 Task: Search one way flight ticket for 4 adults, 2 children, 2 infants in seat and 1 infant on lap in economy from Kalispell: Glacier Park International Airport to Jackson: Jackson Hole Airport on 5-2-2023. Choice of flights is United. Number of bags: 1 carry on bag. Price is upto 109000. Outbound departure time preference is 11:15.
Action: Mouse moved to (402, 349)
Screenshot: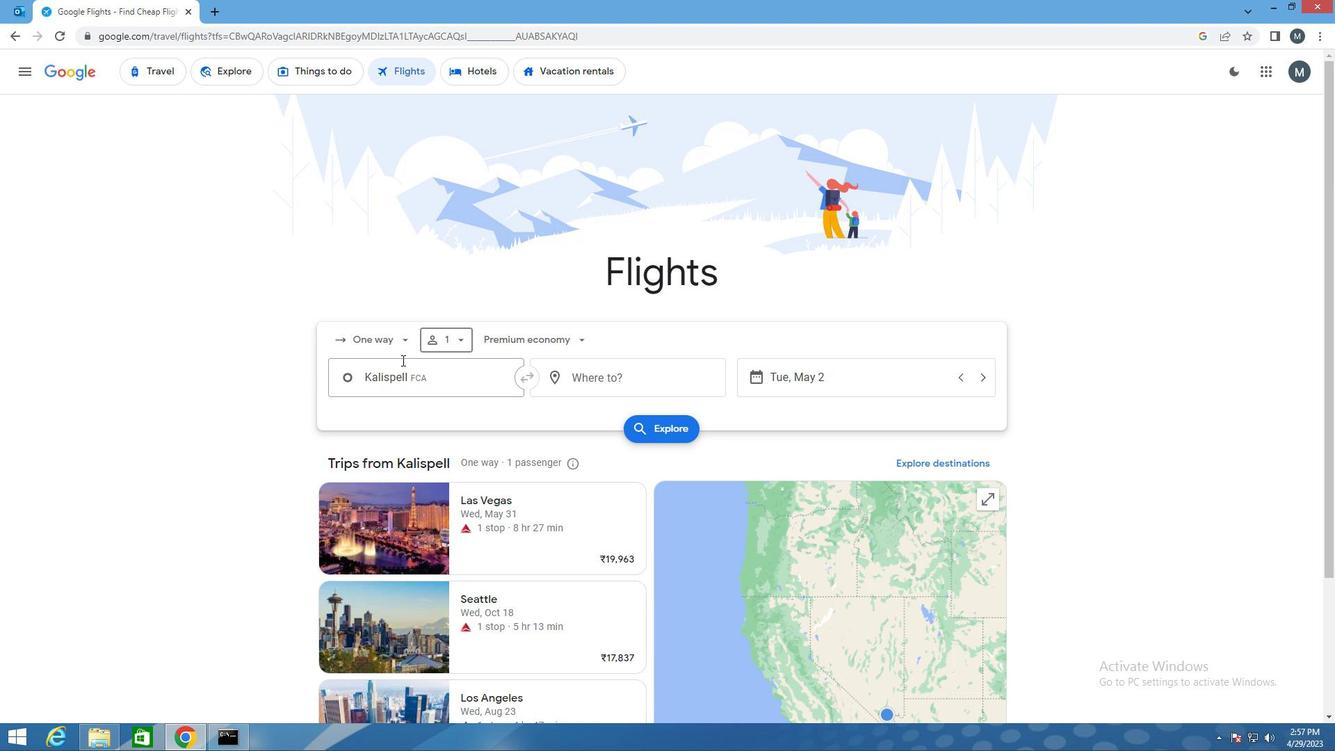 
Action: Mouse pressed left at (402, 349)
Screenshot: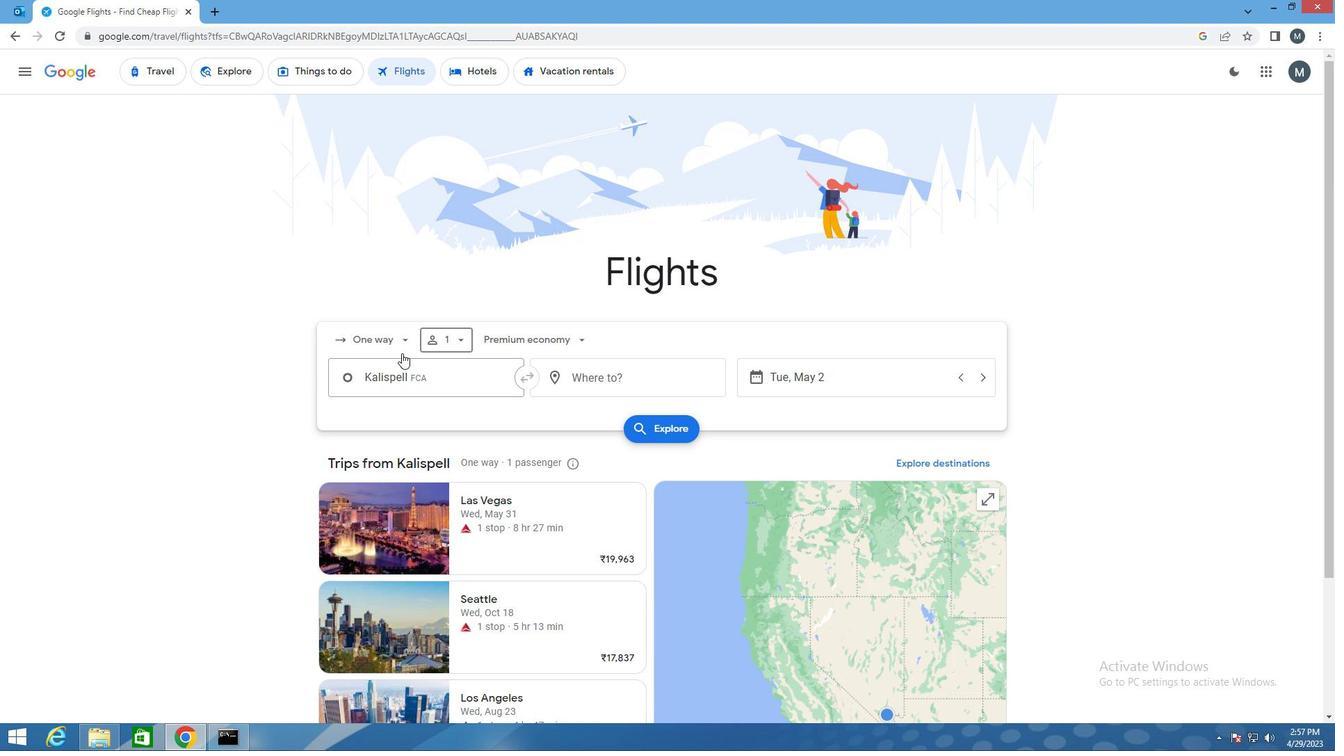
Action: Mouse moved to (405, 405)
Screenshot: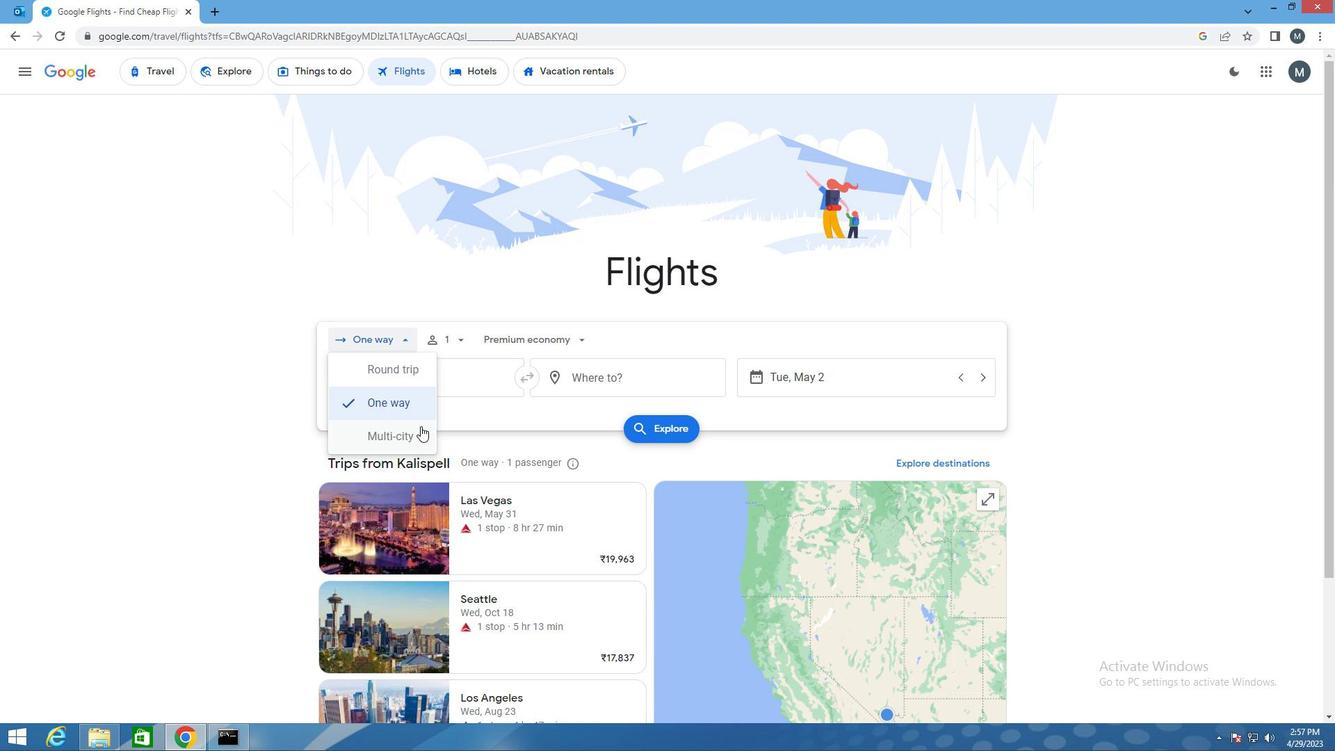
Action: Mouse pressed left at (405, 405)
Screenshot: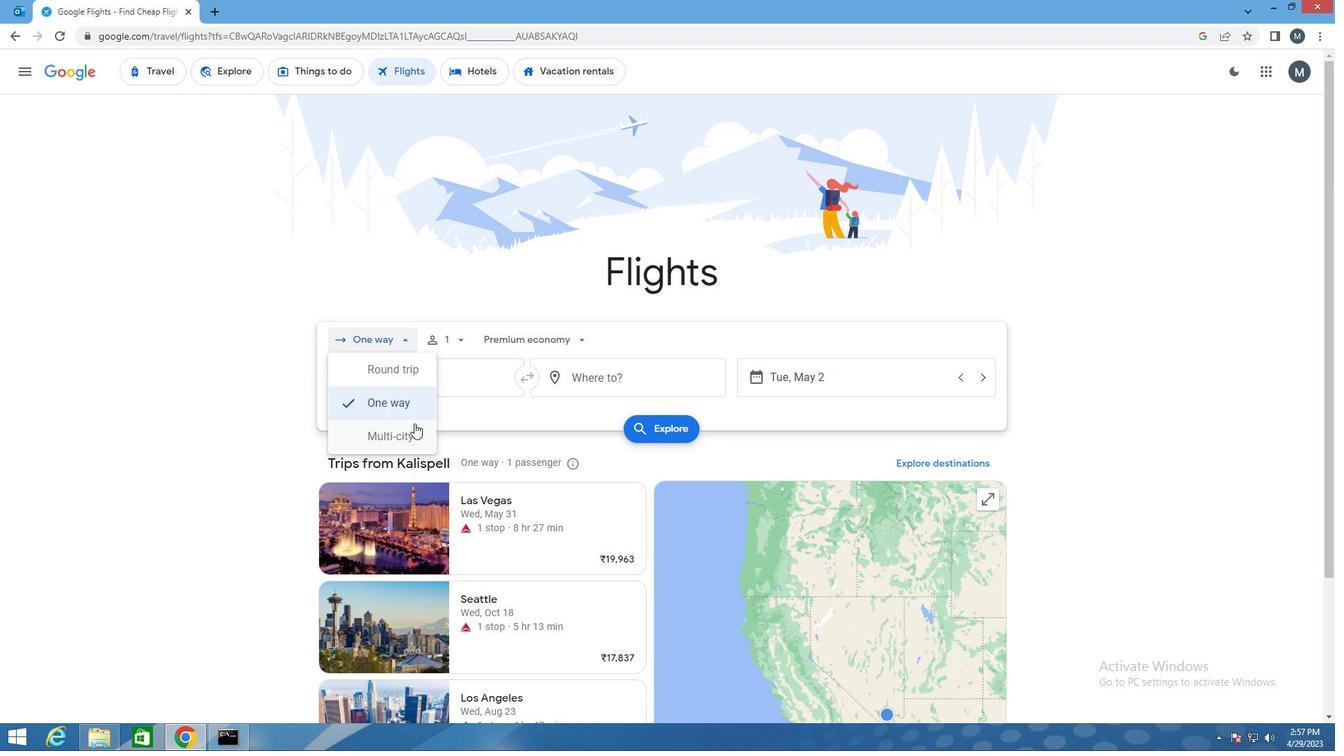 
Action: Mouse moved to (460, 345)
Screenshot: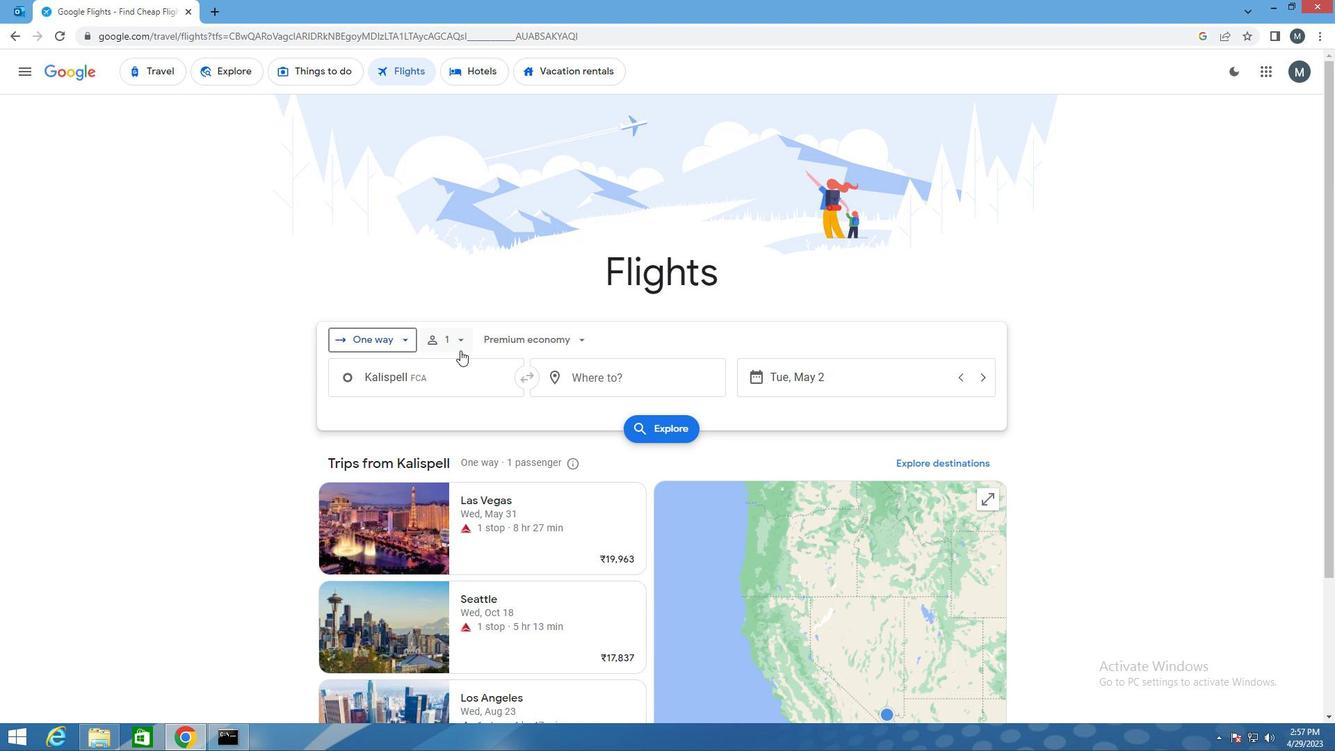 
Action: Mouse pressed left at (460, 345)
Screenshot: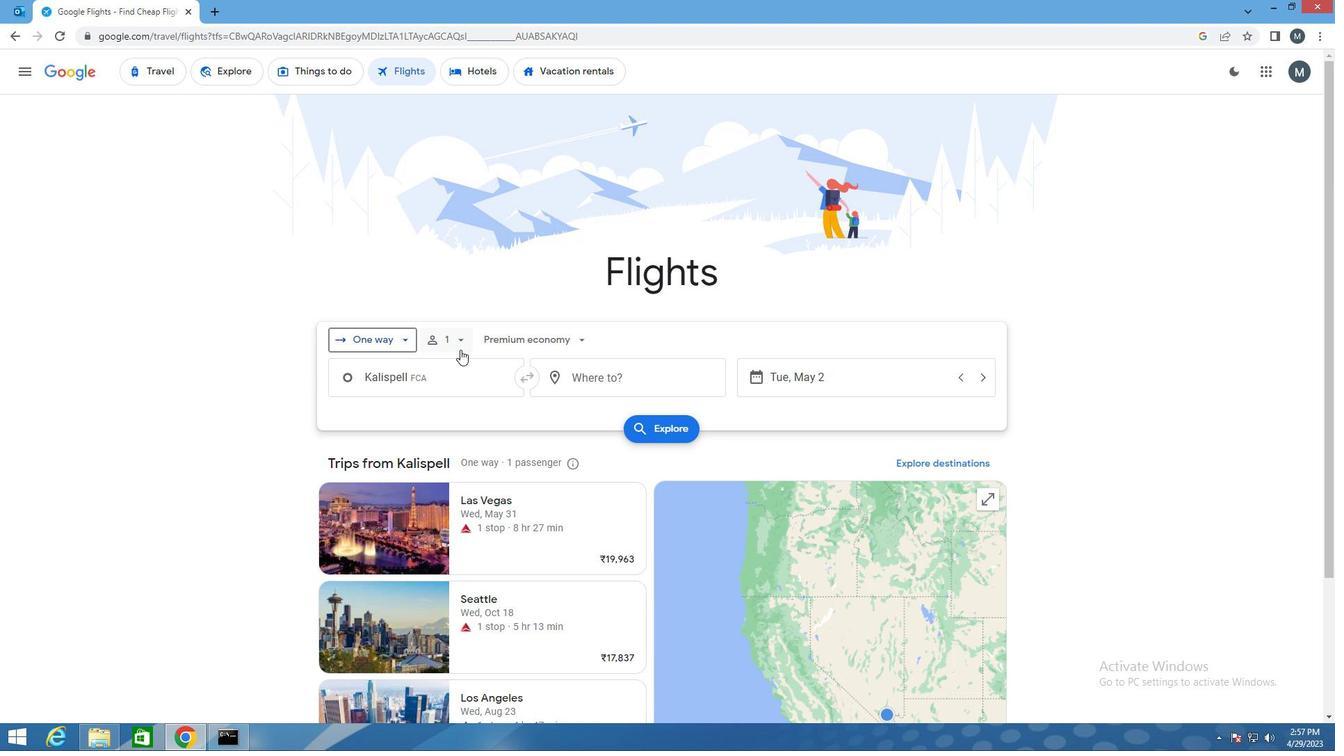 
Action: Mouse moved to (566, 377)
Screenshot: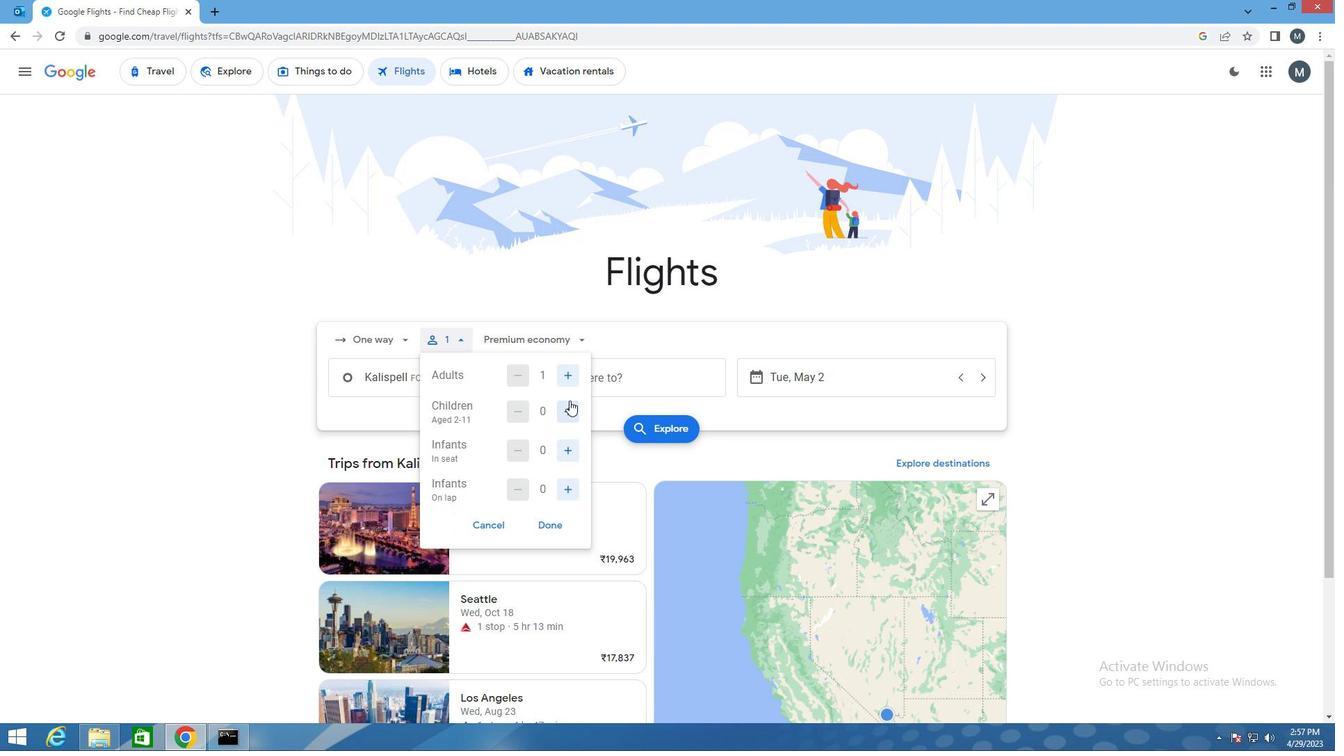 
Action: Mouse pressed left at (566, 377)
Screenshot: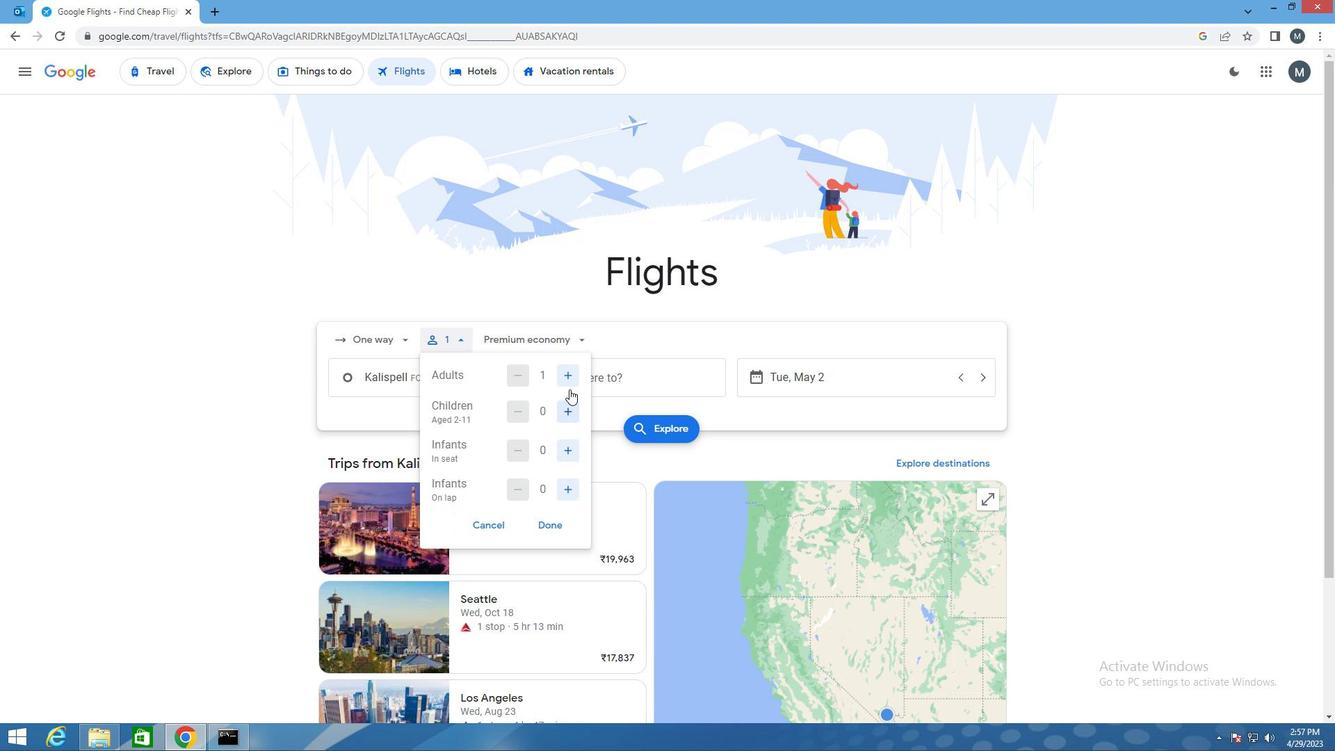 
Action: Mouse pressed left at (566, 377)
Screenshot: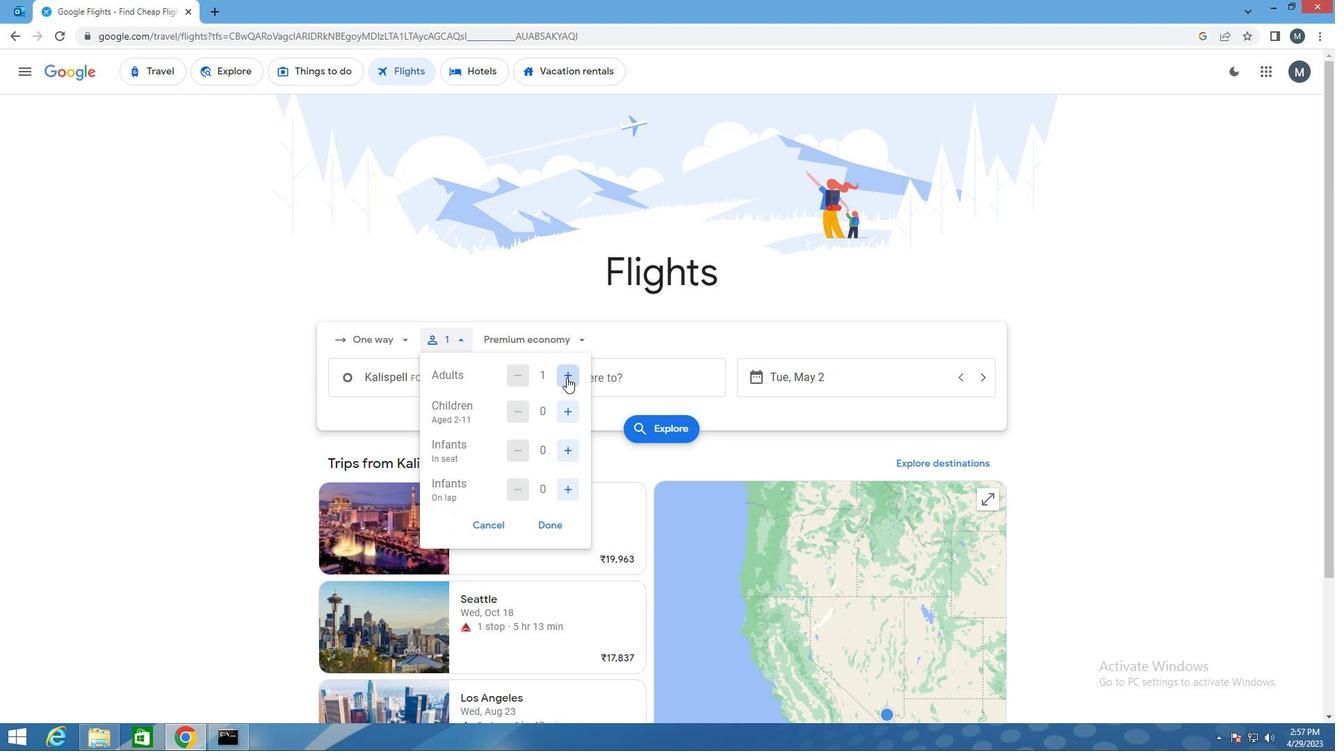 
Action: Mouse pressed left at (566, 377)
Screenshot: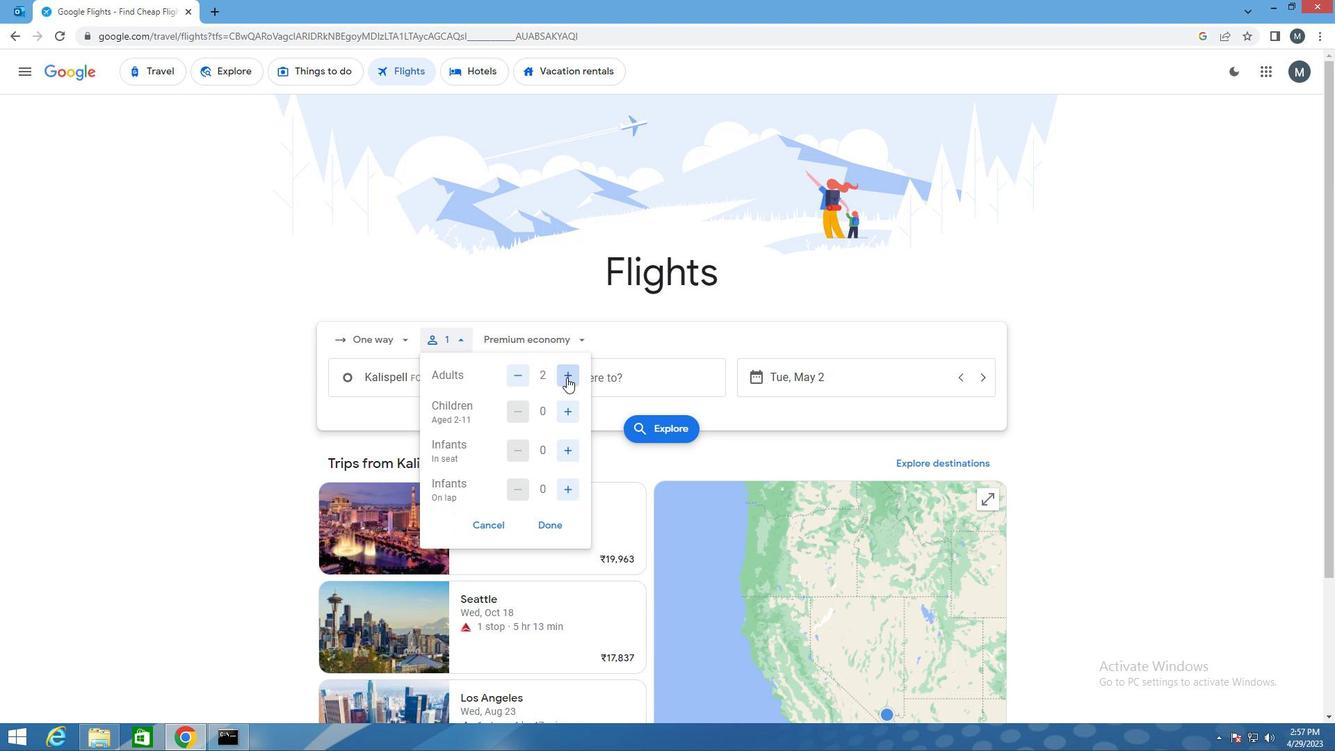 
Action: Mouse pressed left at (566, 377)
Screenshot: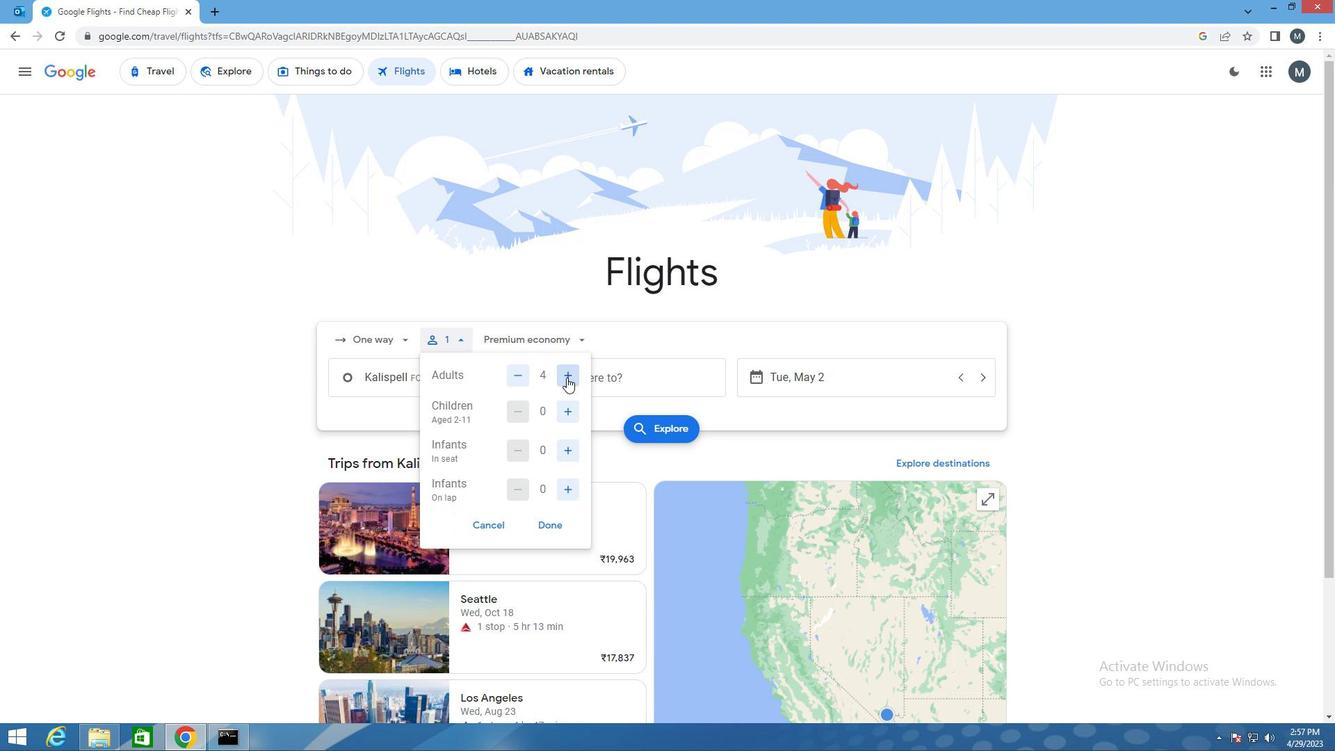 
Action: Mouse moved to (523, 374)
Screenshot: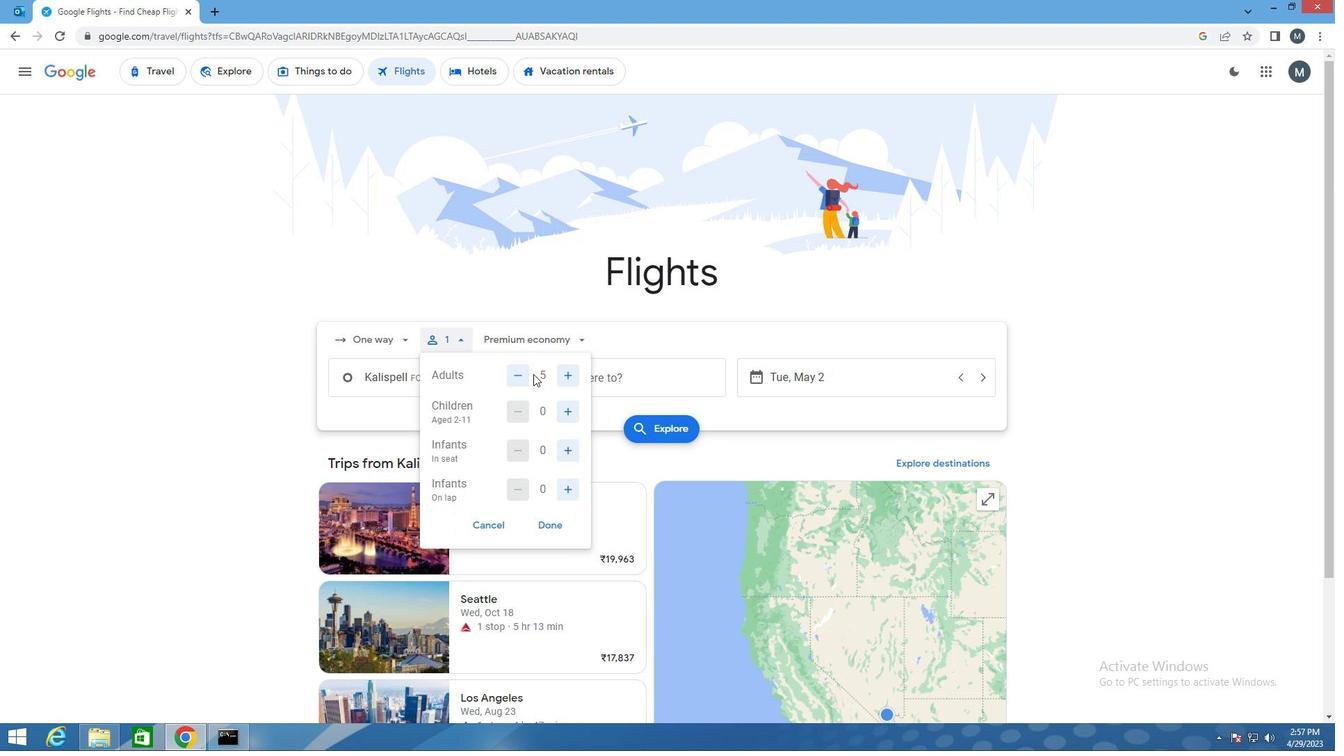 
Action: Mouse pressed left at (523, 374)
Screenshot: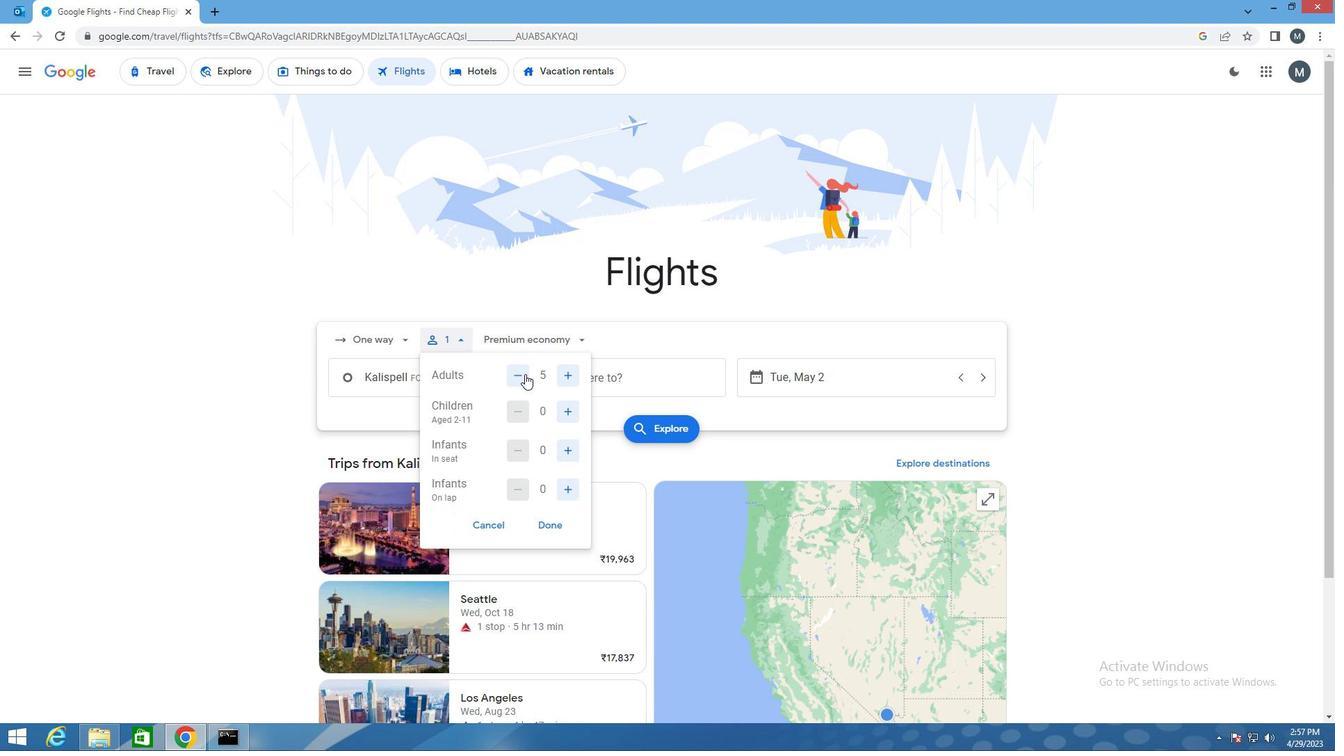 
Action: Mouse moved to (571, 414)
Screenshot: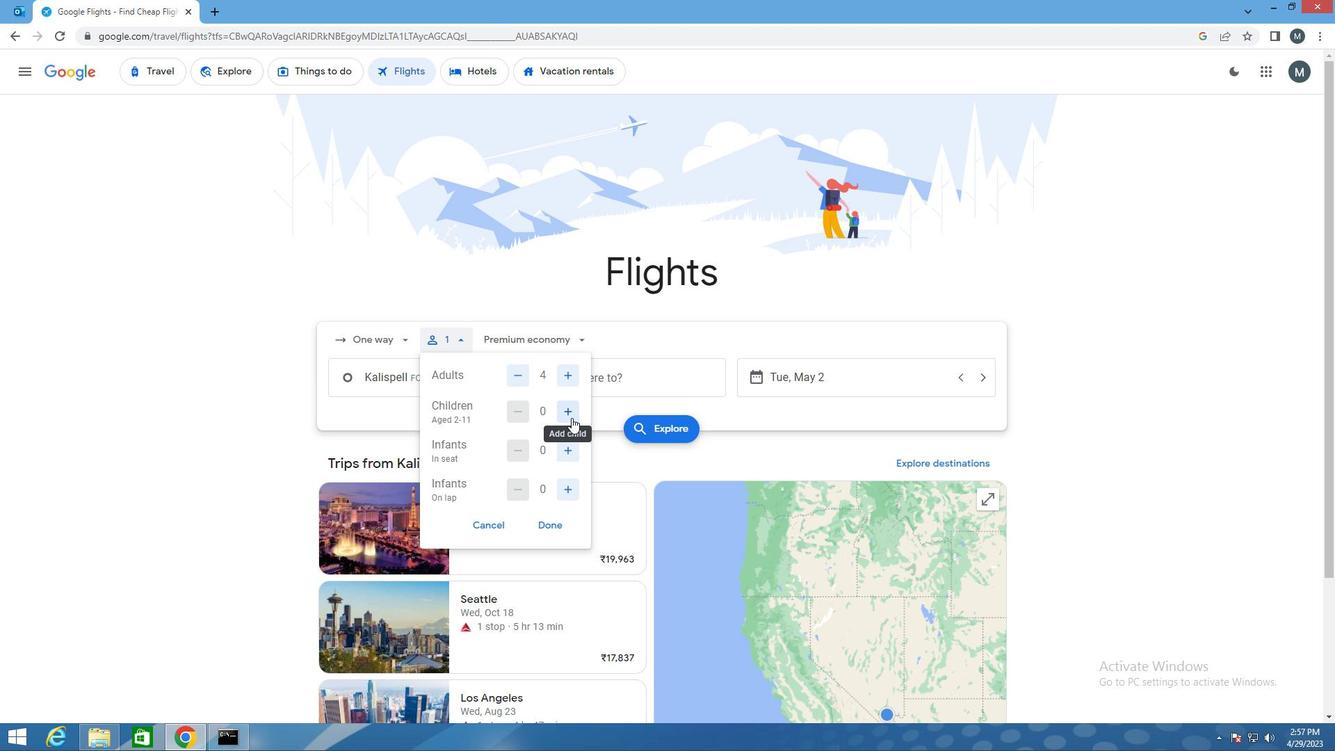 
Action: Mouse pressed left at (571, 414)
Screenshot: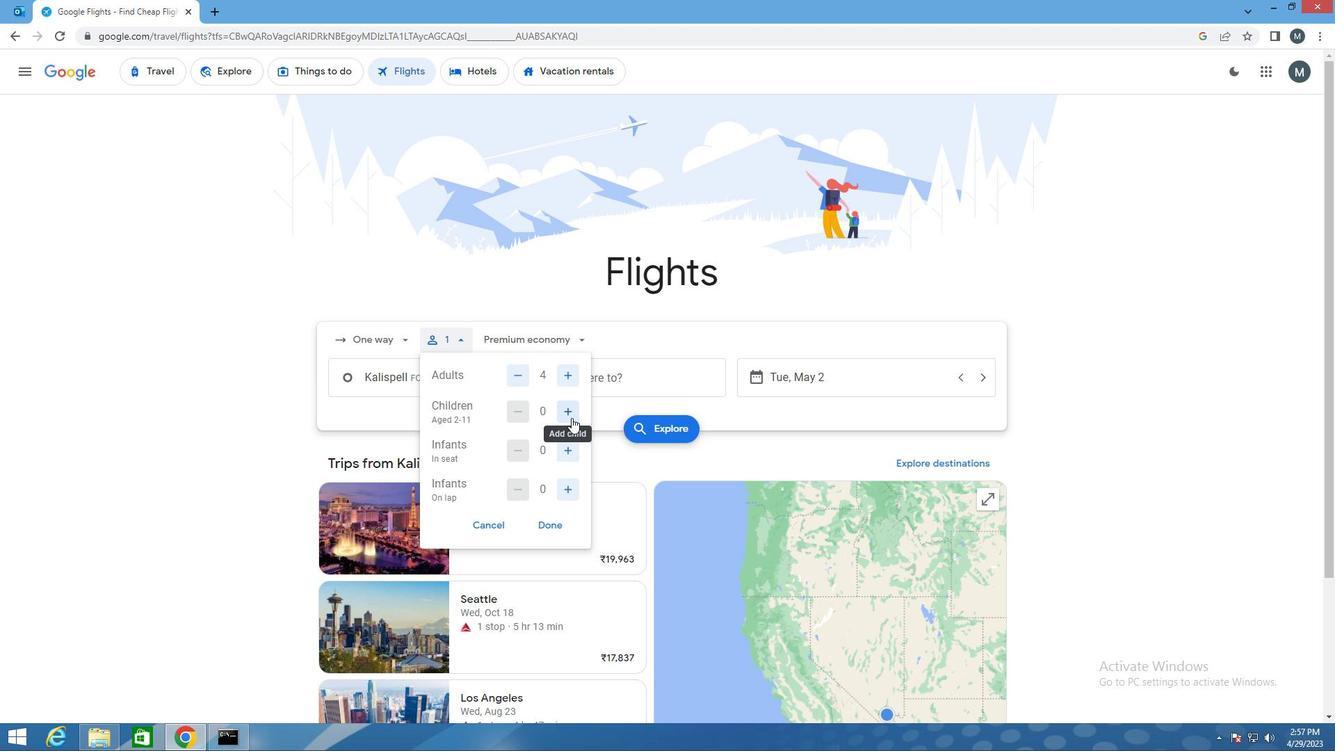 
Action: Mouse pressed left at (571, 414)
Screenshot: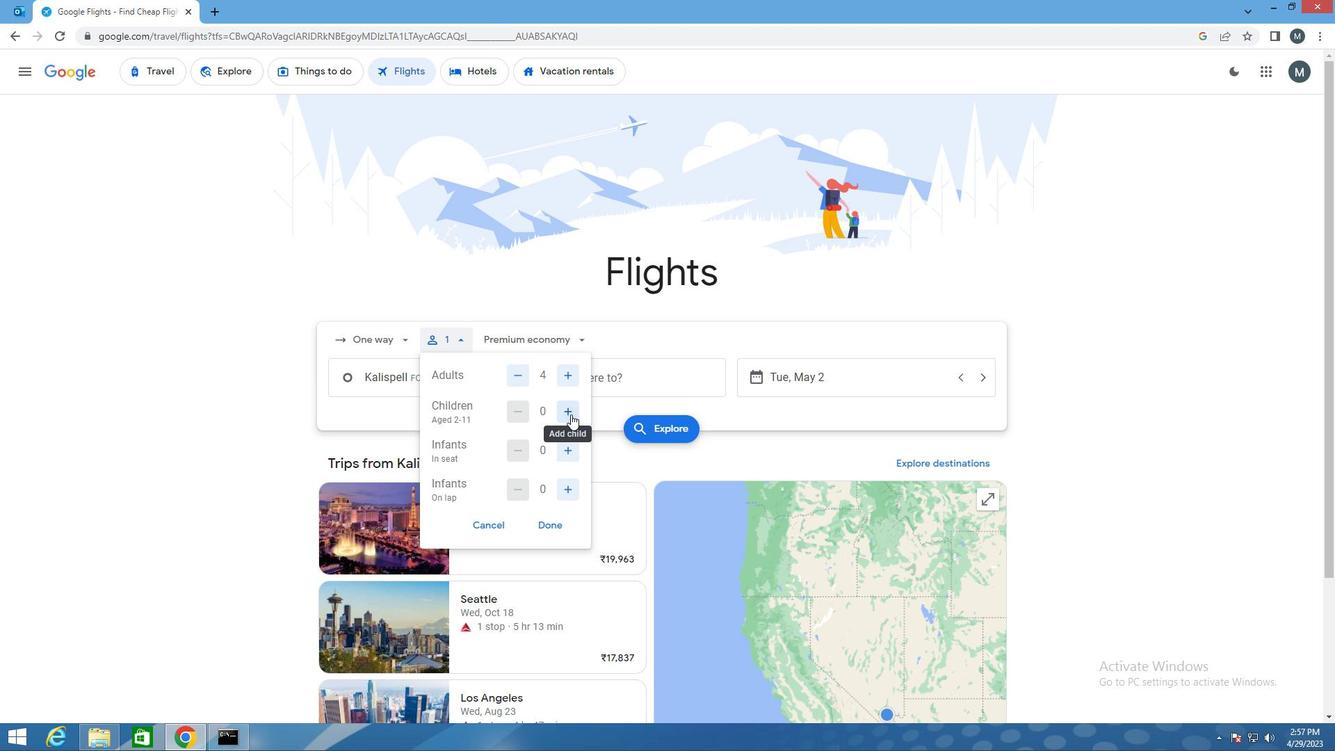 
Action: Mouse moved to (567, 449)
Screenshot: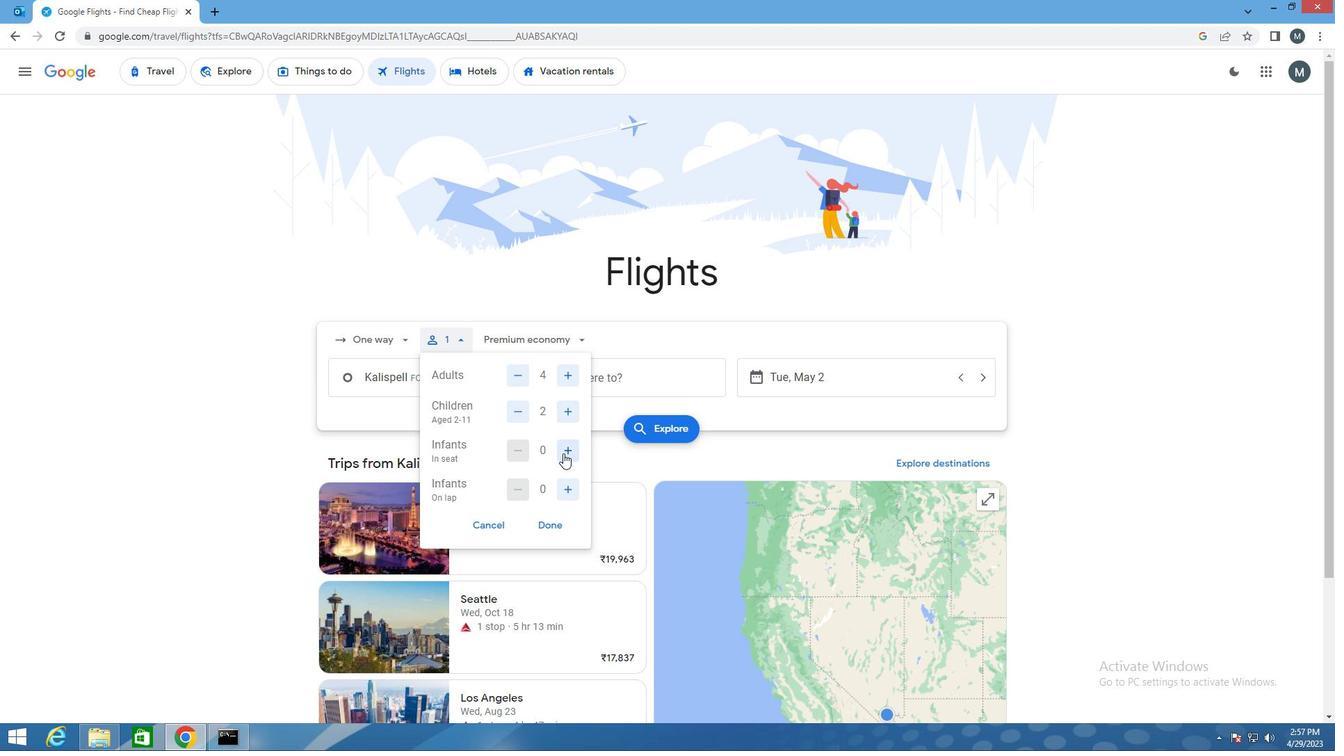 
Action: Mouse pressed left at (567, 449)
Screenshot: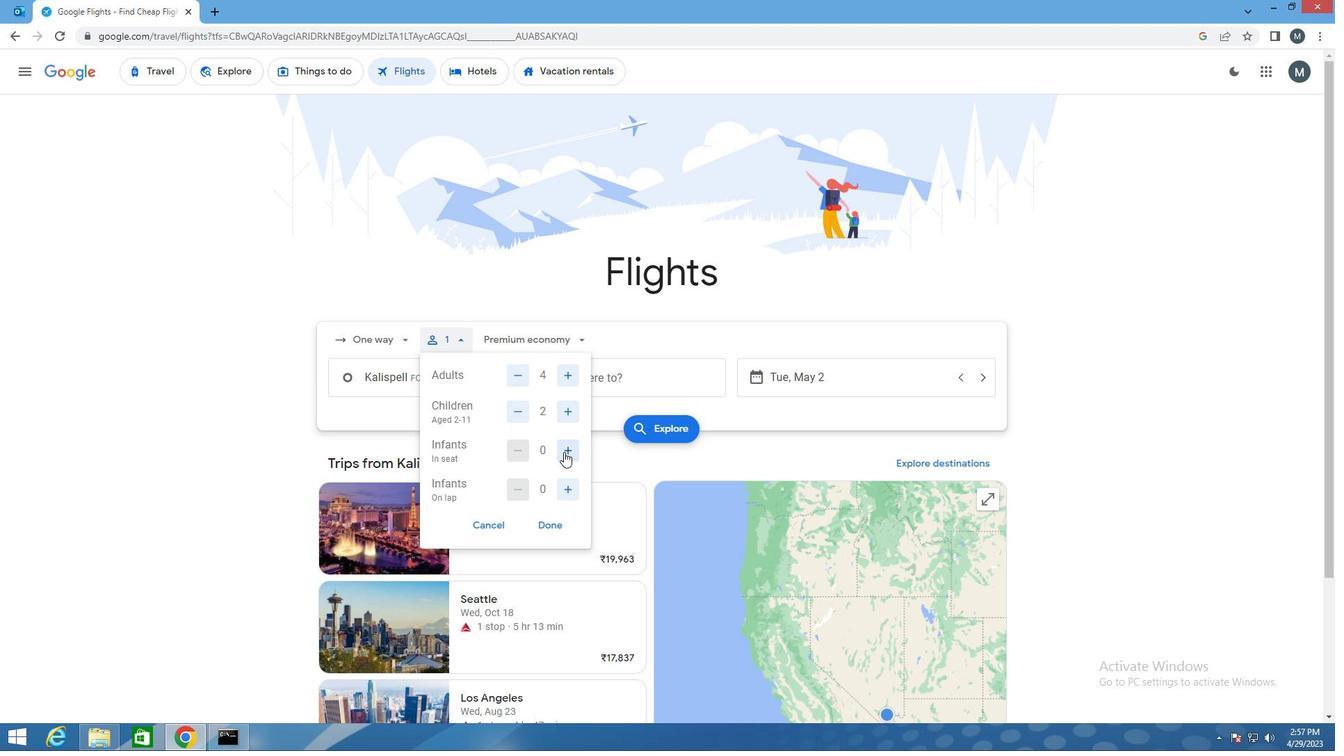 
Action: Mouse pressed left at (567, 449)
Screenshot: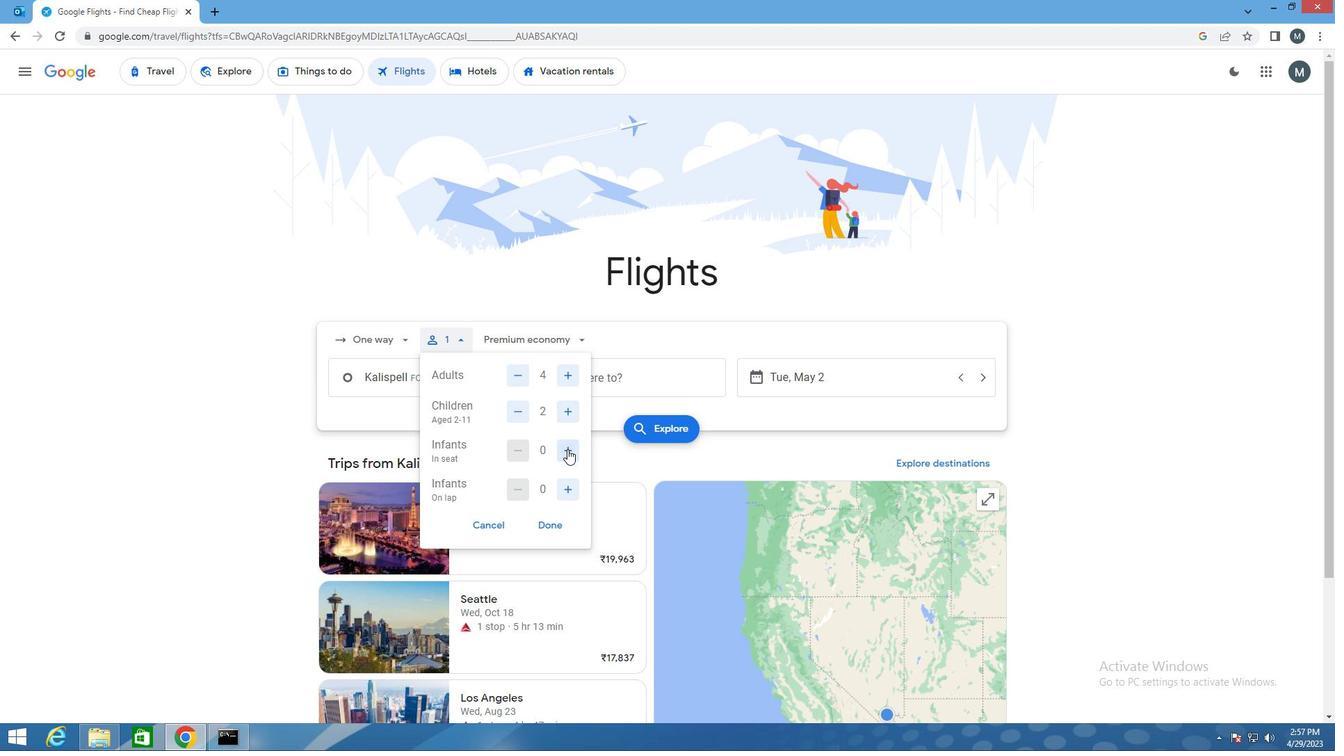 
Action: Mouse moved to (563, 491)
Screenshot: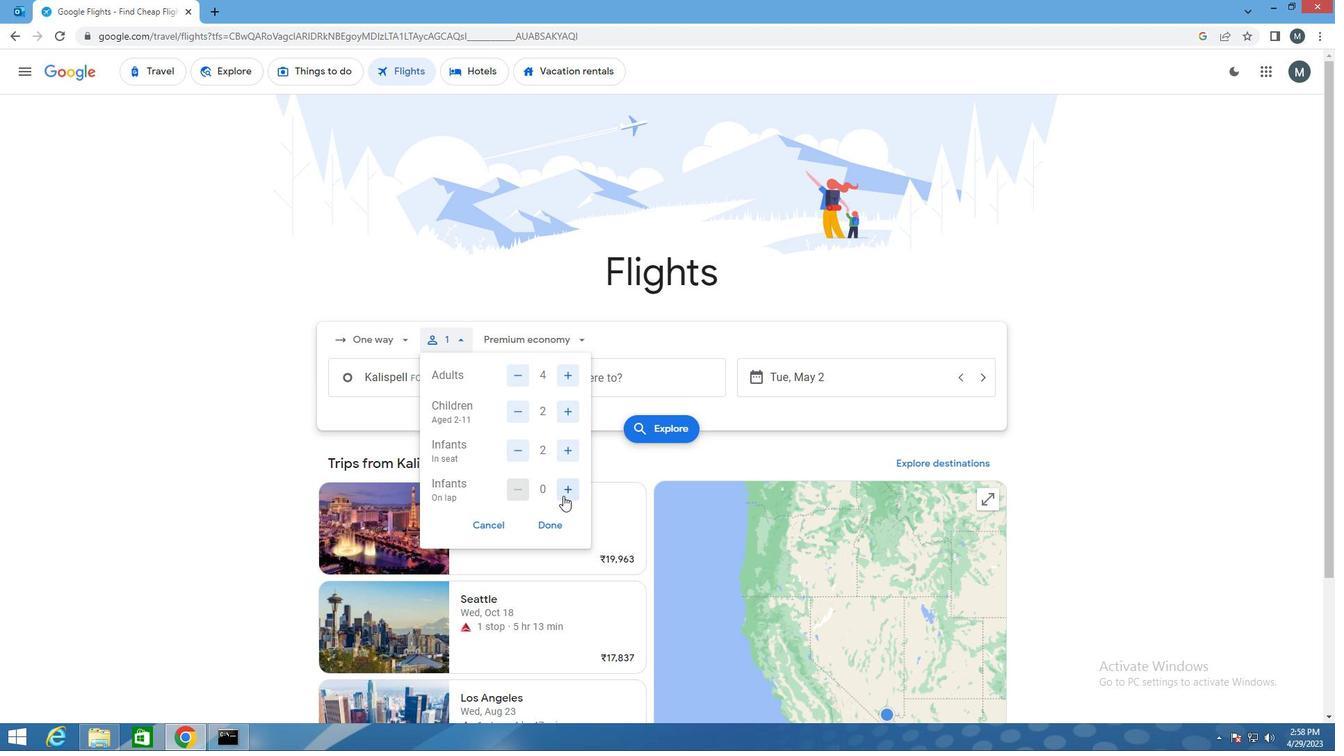 
Action: Mouse pressed left at (563, 491)
Screenshot: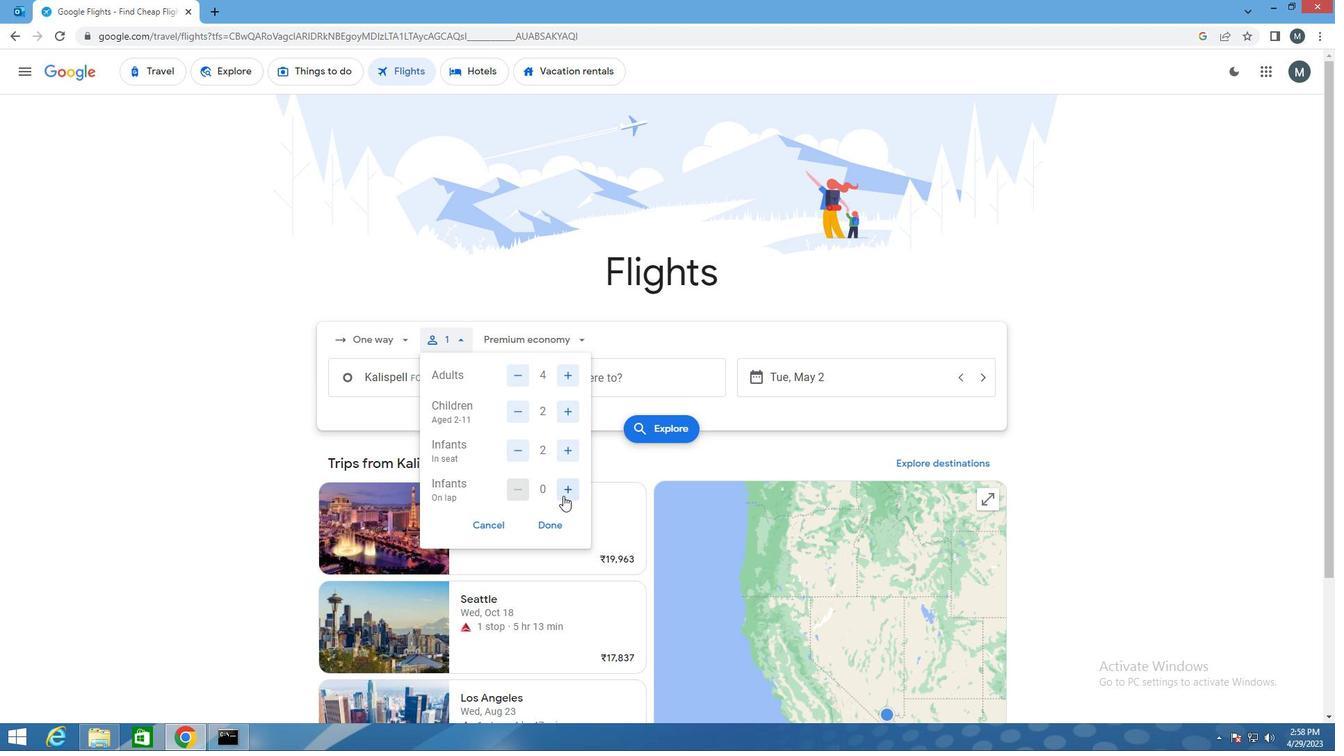 
Action: Mouse moved to (557, 518)
Screenshot: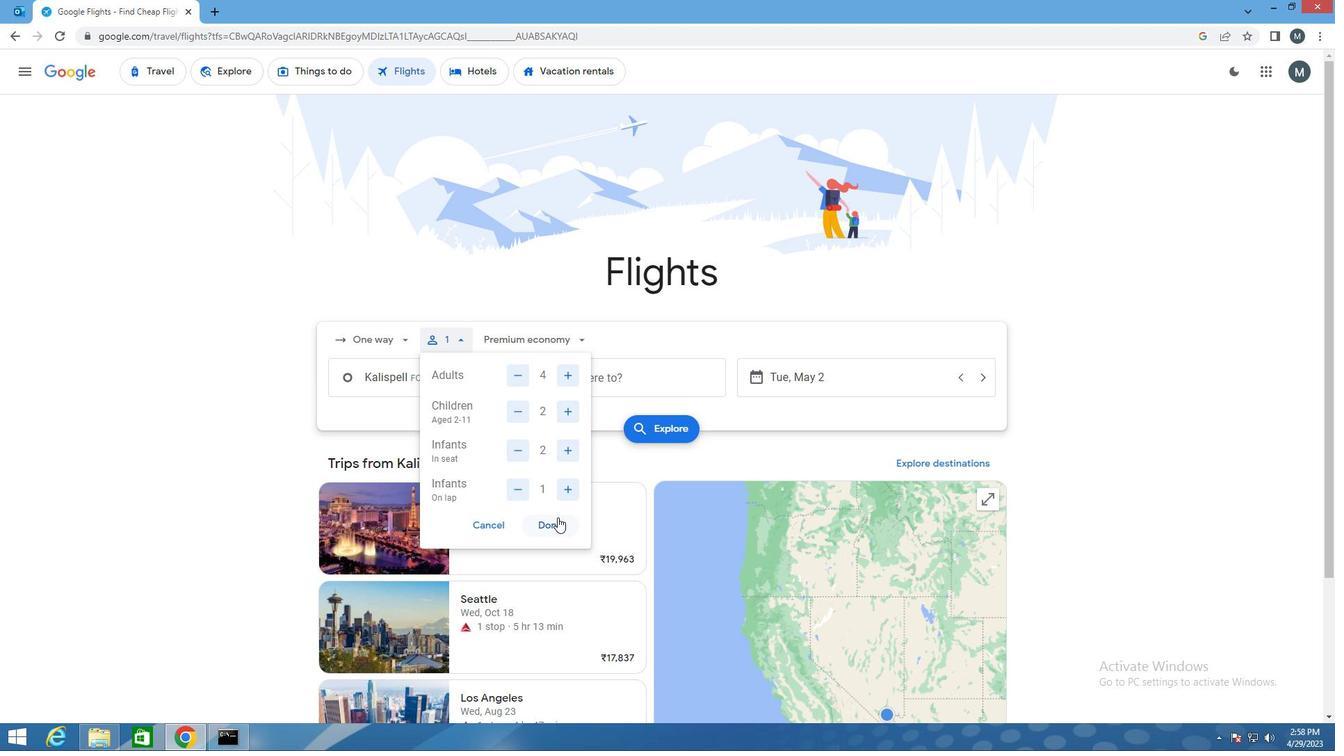 
Action: Mouse pressed left at (557, 518)
Screenshot: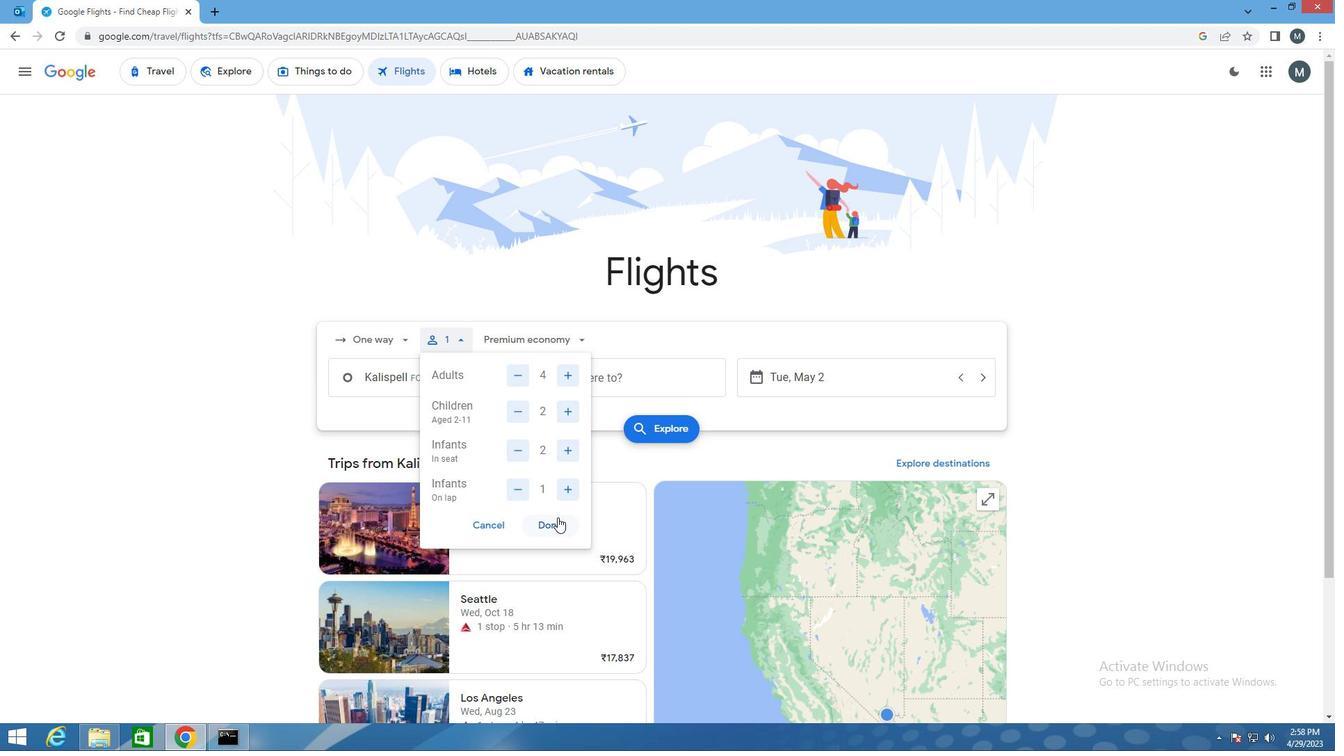 
Action: Mouse moved to (565, 349)
Screenshot: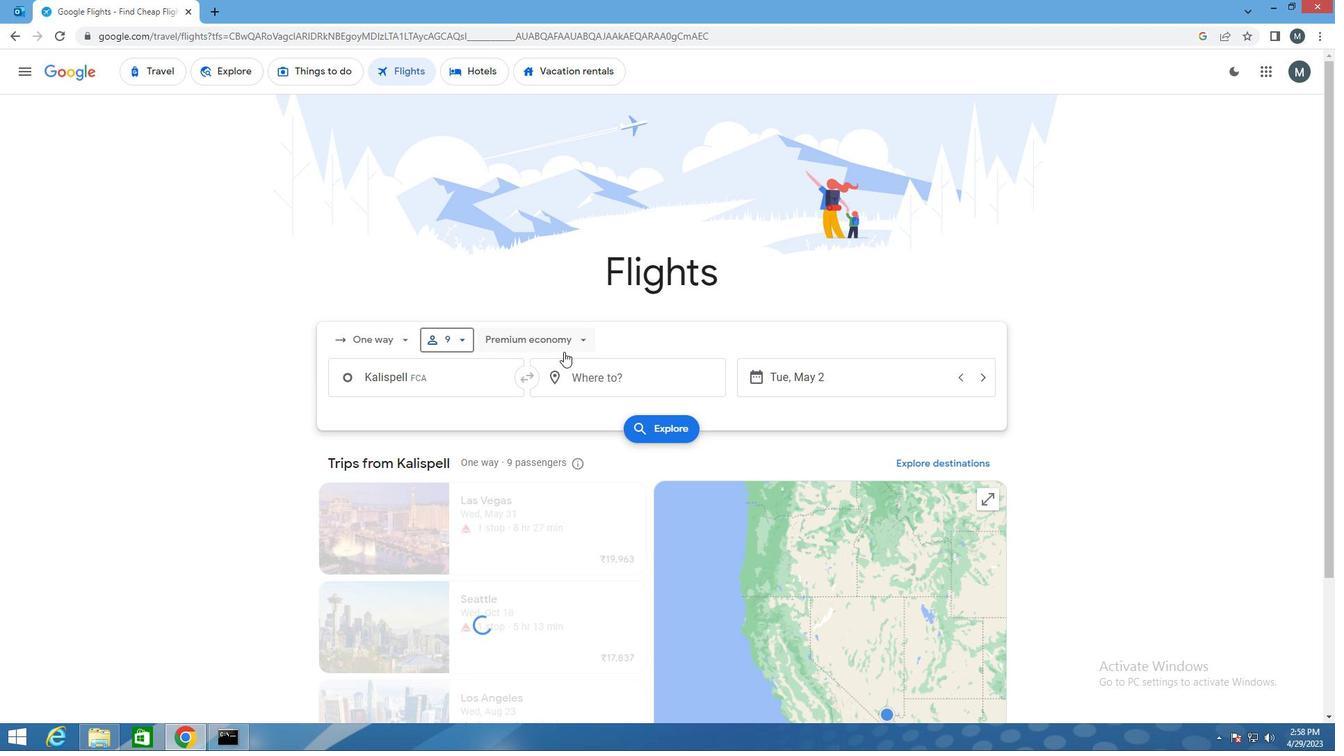 
Action: Mouse pressed left at (565, 349)
Screenshot: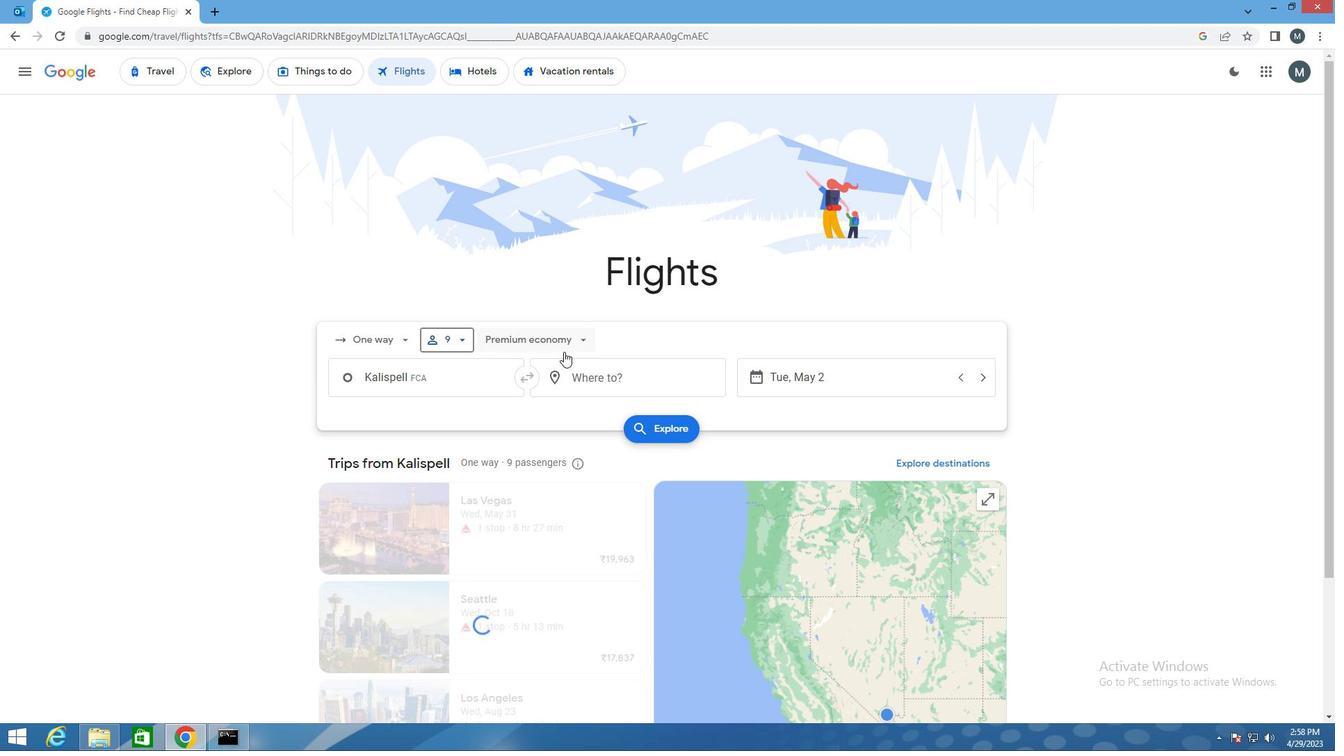 
Action: Mouse moved to (551, 367)
Screenshot: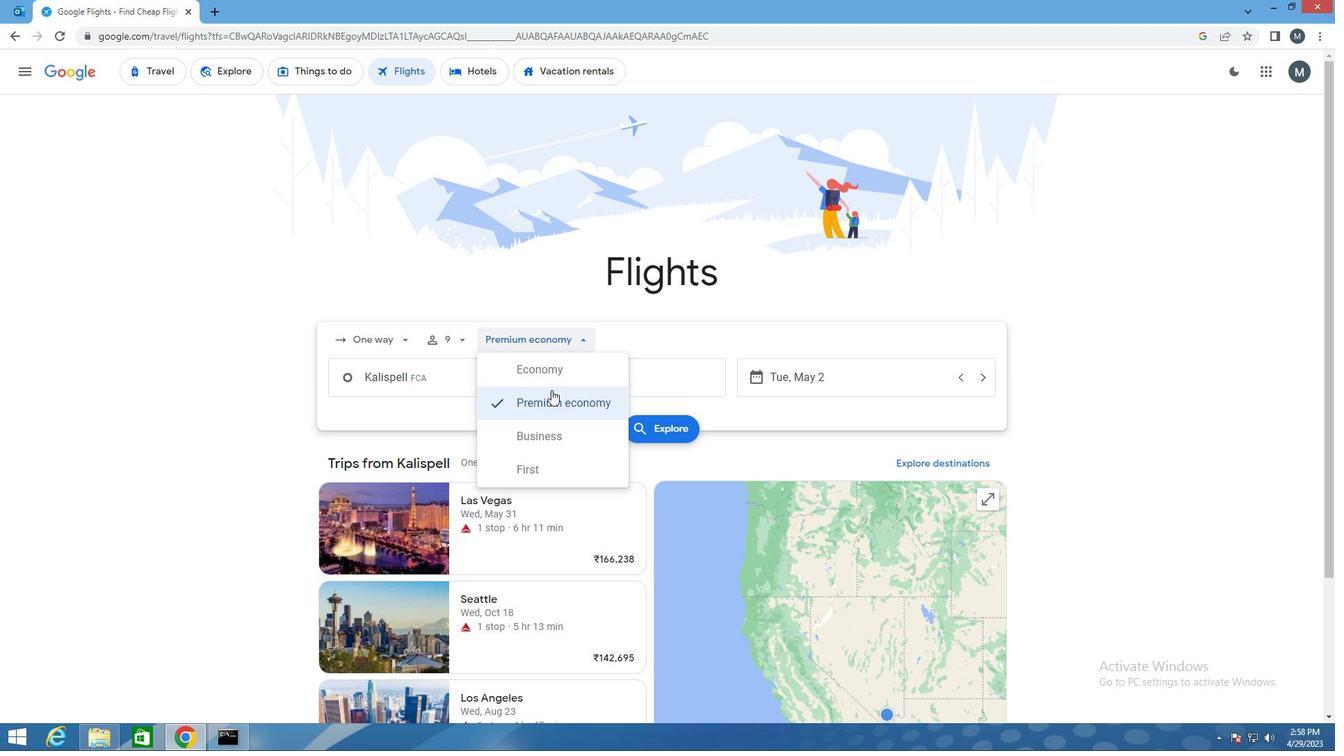 
Action: Mouse pressed left at (551, 367)
Screenshot: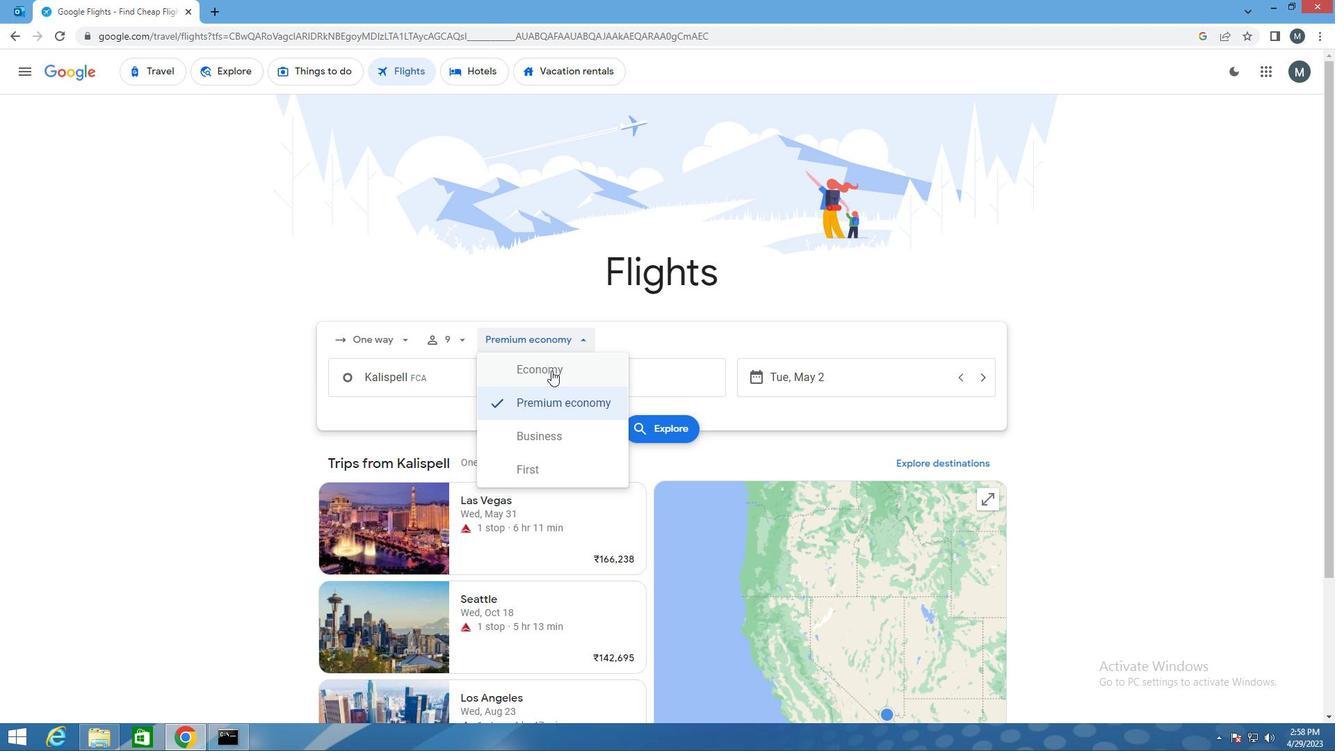 
Action: Mouse moved to (448, 379)
Screenshot: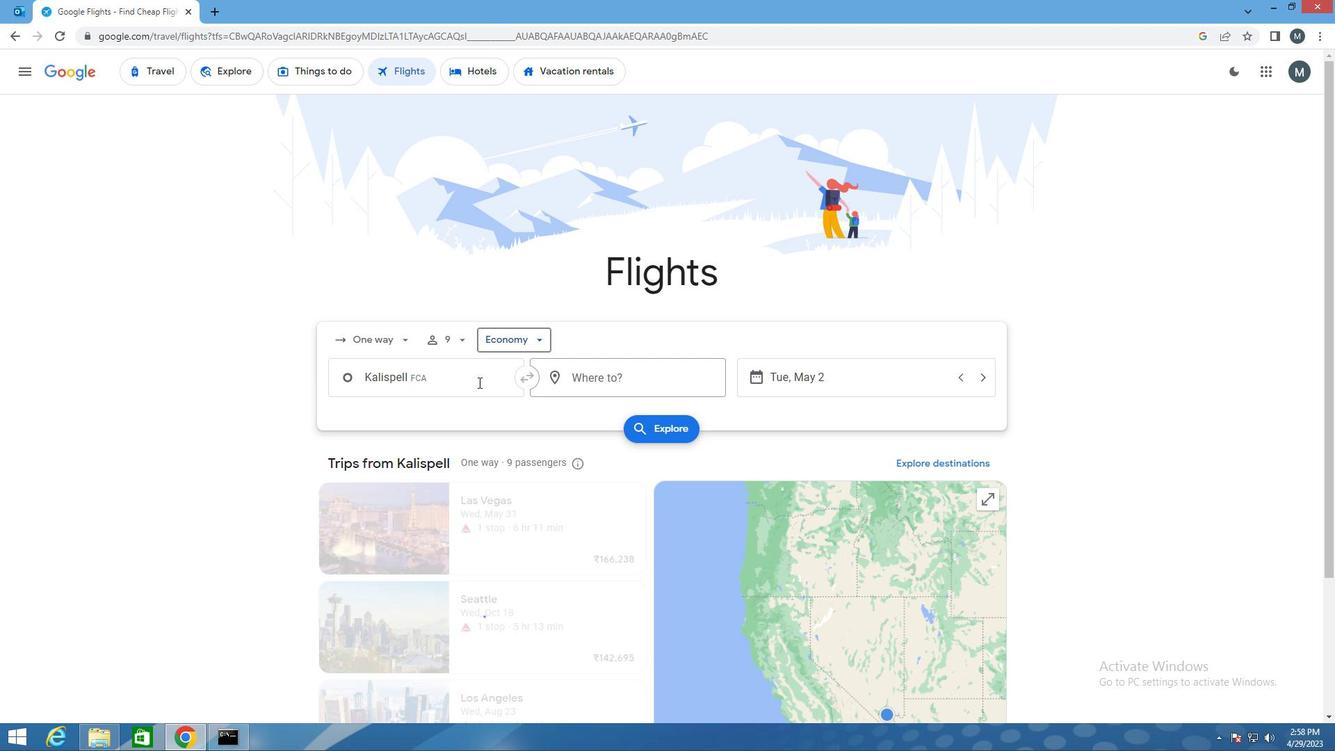 
Action: Mouse pressed left at (448, 379)
Screenshot: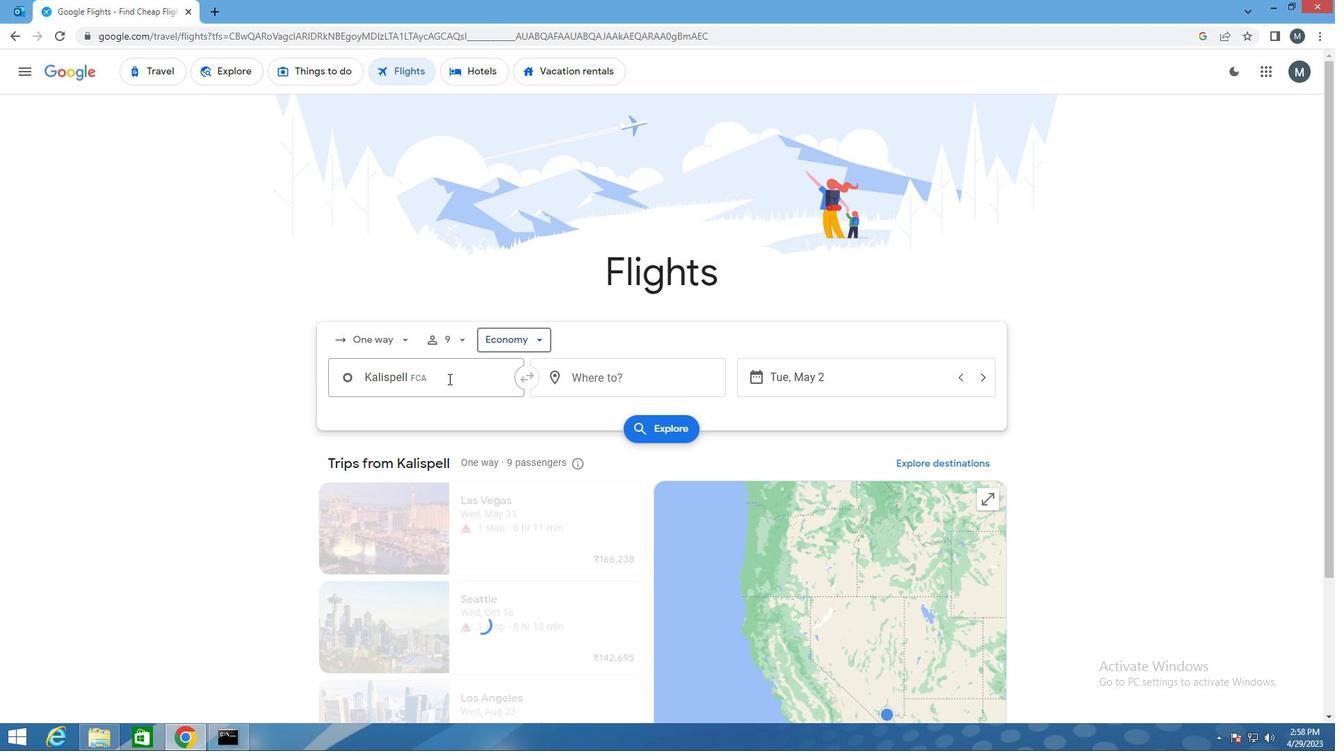 
Action: Mouse moved to (450, 422)
Screenshot: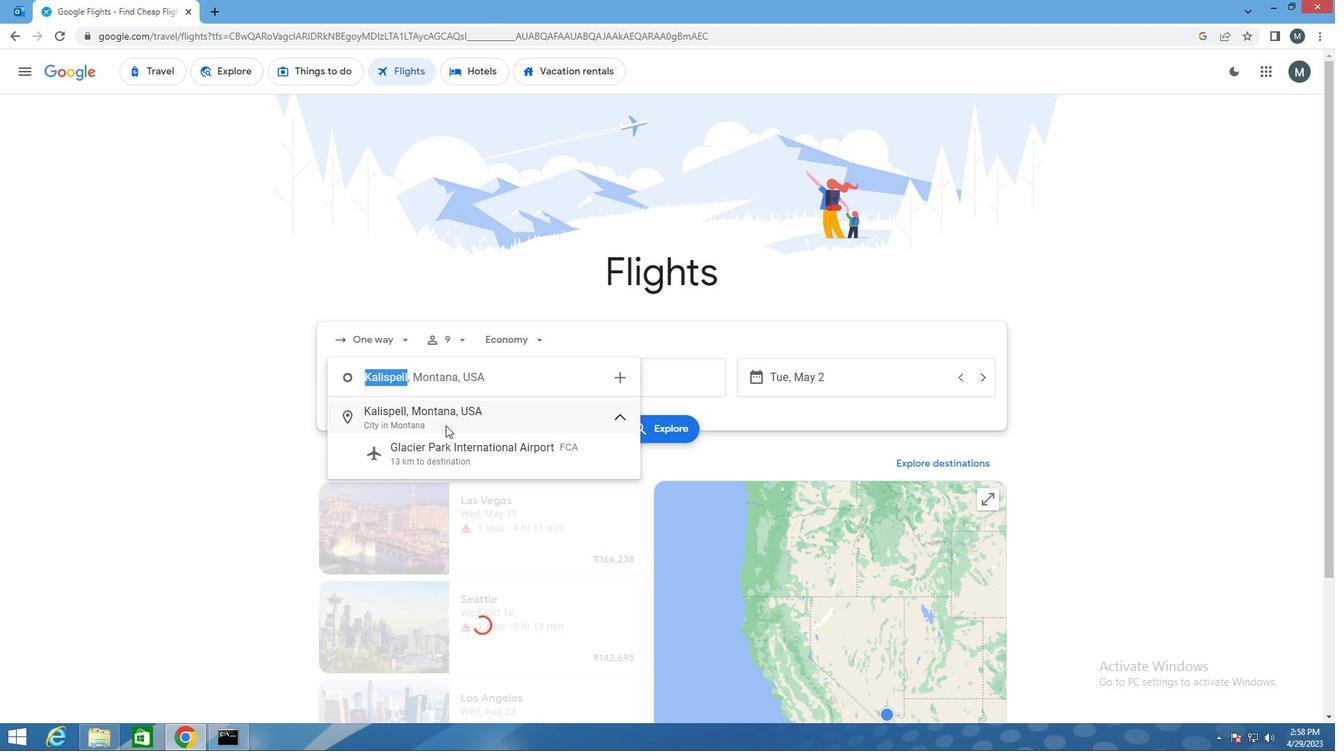 
Action: Mouse pressed left at (450, 422)
Screenshot: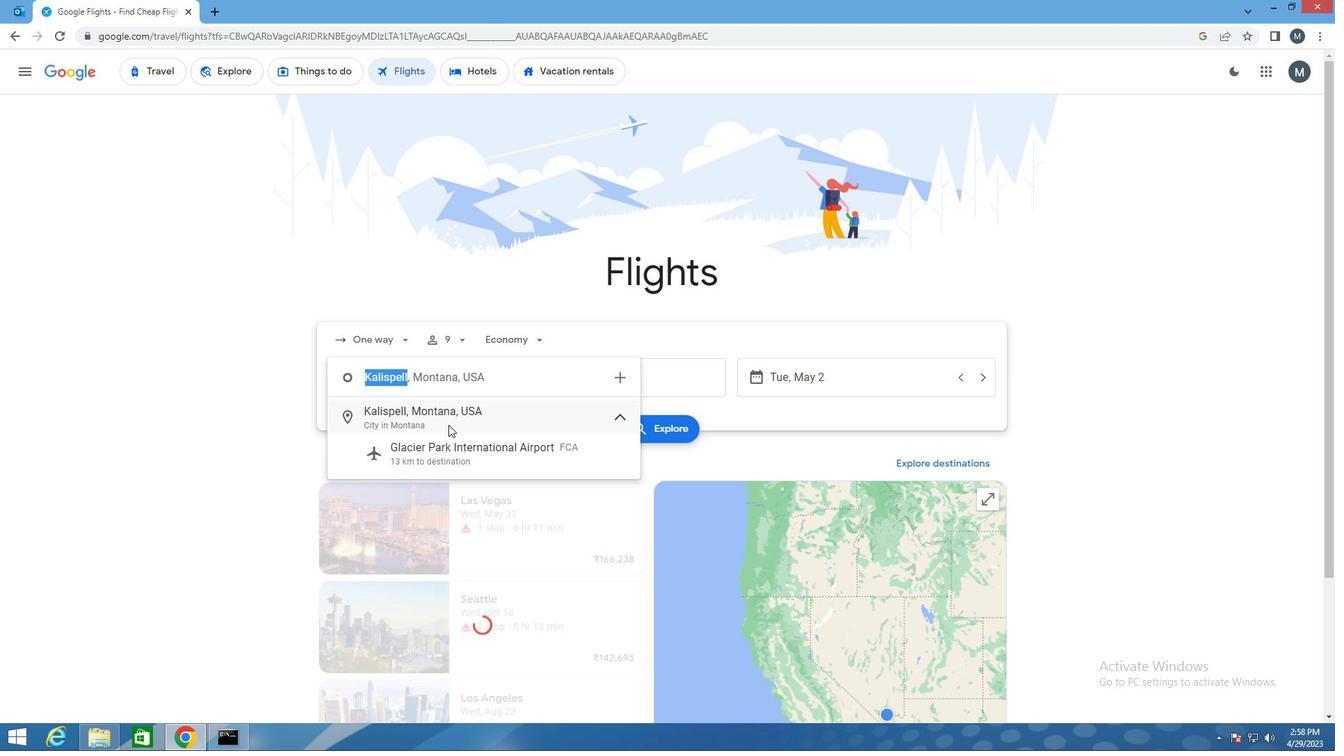 
Action: Mouse moved to (446, 395)
Screenshot: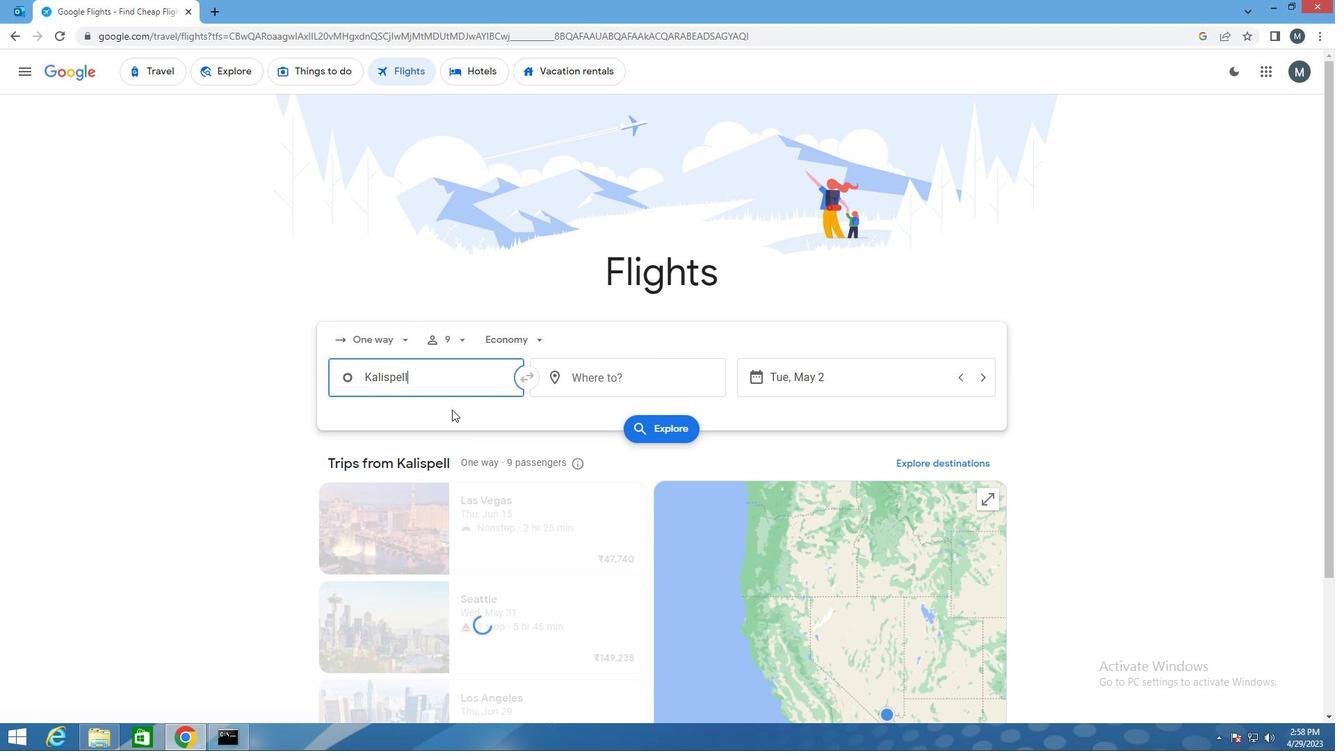 
Action: Key pressed <Key.backspace><Key.backspace><Key.backspace><Key.backspace><Key.backspace><Key.backspace><Key.backspace><Key.backspace><Key.backspace><Key.backspace><Key.backspace><Key.backspace><Key.backspace><Key.backspace><Key.backspace><Key.backspace><Key.backspace><Key.backspace><Key.backspace>fca
Screenshot: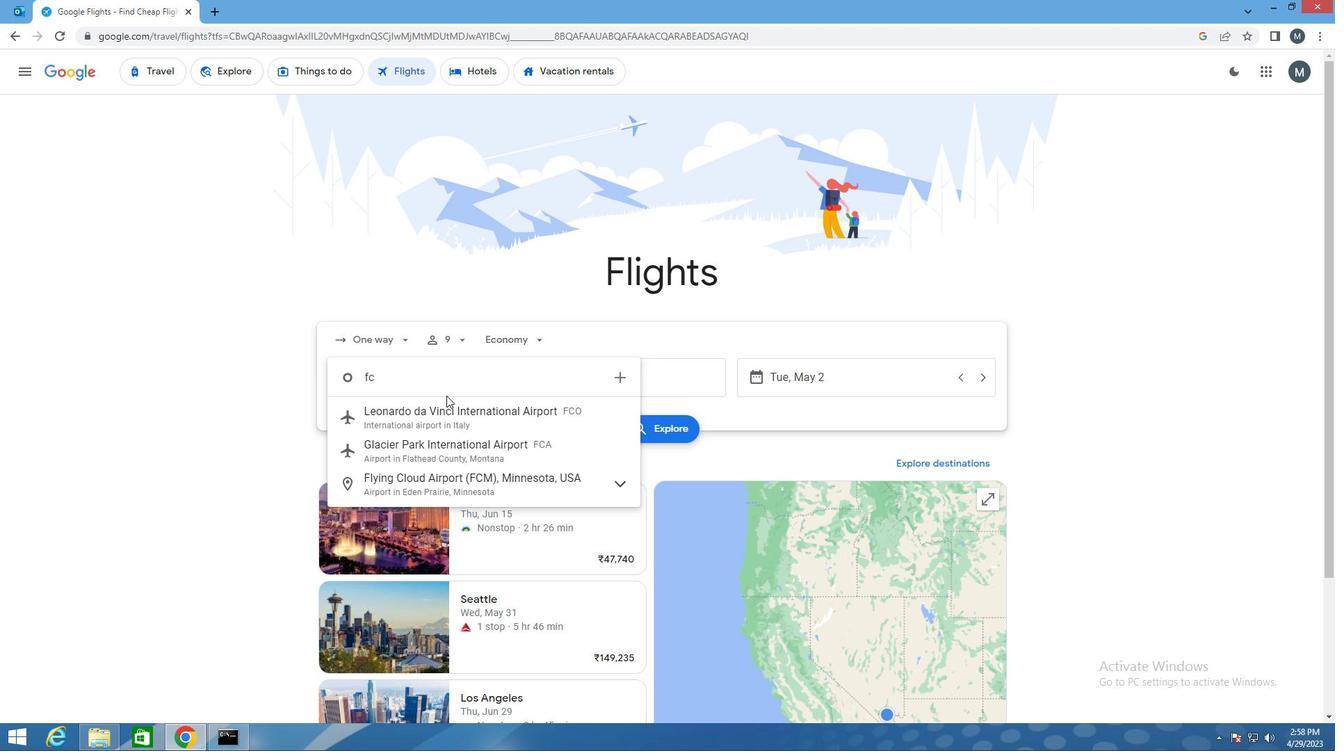 
Action: Mouse moved to (458, 418)
Screenshot: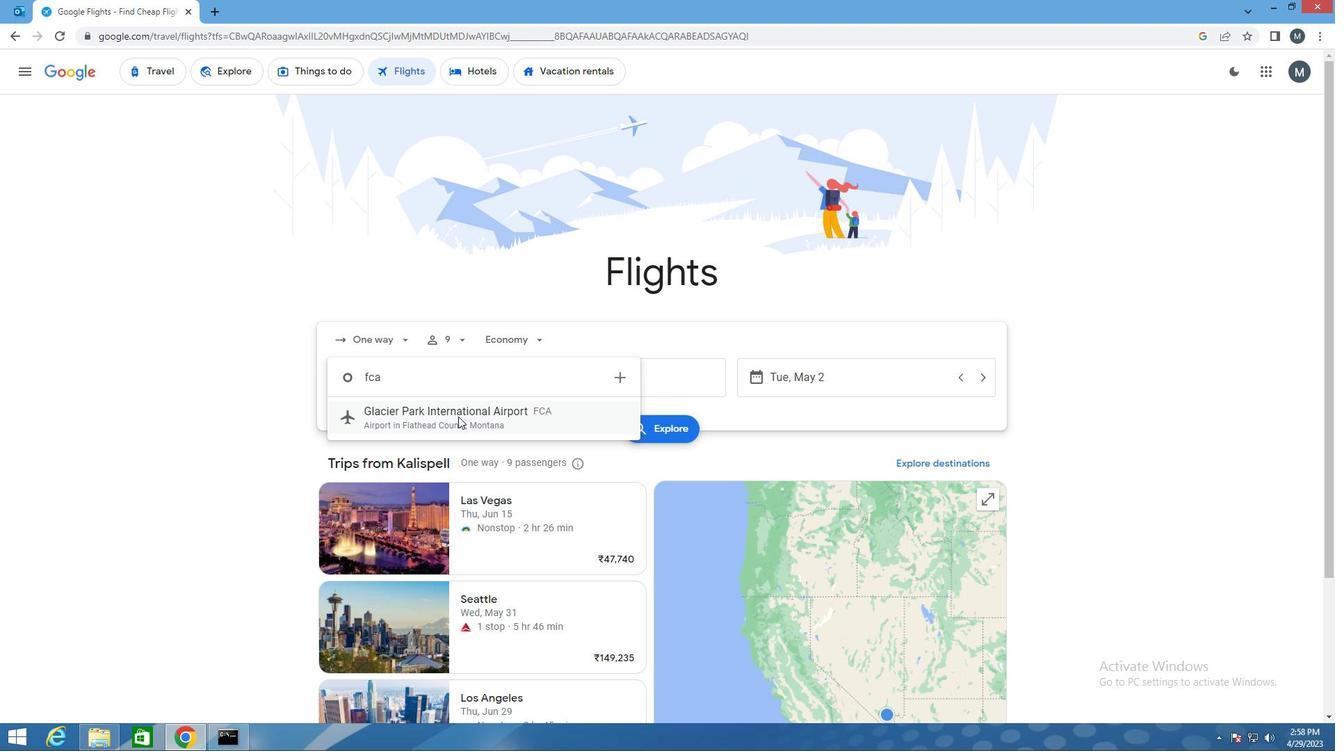 
Action: Mouse pressed left at (458, 418)
Screenshot: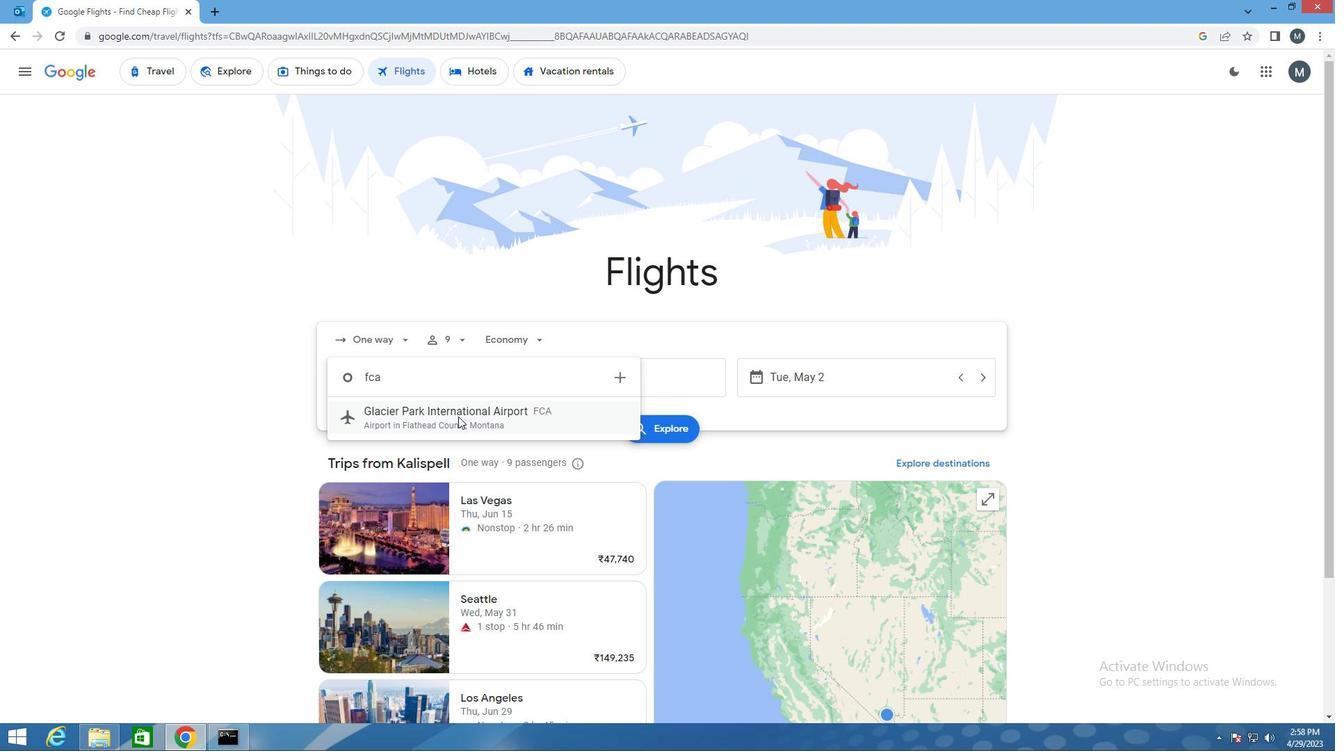 
Action: Mouse moved to (597, 381)
Screenshot: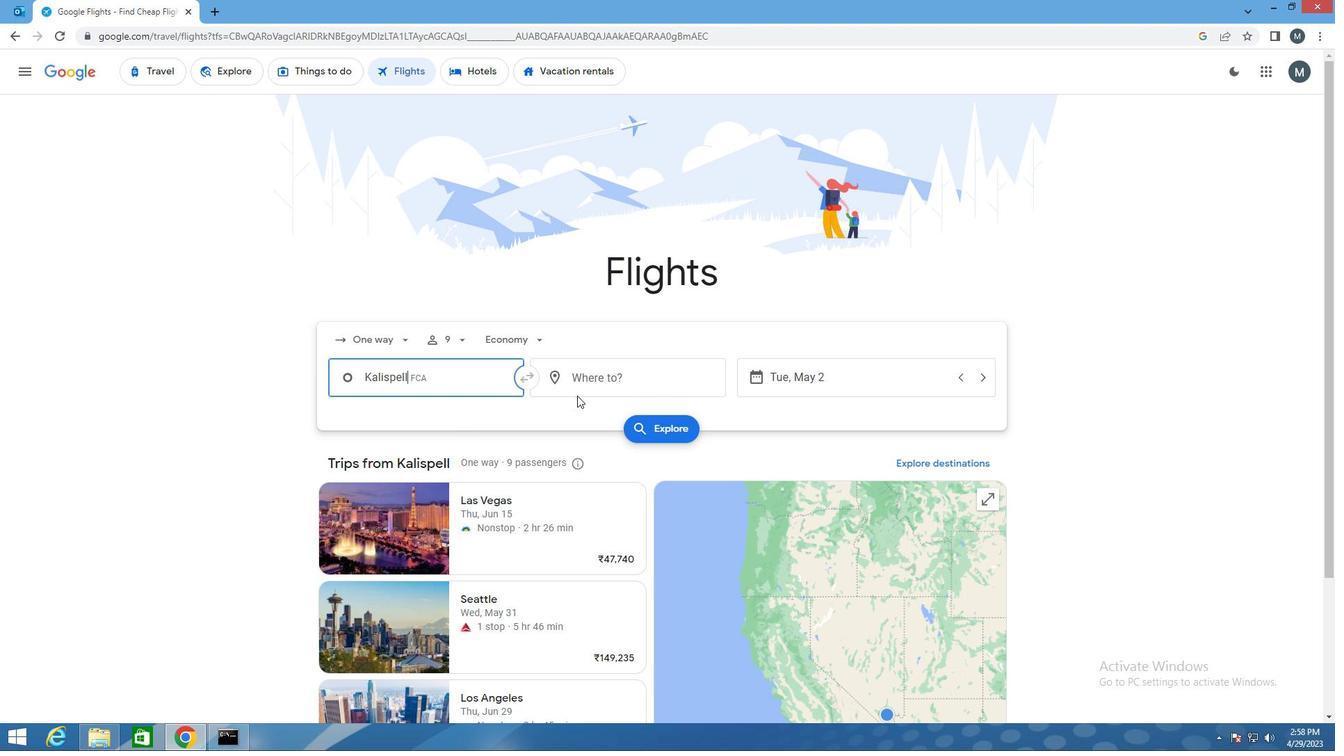 
Action: Mouse pressed left at (597, 381)
Screenshot: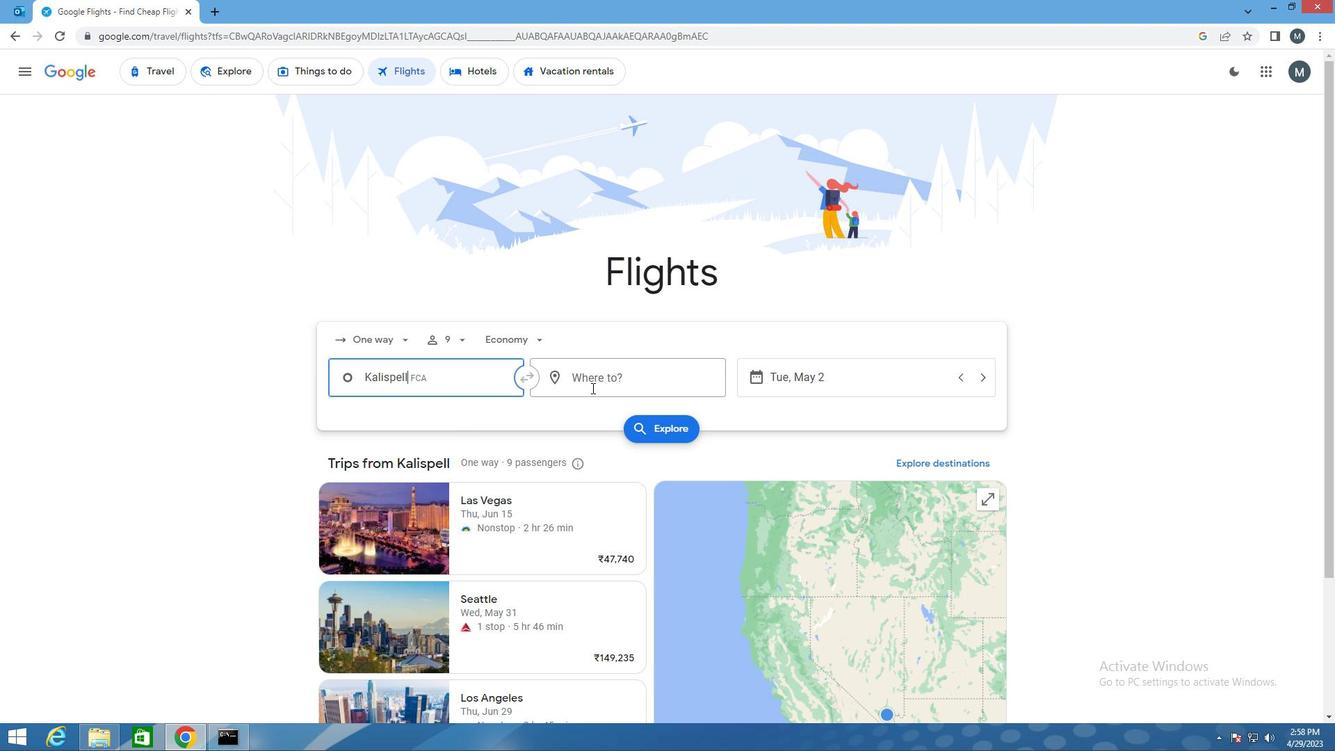 
Action: Mouse moved to (592, 381)
Screenshot: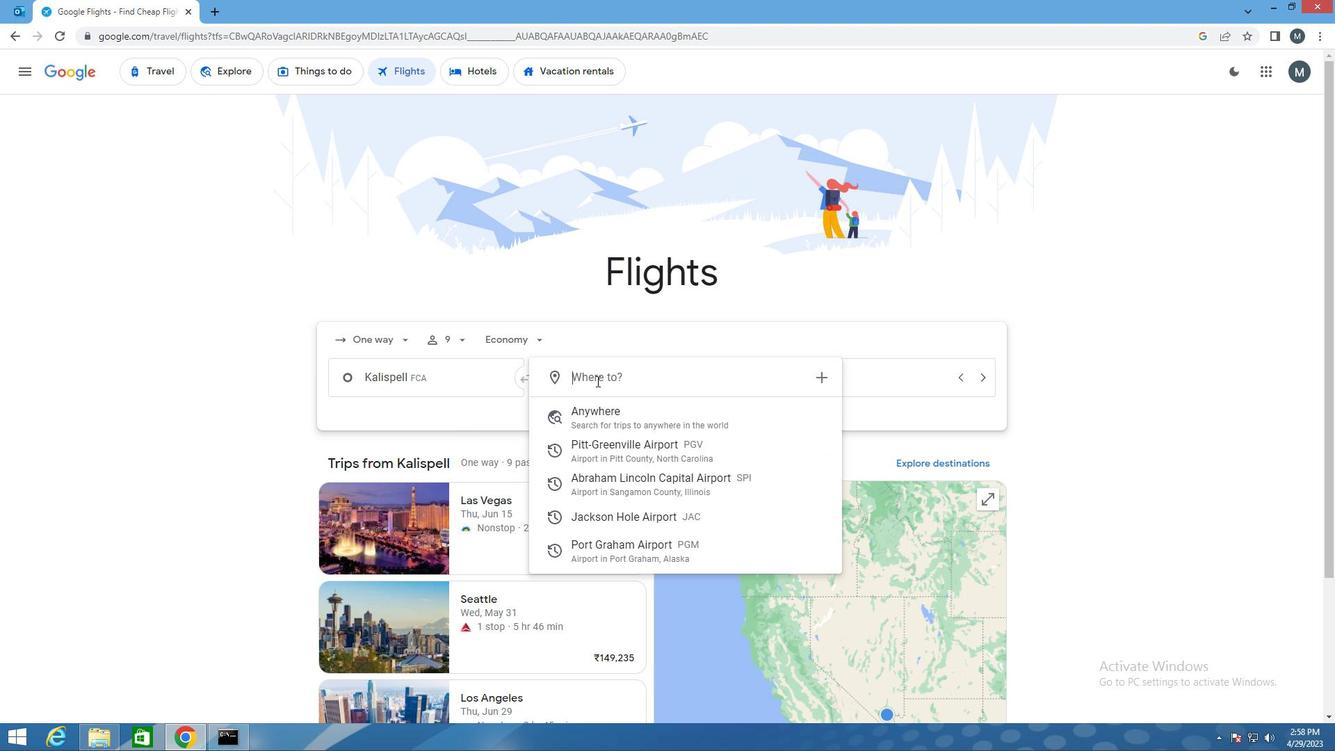 
Action: Key pressed j
Screenshot: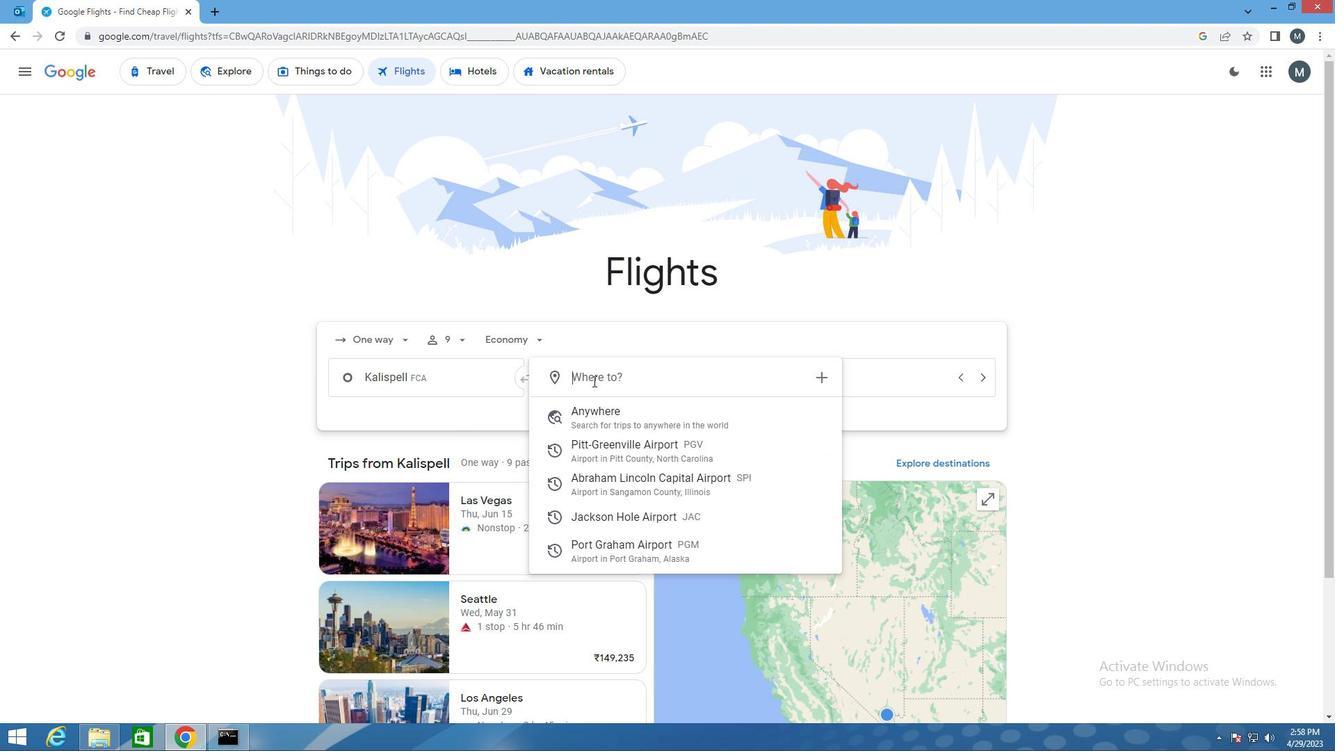 
Action: Mouse moved to (583, 385)
Screenshot: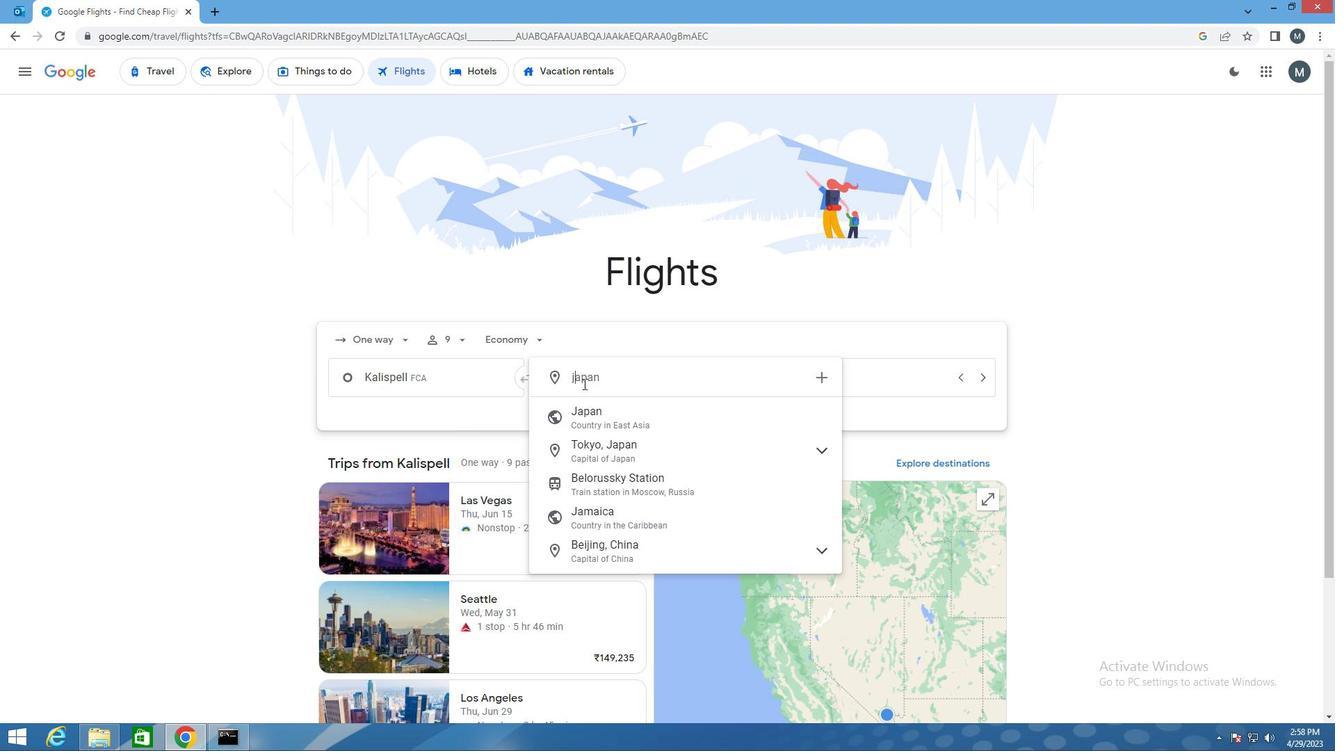 
Action: Key pressed ac
Screenshot: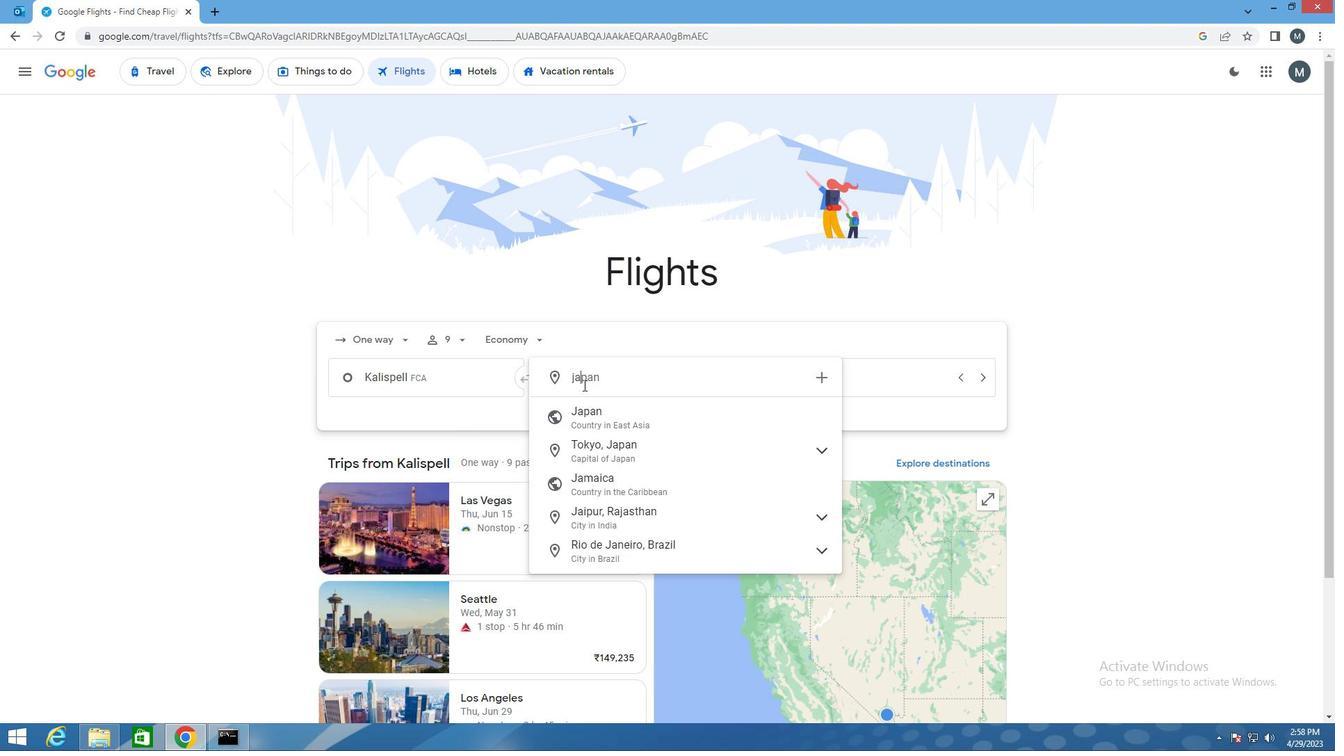 
Action: Mouse moved to (579, 388)
Screenshot: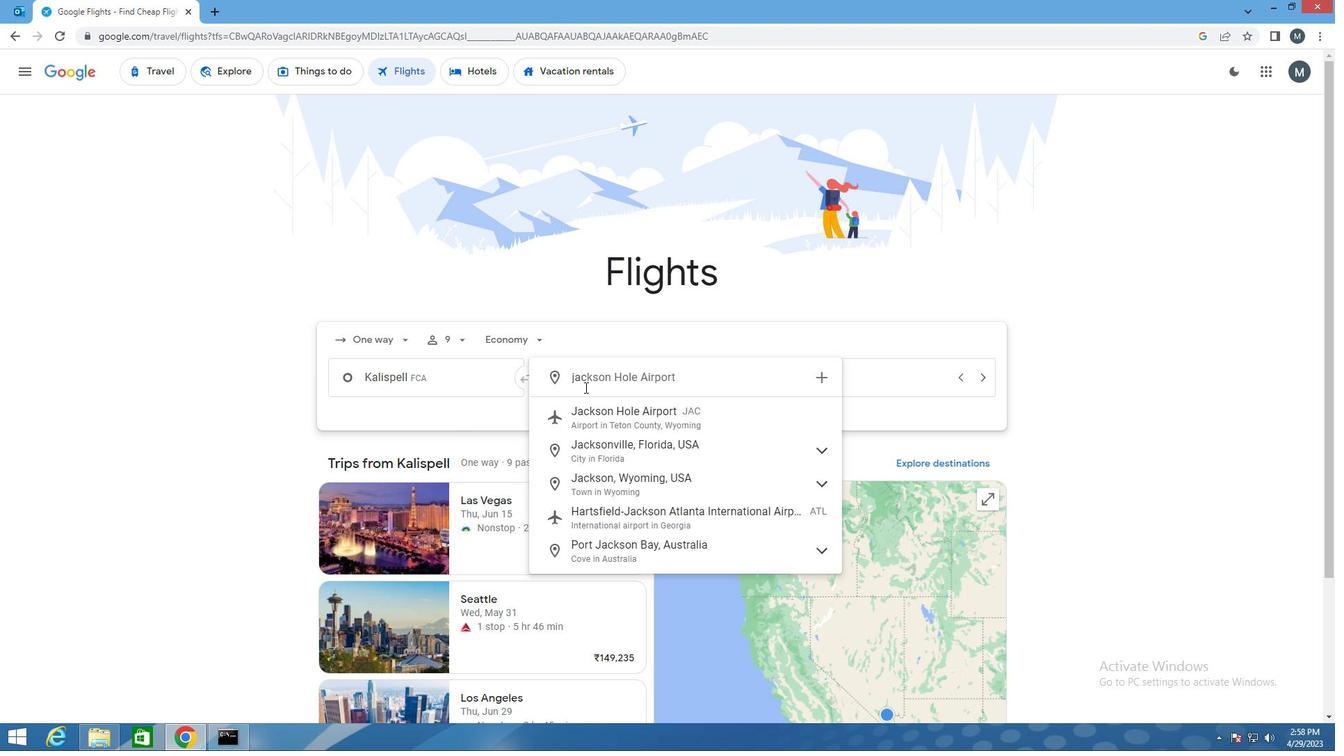 
Action: Key pressed <Key.enter>
Screenshot: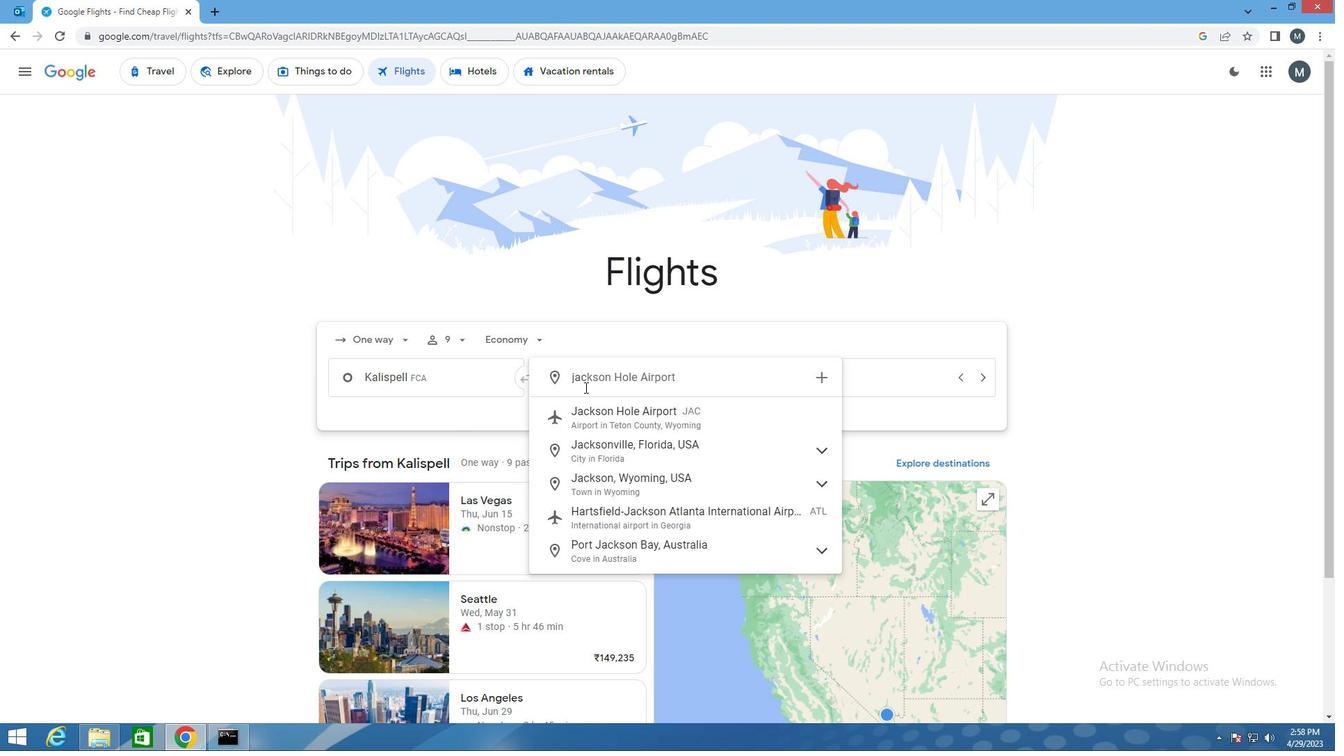 
Action: Mouse moved to (819, 384)
Screenshot: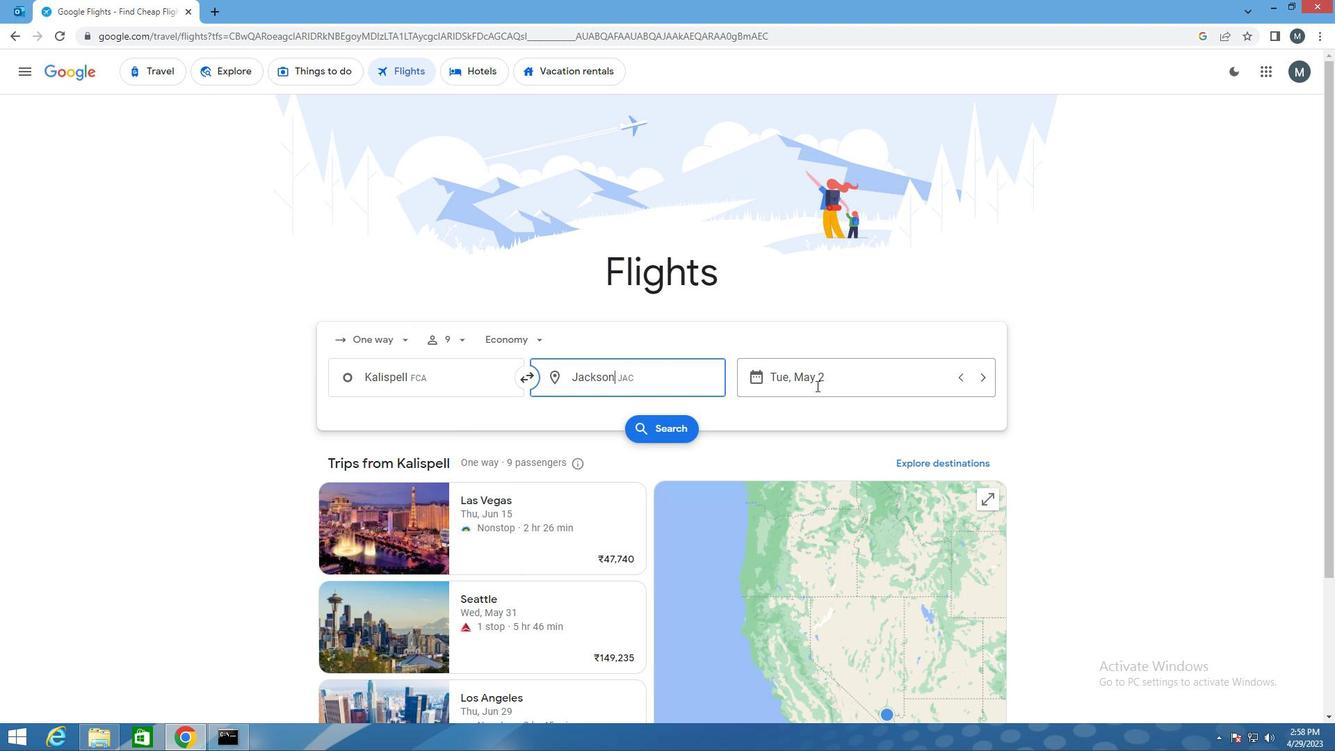 
Action: Mouse pressed left at (819, 384)
Screenshot: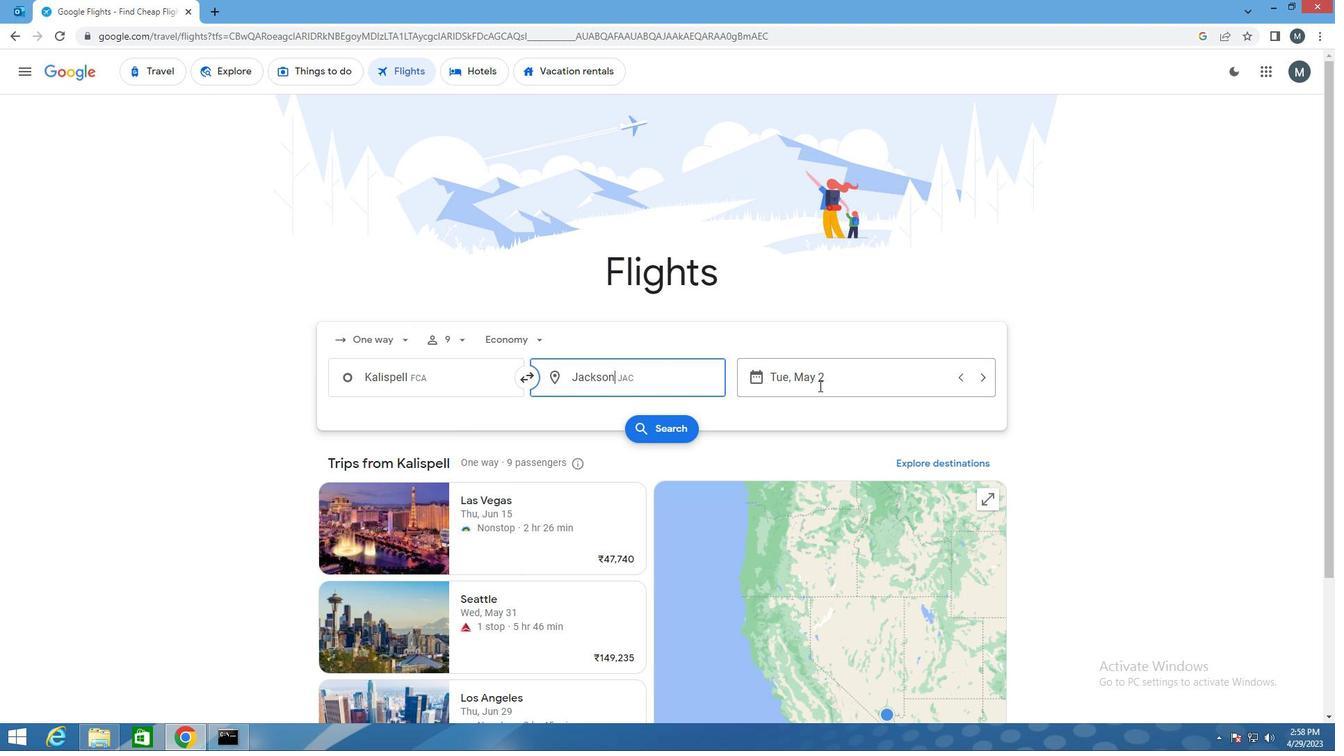 
Action: Mouse moved to (812, 395)
Screenshot: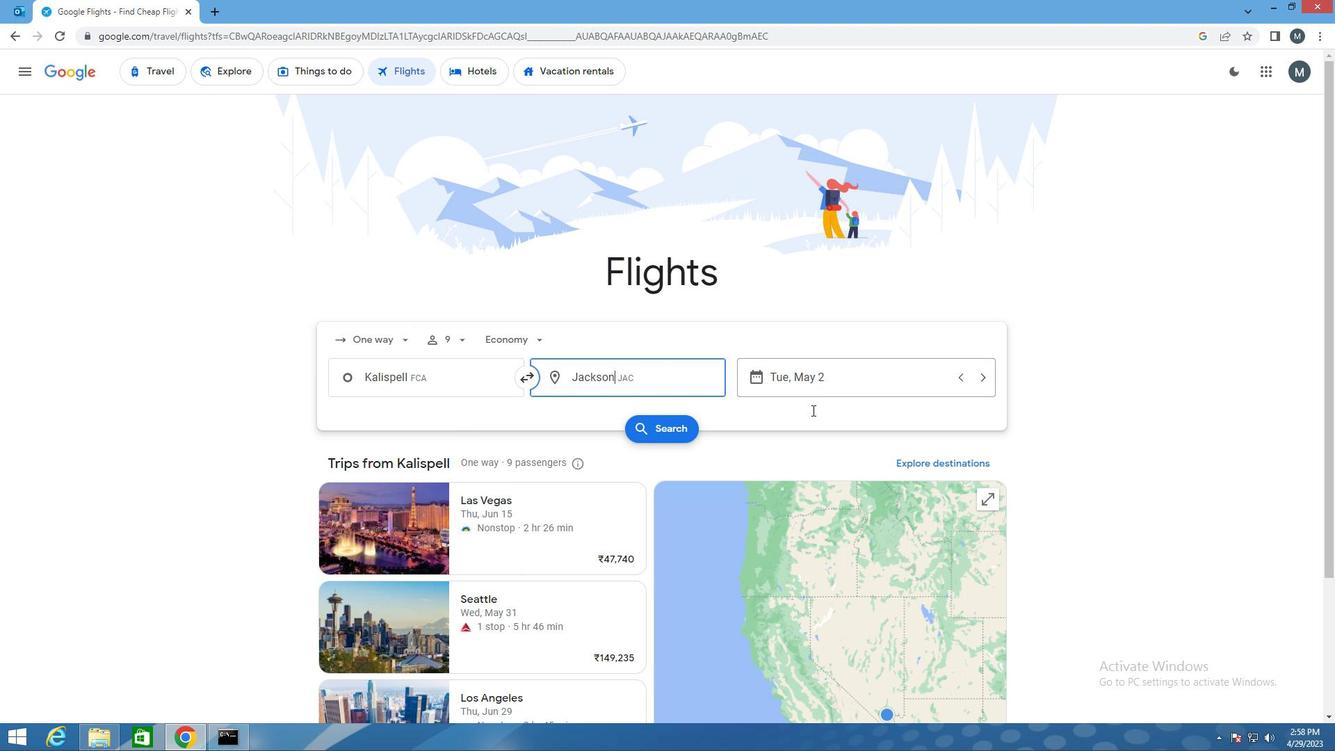 
Action: Mouse pressed left at (812, 395)
Screenshot: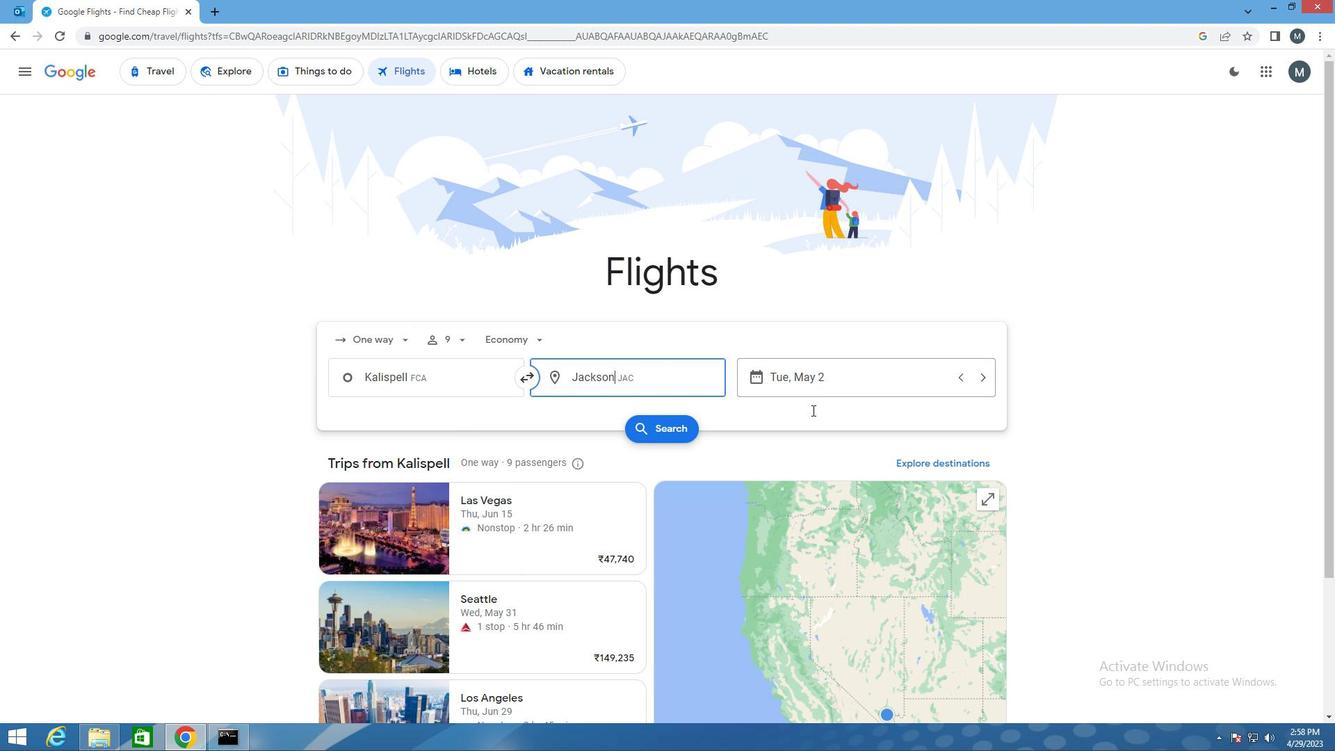 
Action: Mouse moved to (834, 470)
Screenshot: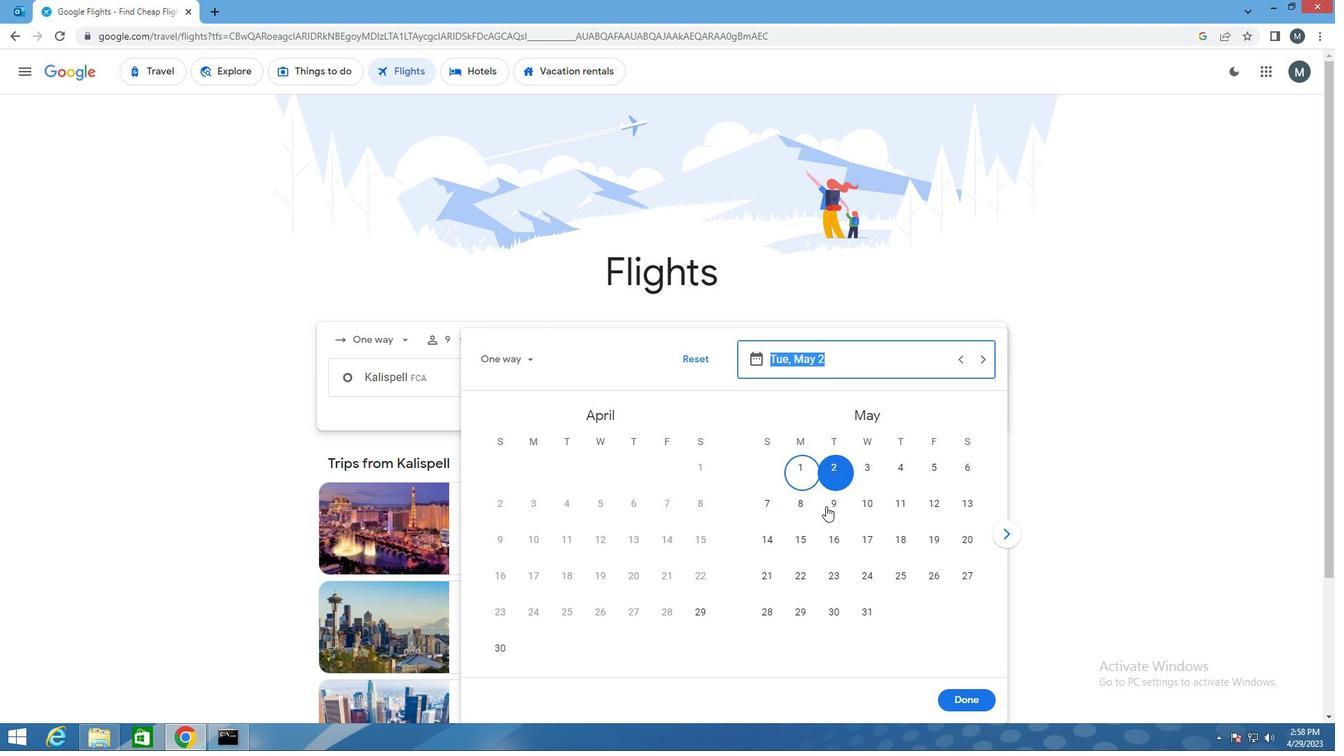 
Action: Mouse pressed left at (834, 470)
Screenshot: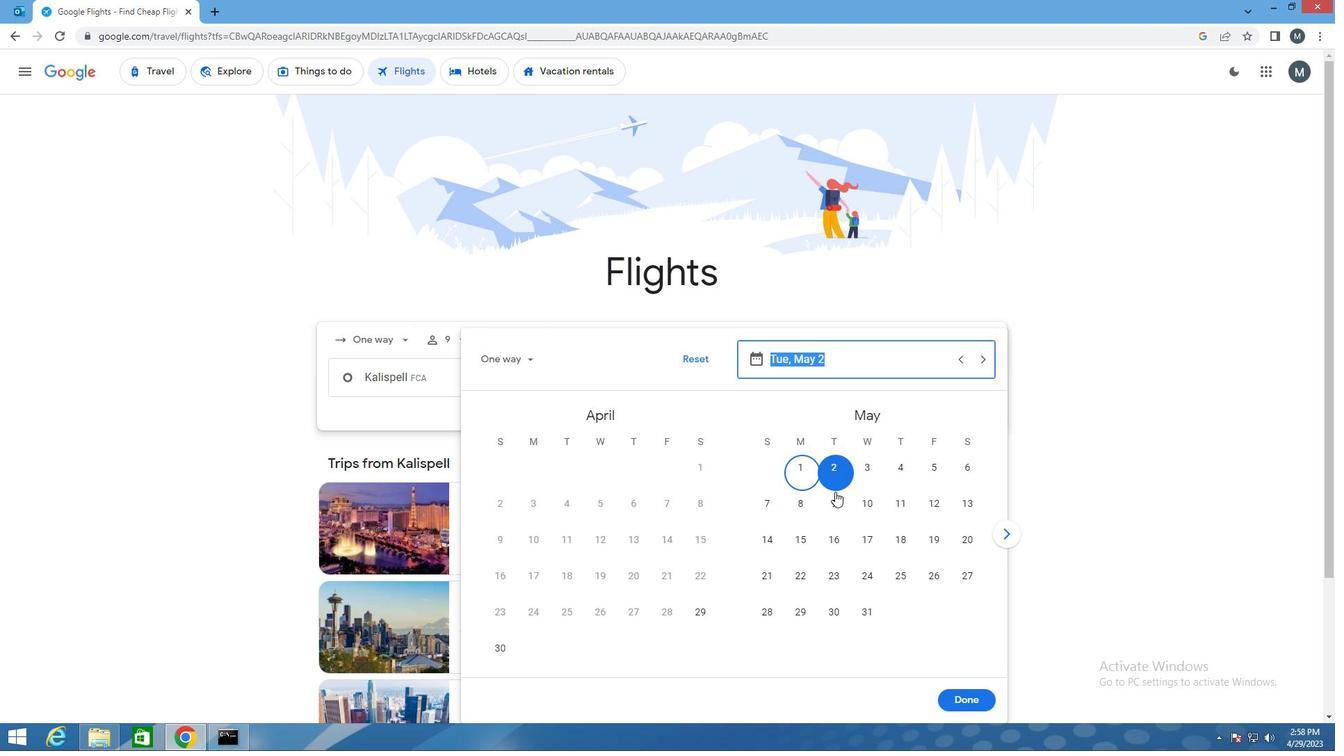 
Action: Mouse moved to (982, 698)
Screenshot: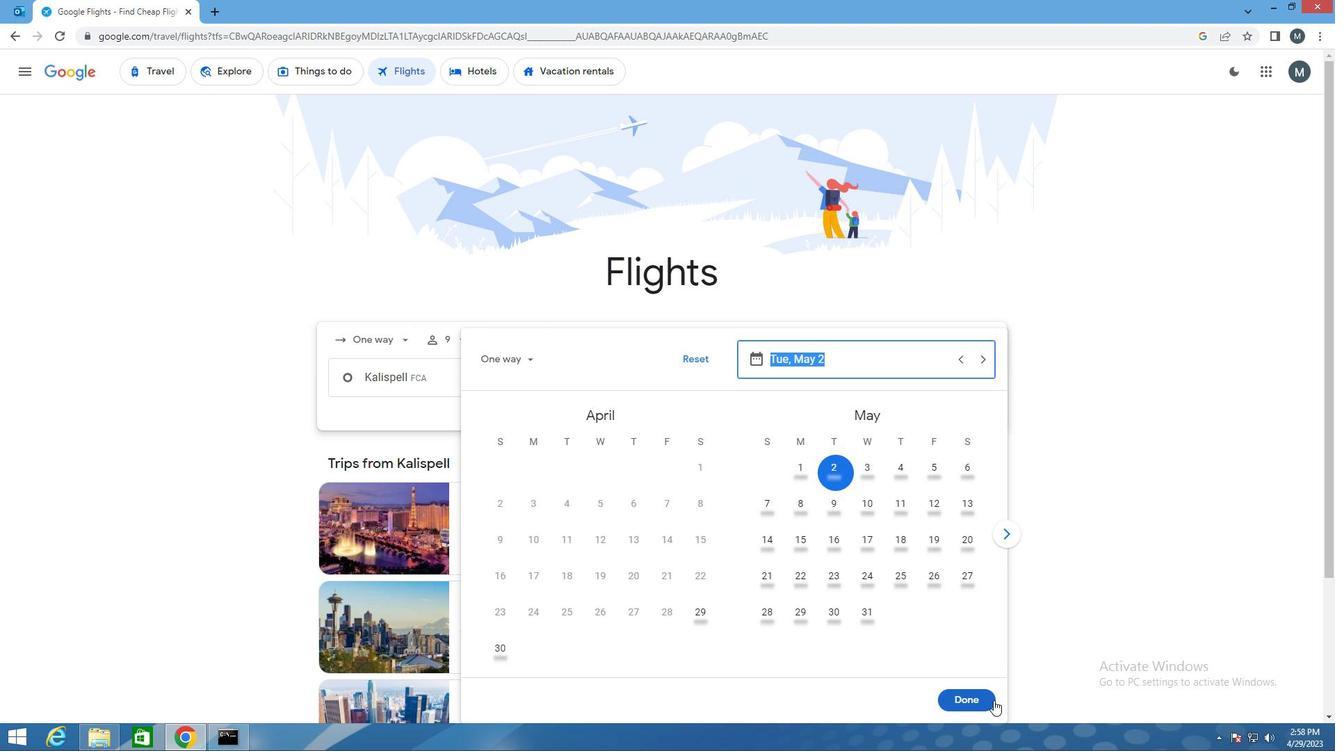
Action: Mouse pressed left at (982, 698)
Screenshot: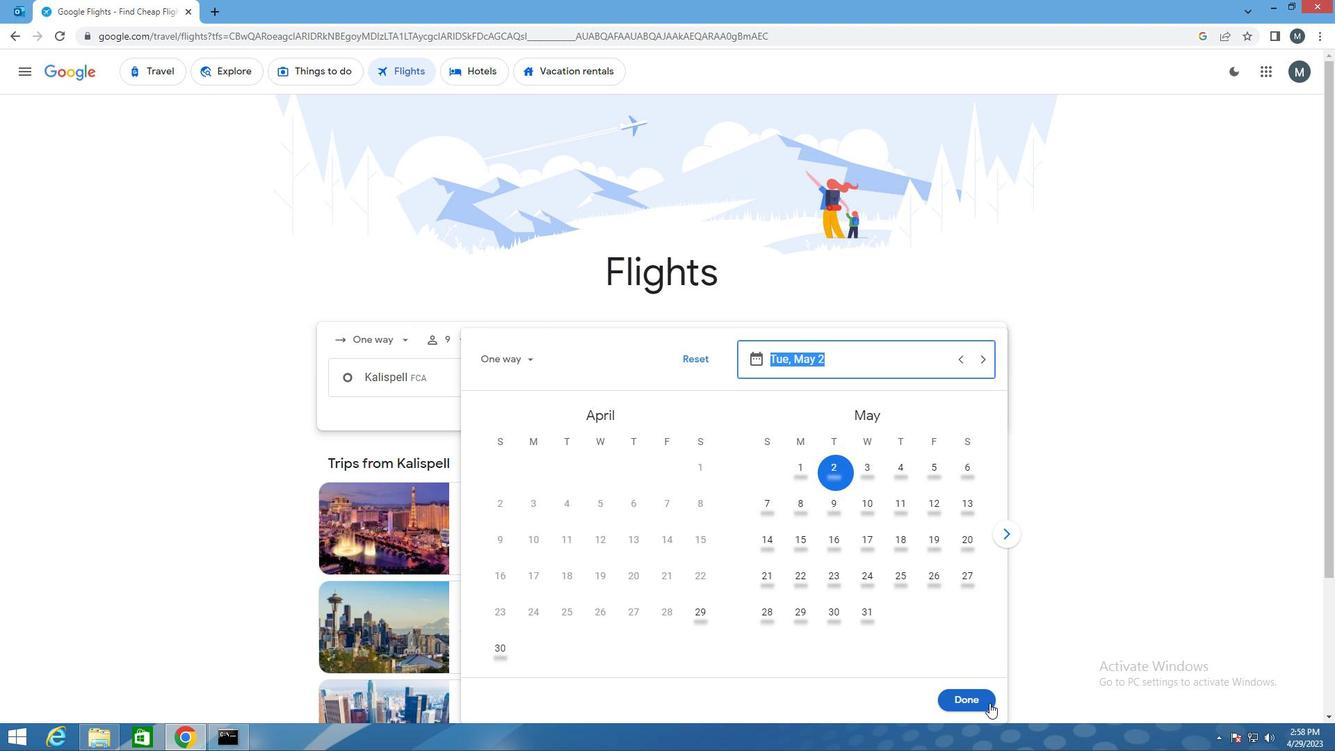 
Action: Mouse moved to (672, 438)
Screenshot: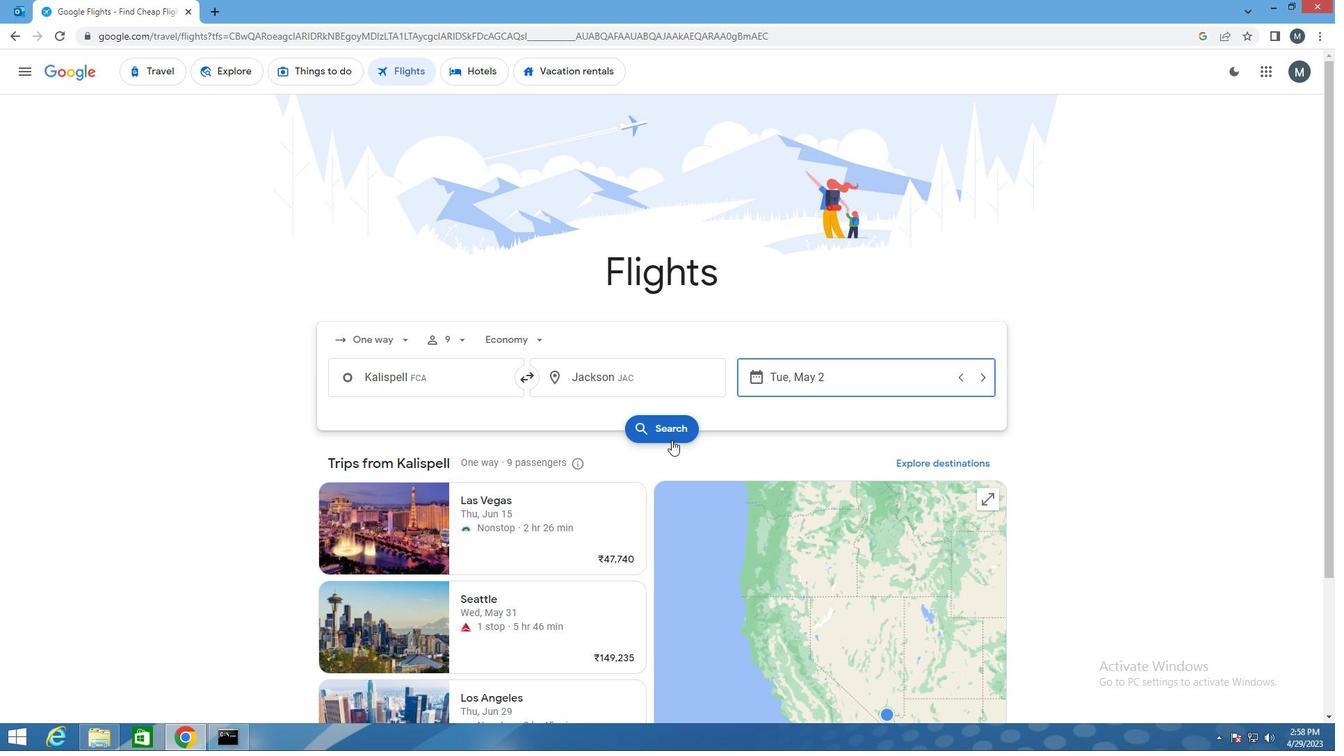 
Action: Mouse pressed left at (672, 438)
Screenshot: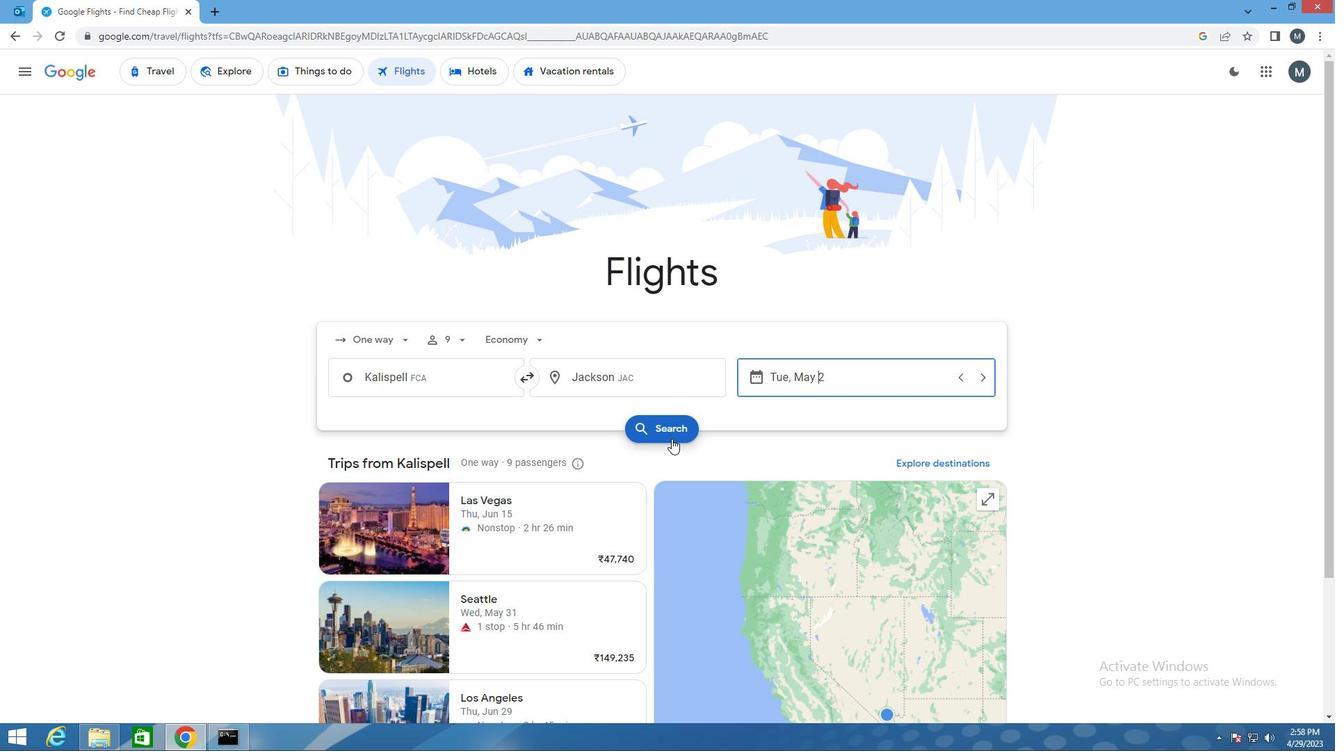 
Action: Mouse moved to (310, 312)
Screenshot: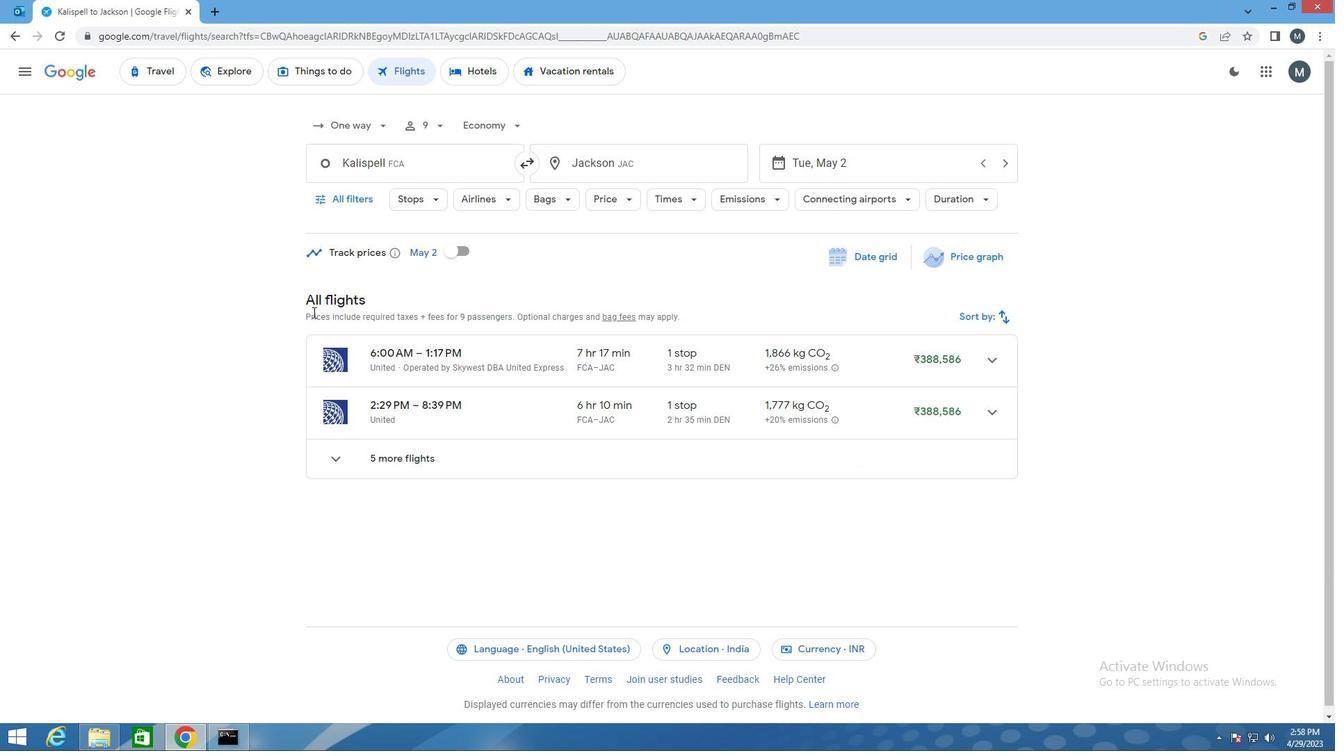 
Action: Mouse scrolled (310, 313) with delta (0, 0)
Screenshot: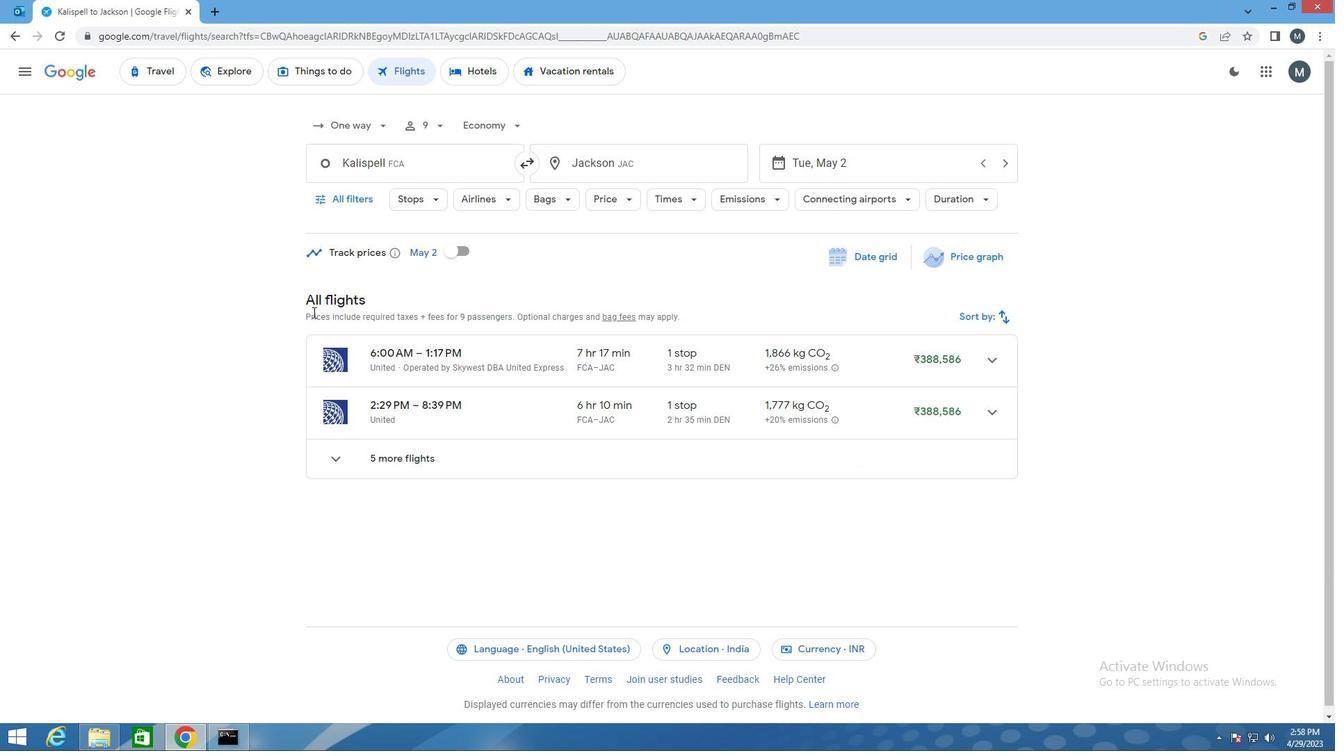 
Action: Mouse scrolled (310, 313) with delta (0, 0)
Screenshot: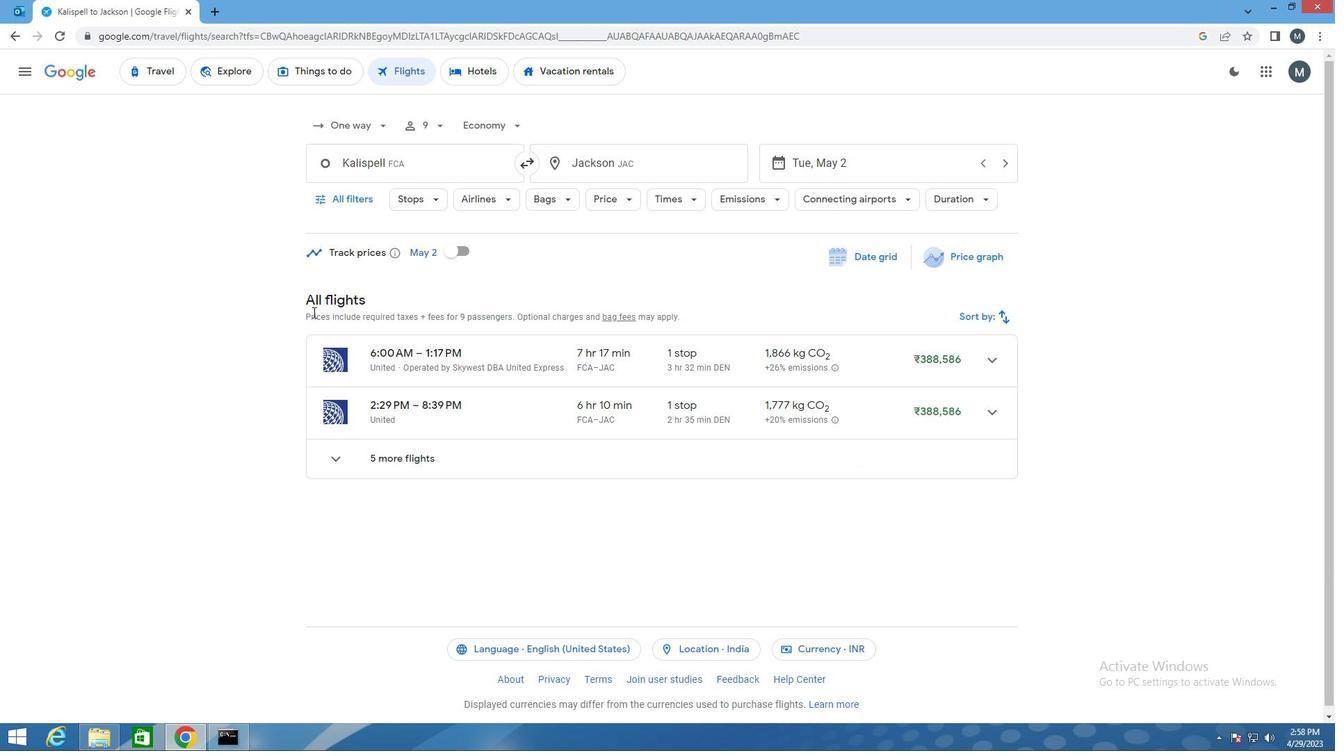 
Action: Mouse moved to (310, 312)
Screenshot: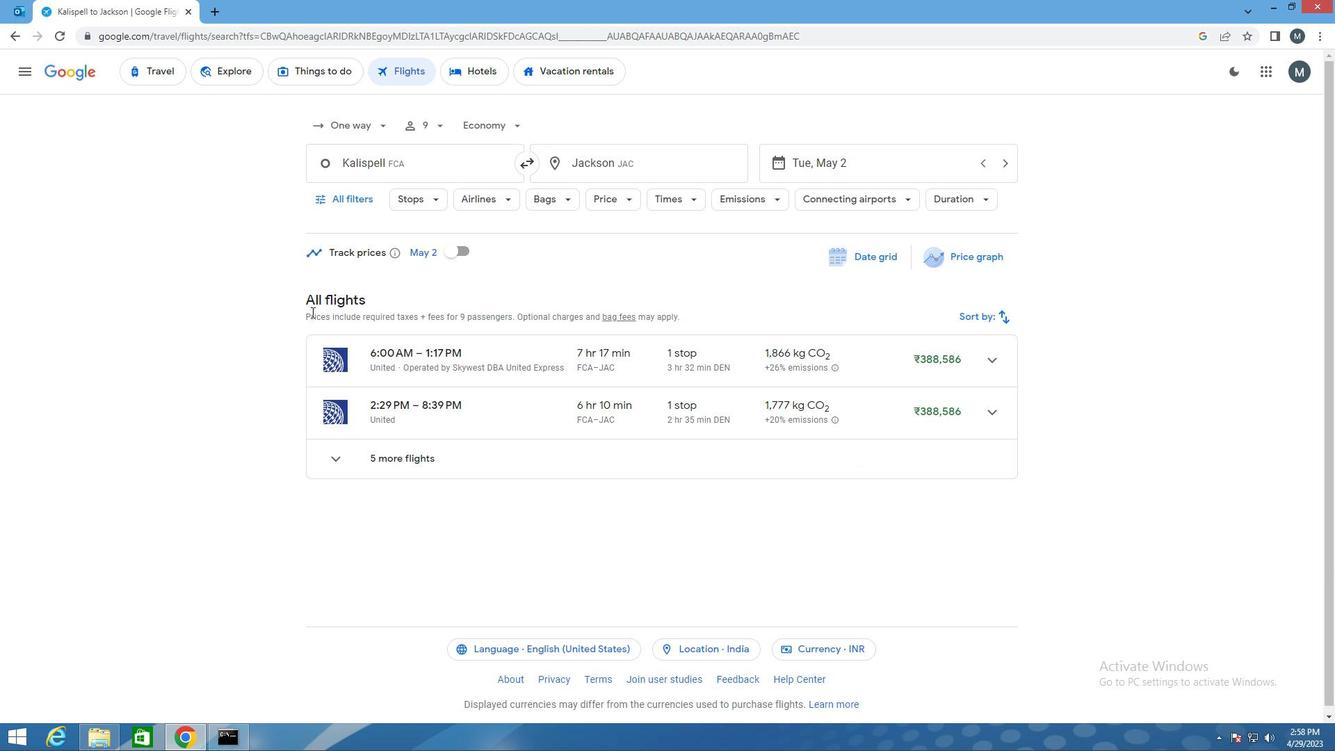 
Action: Mouse scrolled (310, 313) with delta (0, 0)
Screenshot: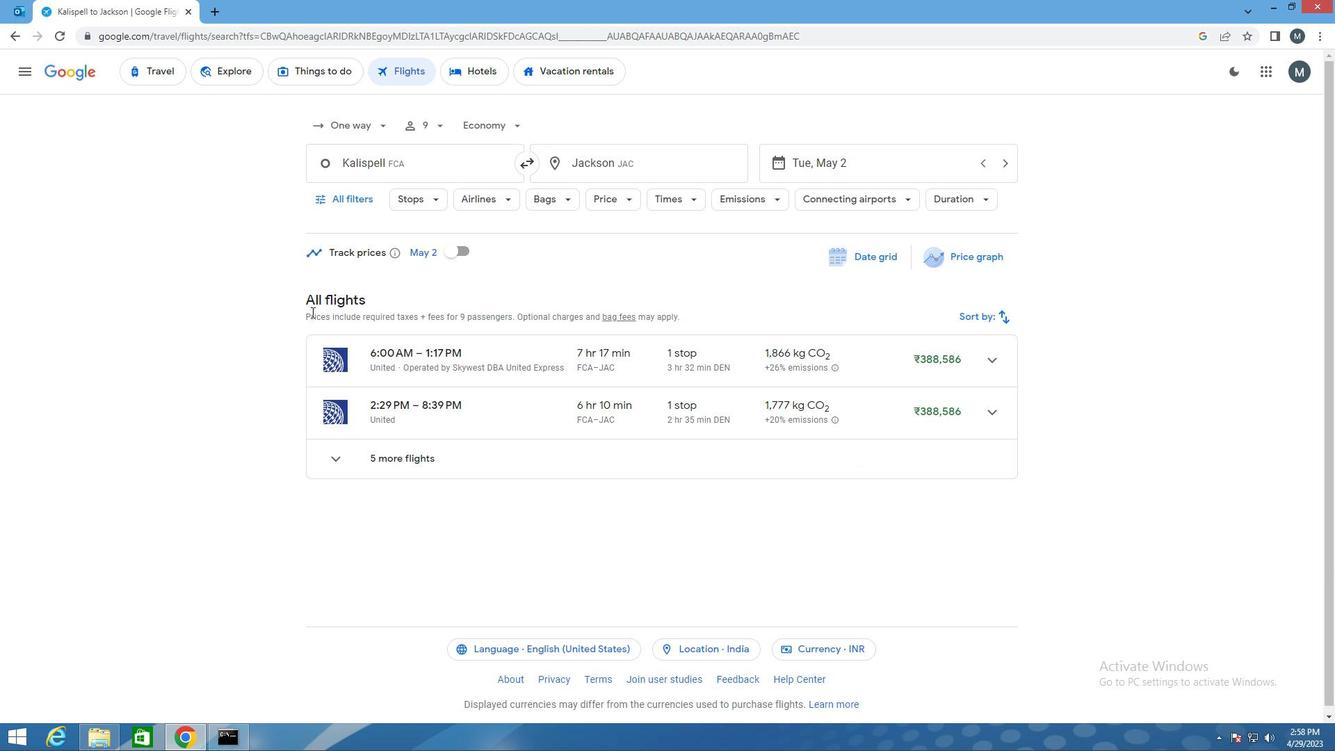 
Action: Mouse moved to (350, 194)
Screenshot: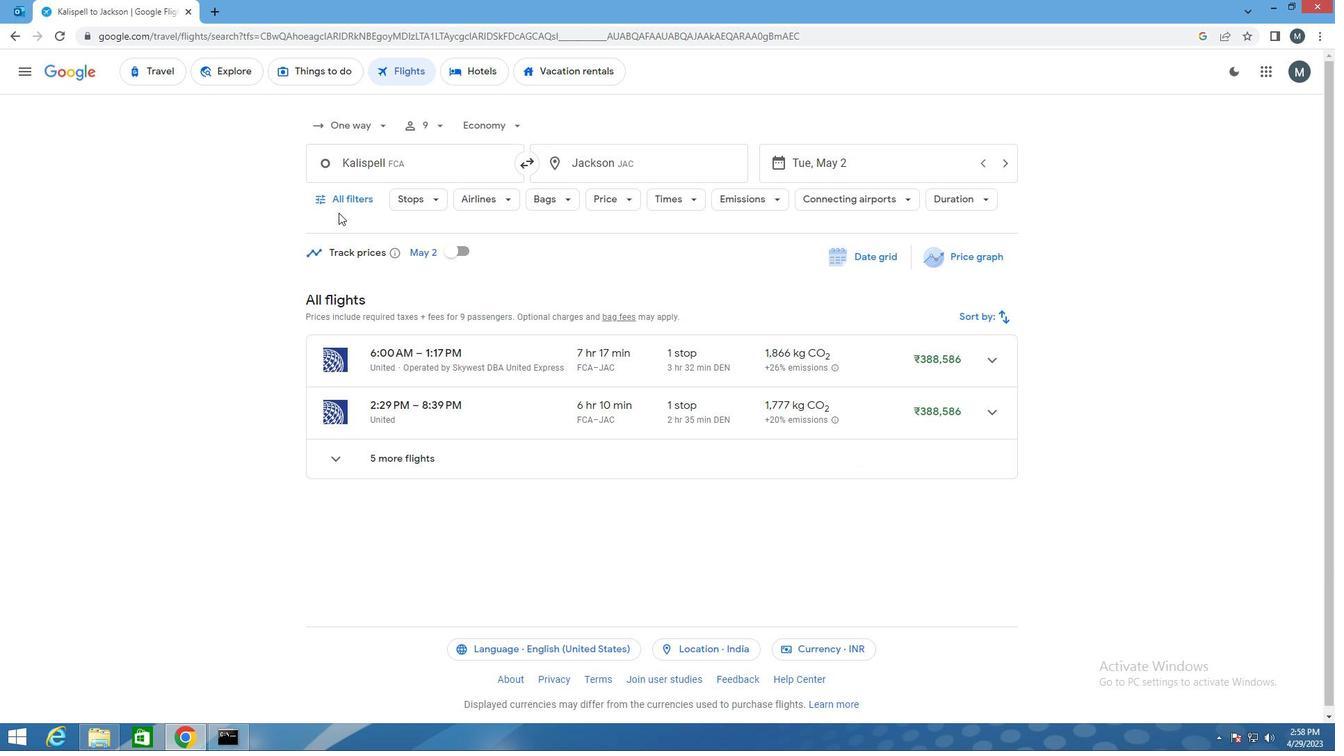 
Action: Mouse pressed left at (350, 194)
Screenshot: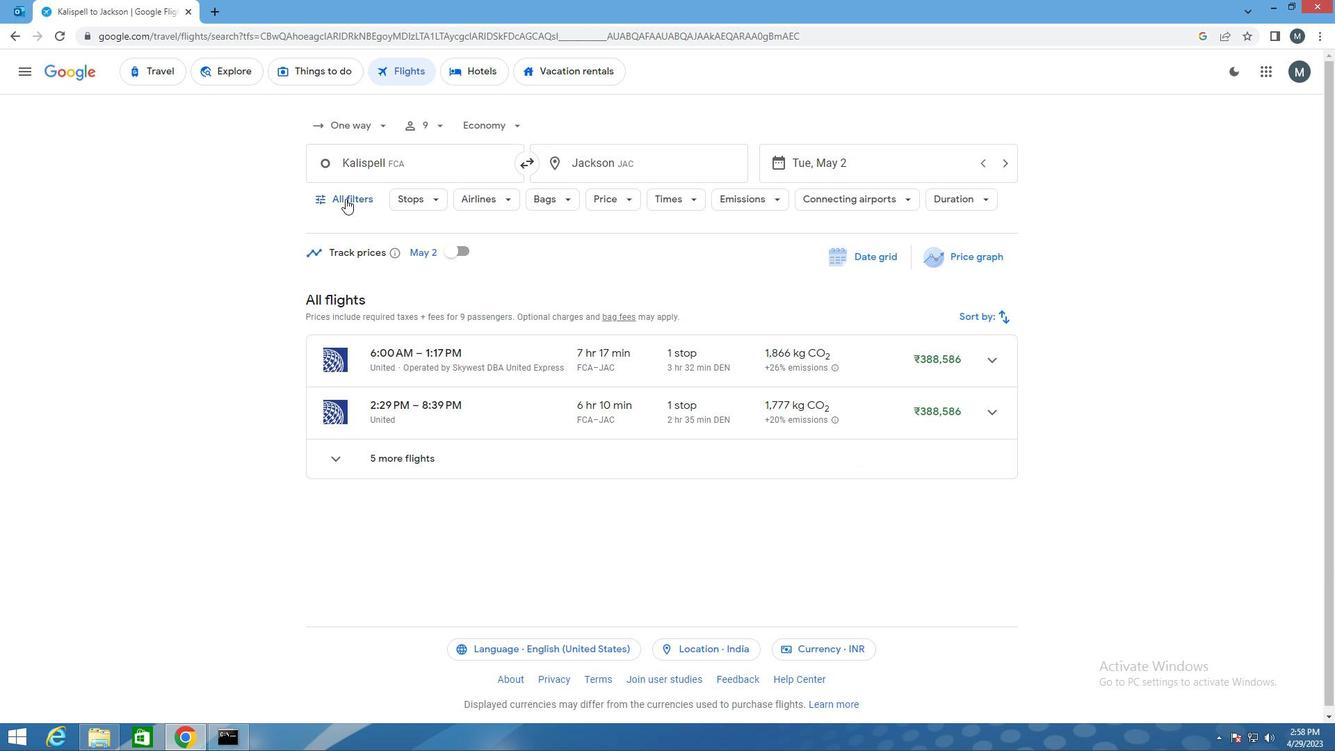 
Action: Mouse moved to (440, 417)
Screenshot: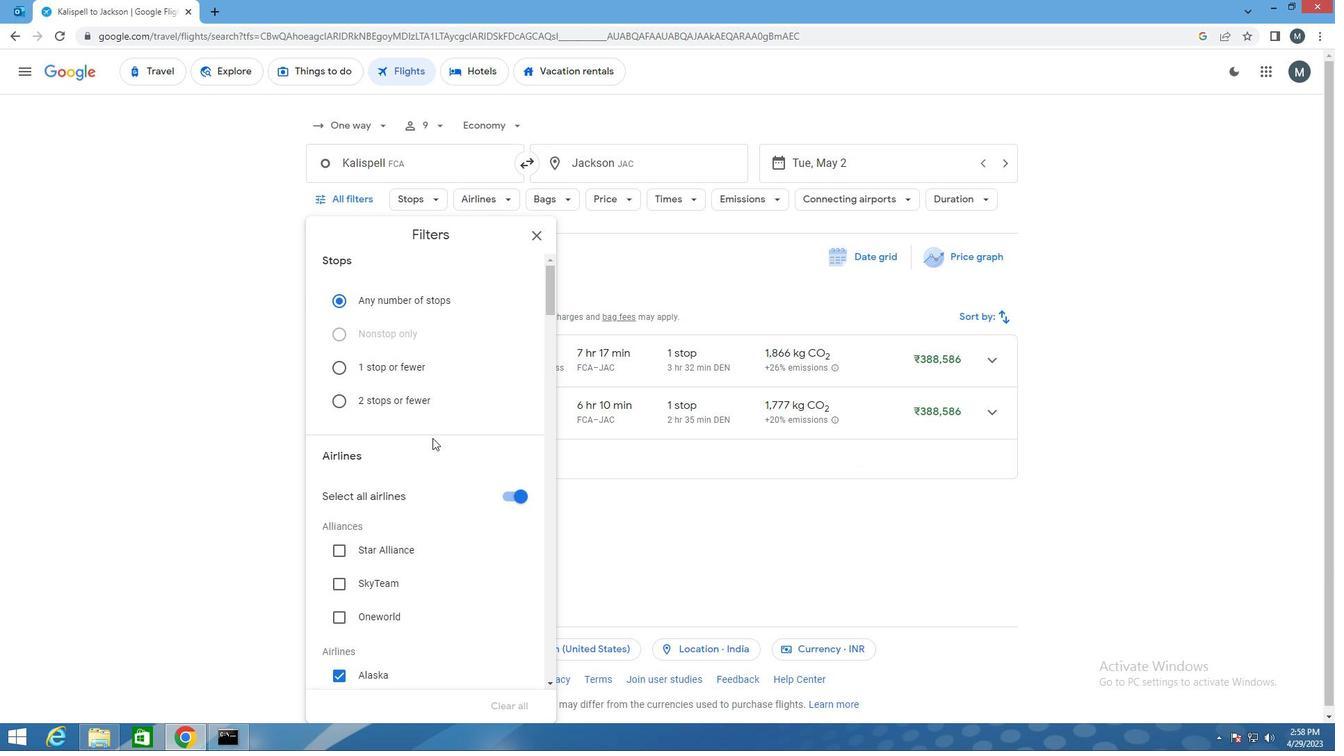 
Action: Mouse scrolled (440, 416) with delta (0, 0)
Screenshot: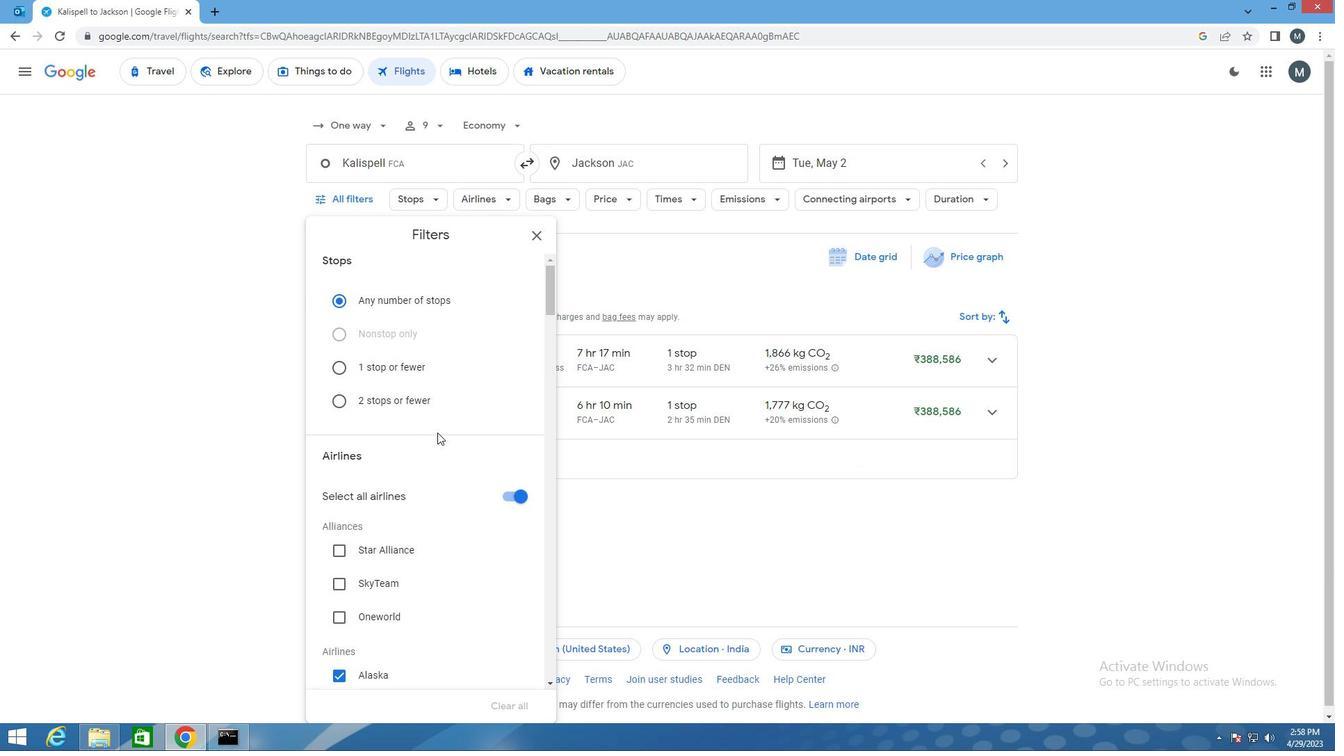 
Action: Mouse scrolled (440, 416) with delta (0, 0)
Screenshot: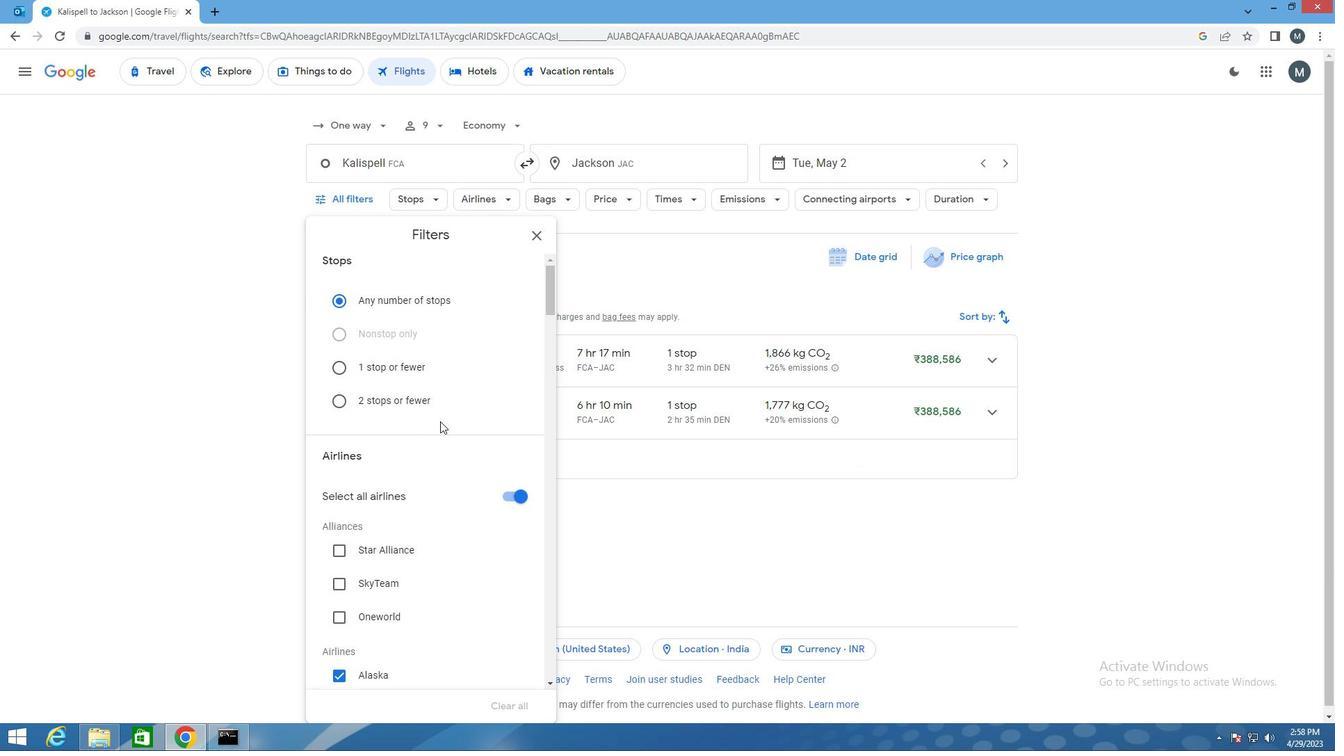 
Action: Mouse moved to (508, 356)
Screenshot: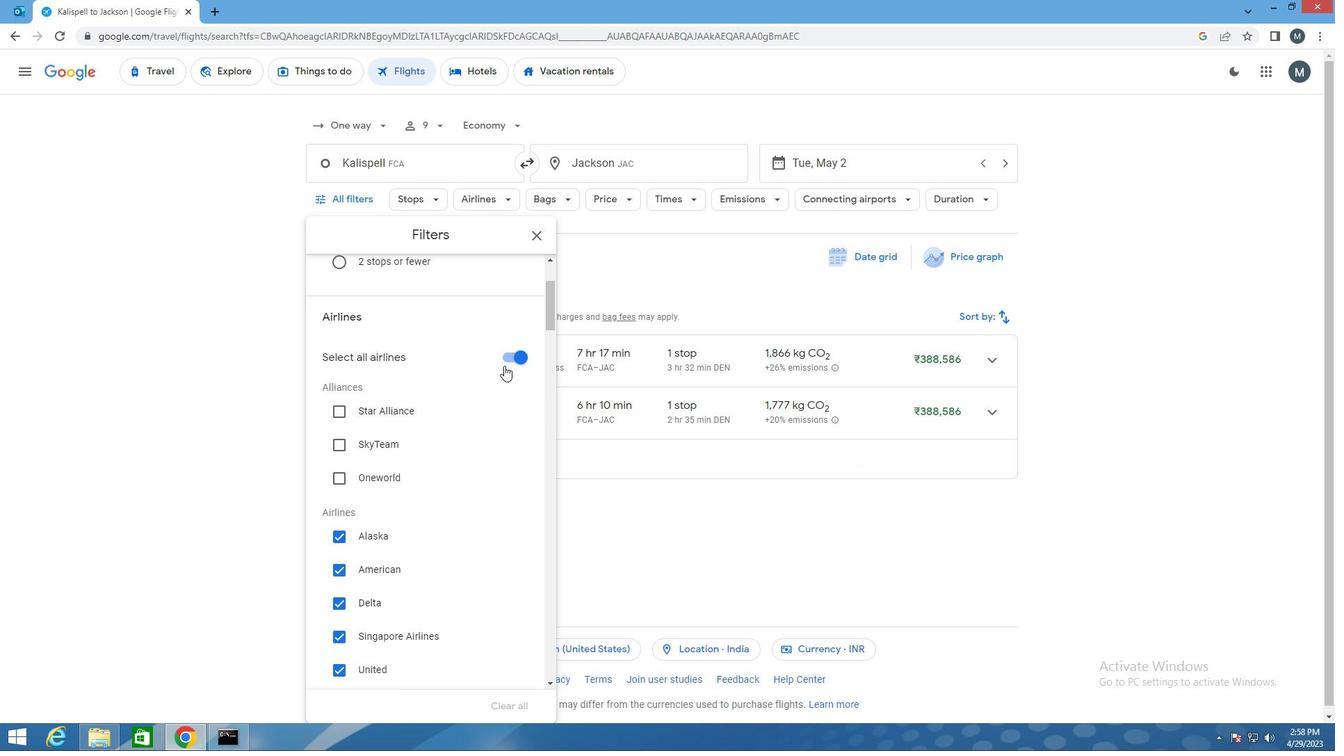 
Action: Mouse pressed left at (508, 356)
Screenshot: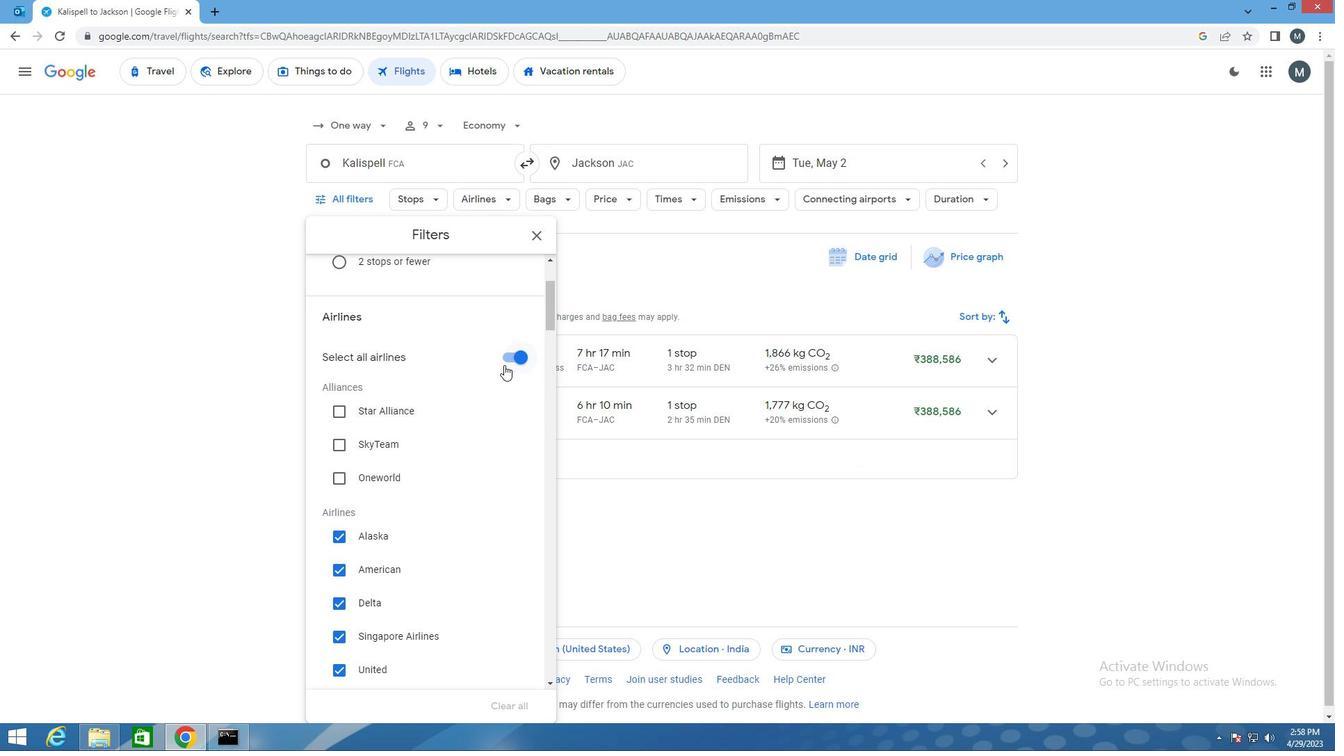 
Action: Mouse moved to (420, 462)
Screenshot: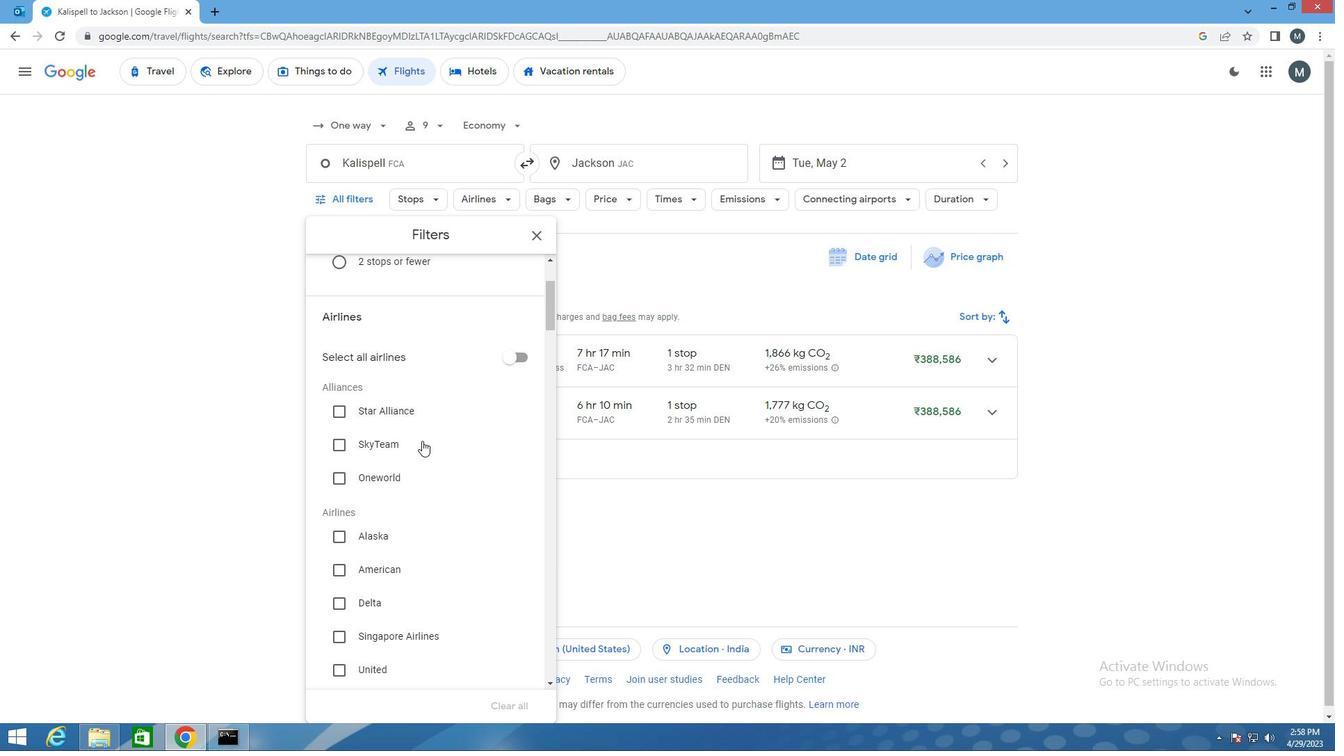
Action: Mouse scrolled (420, 461) with delta (0, 0)
Screenshot: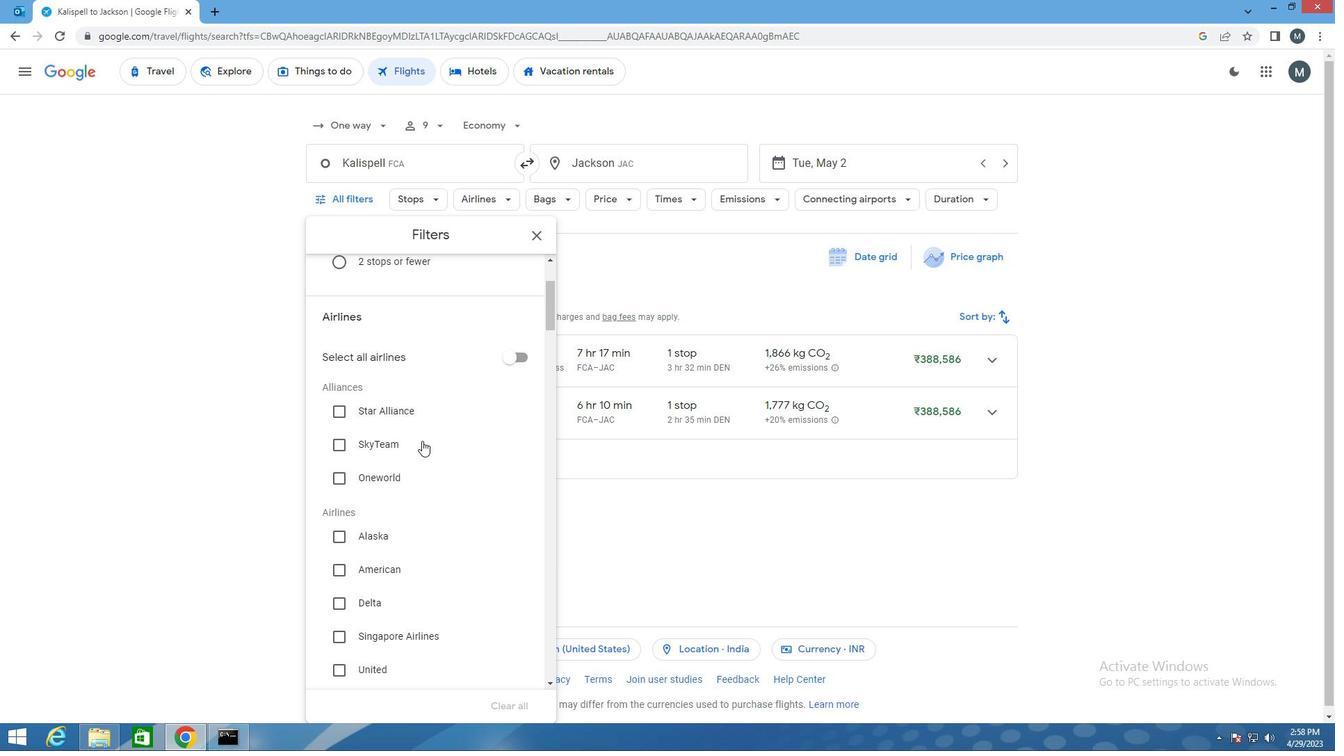 
Action: Mouse scrolled (420, 461) with delta (0, 0)
Screenshot: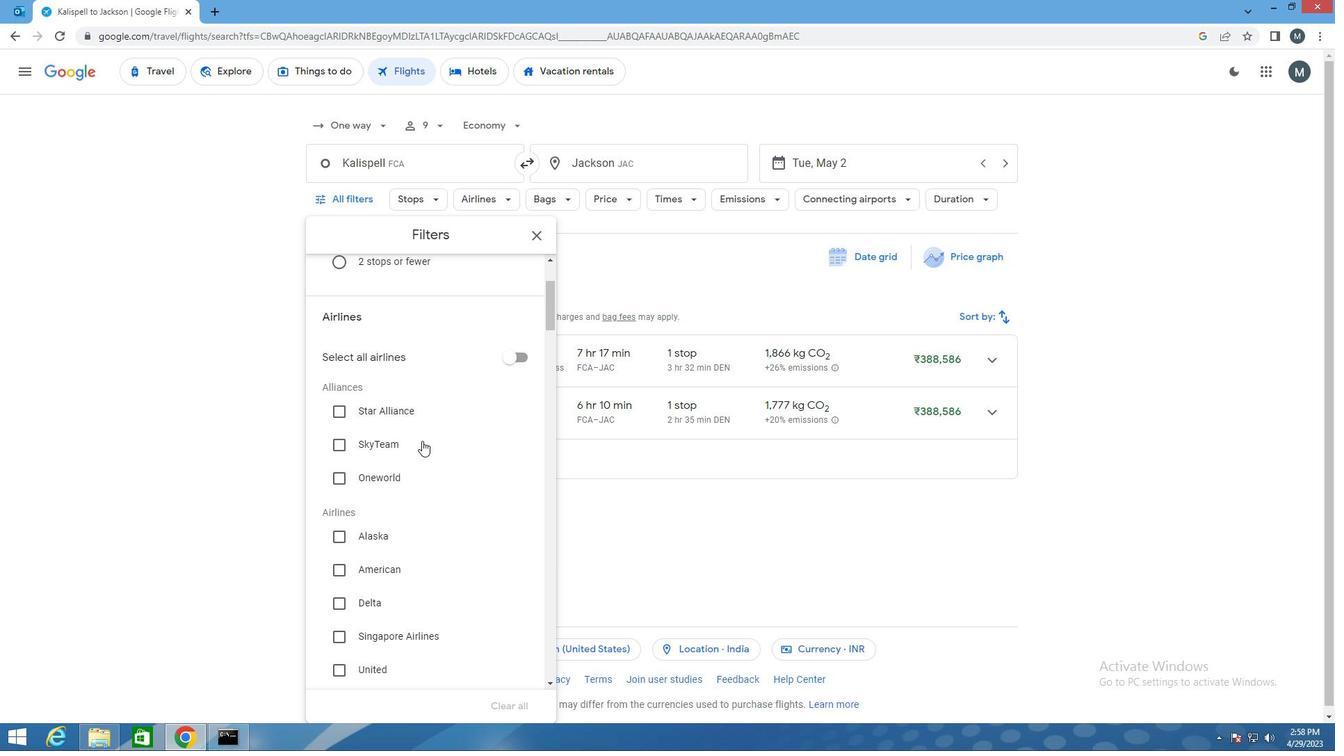 
Action: Mouse moved to (341, 533)
Screenshot: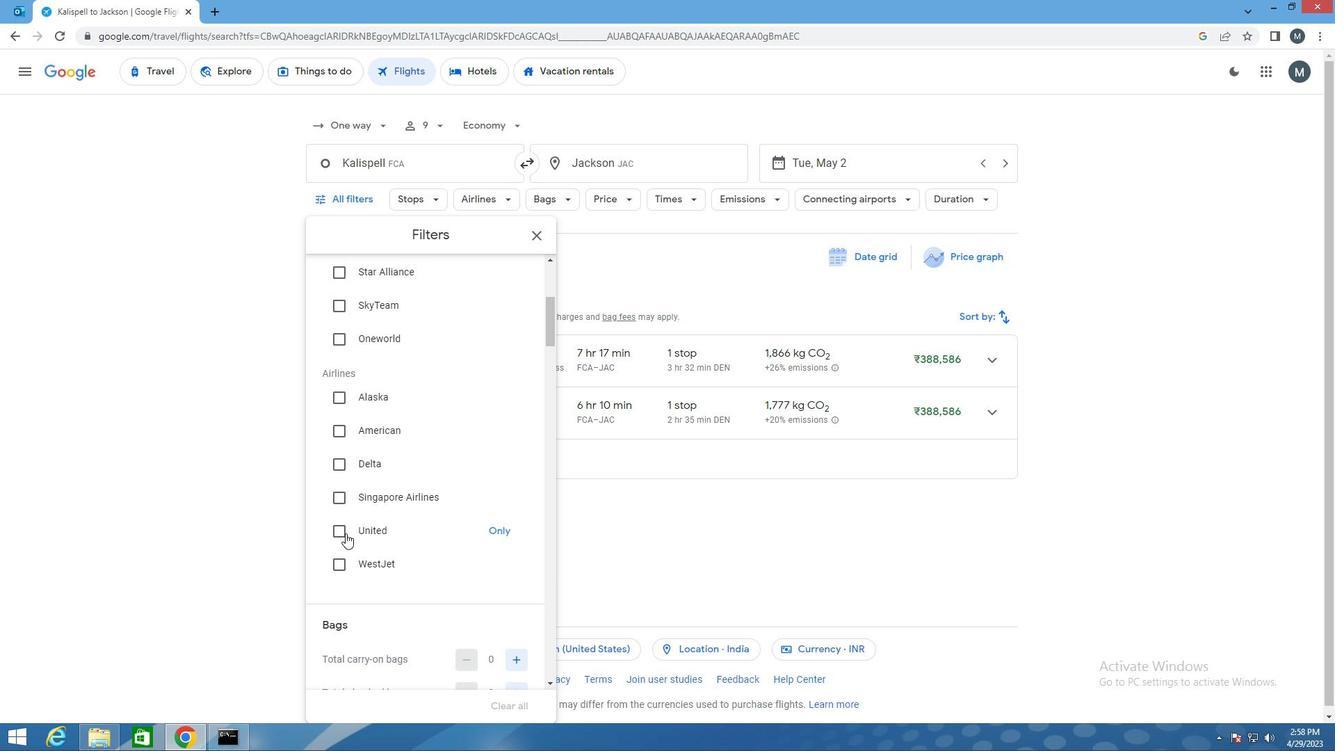 
Action: Mouse pressed left at (341, 533)
Screenshot: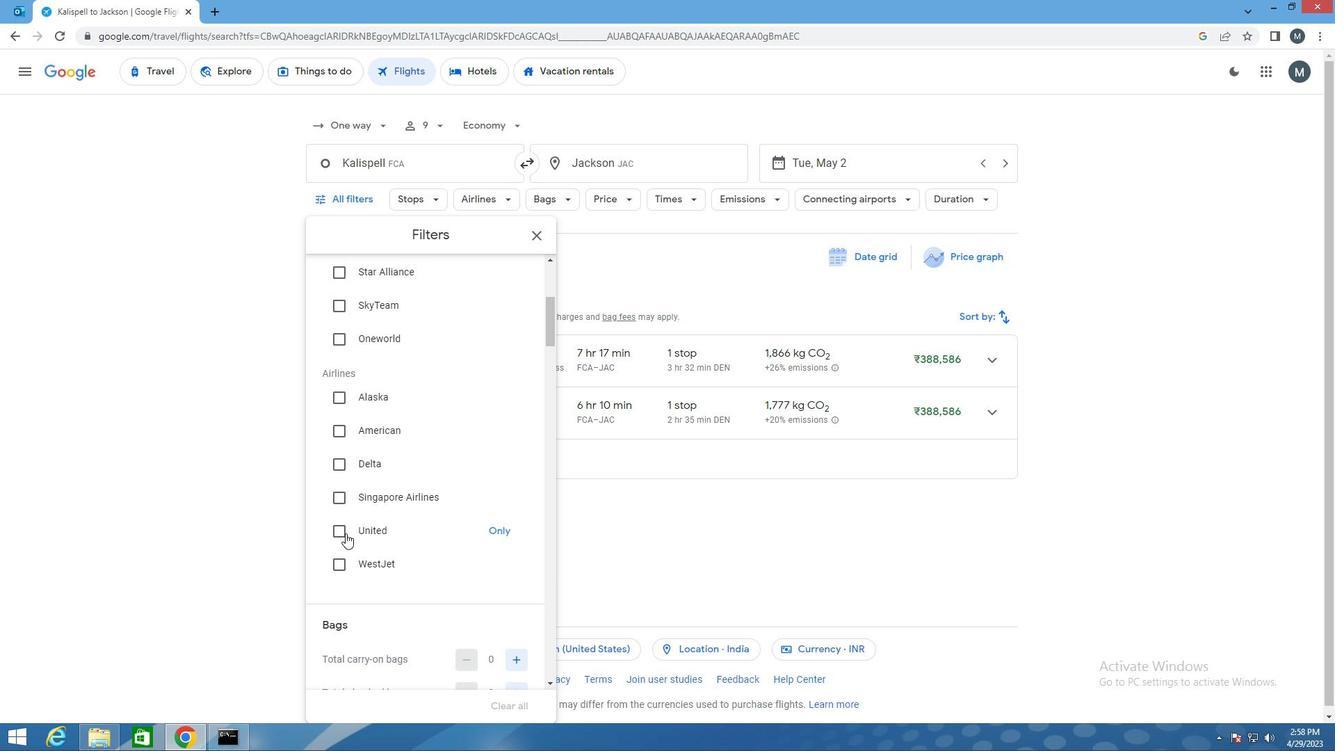 
Action: Mouse moved to (383, 509)
Screenshot: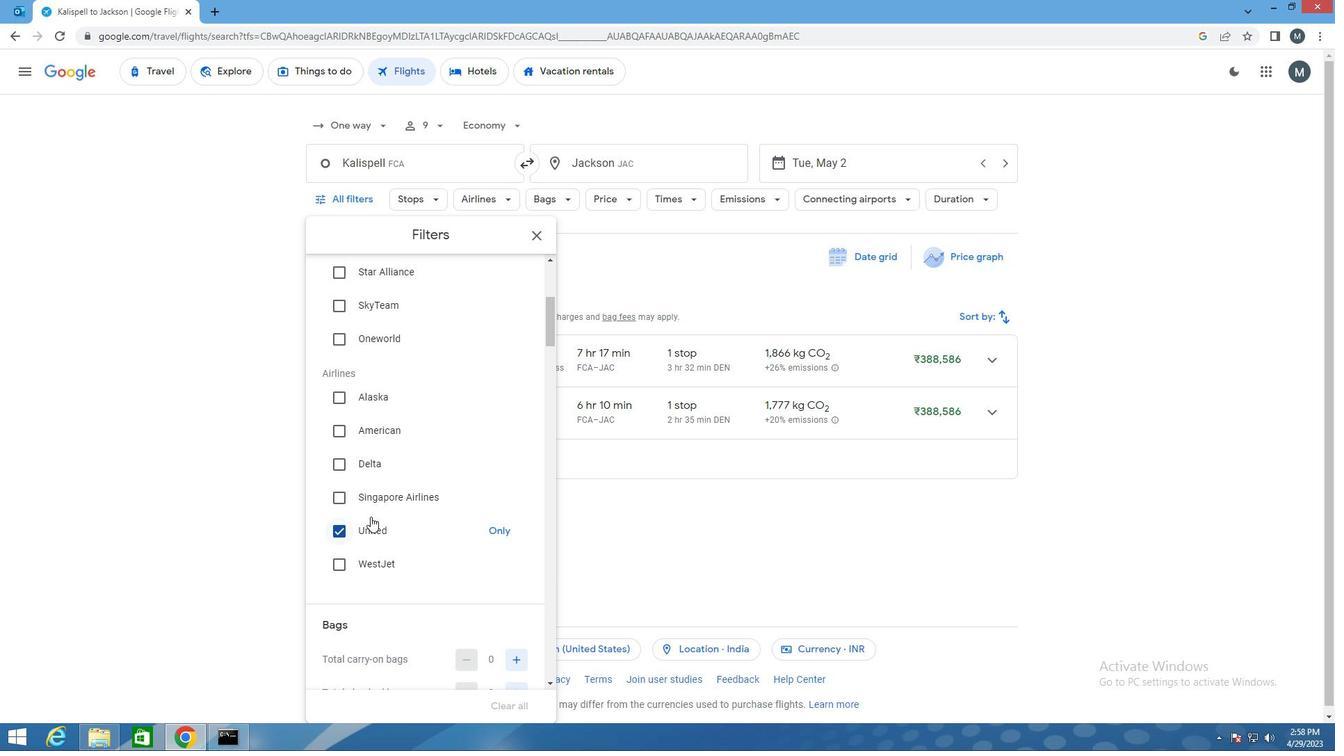 
Action: Mouse scrolled (383, 508) with delta (0, 0)
Screenshot: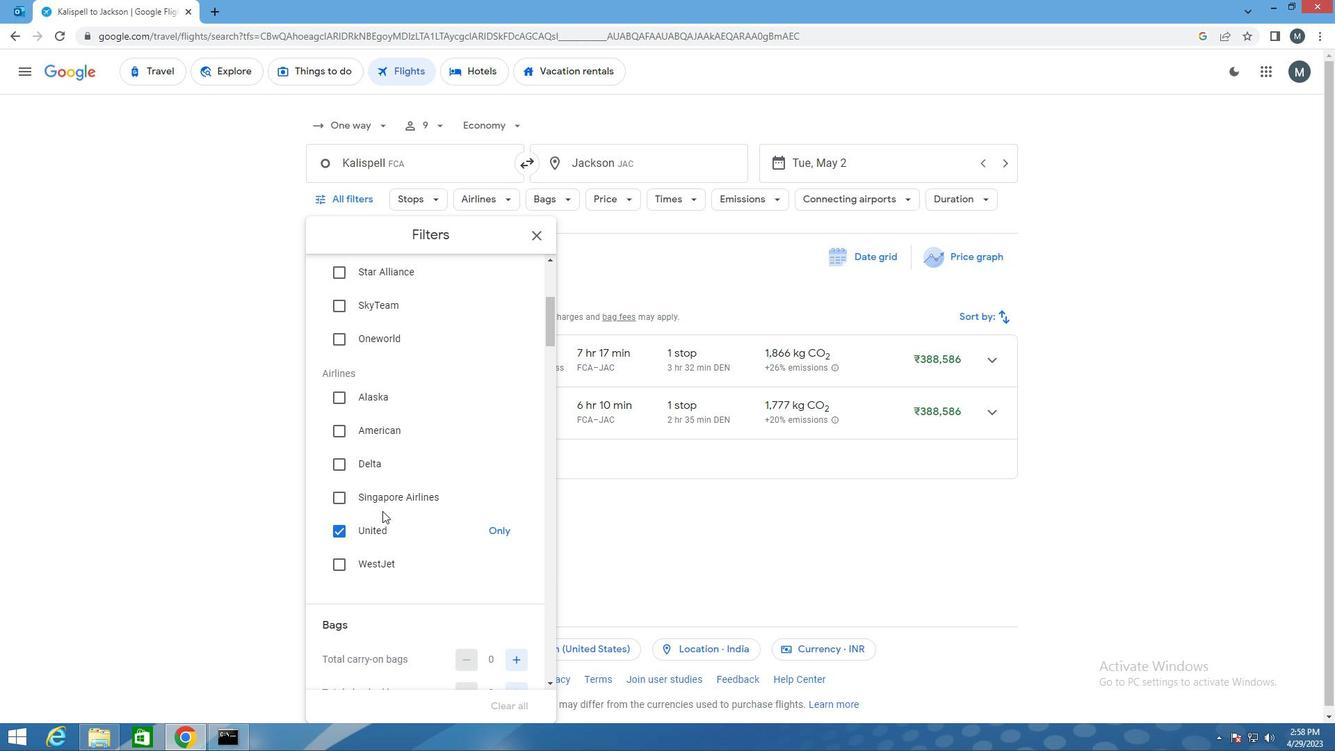 
Action: Mouse moved to (388, 500)
Screenshot: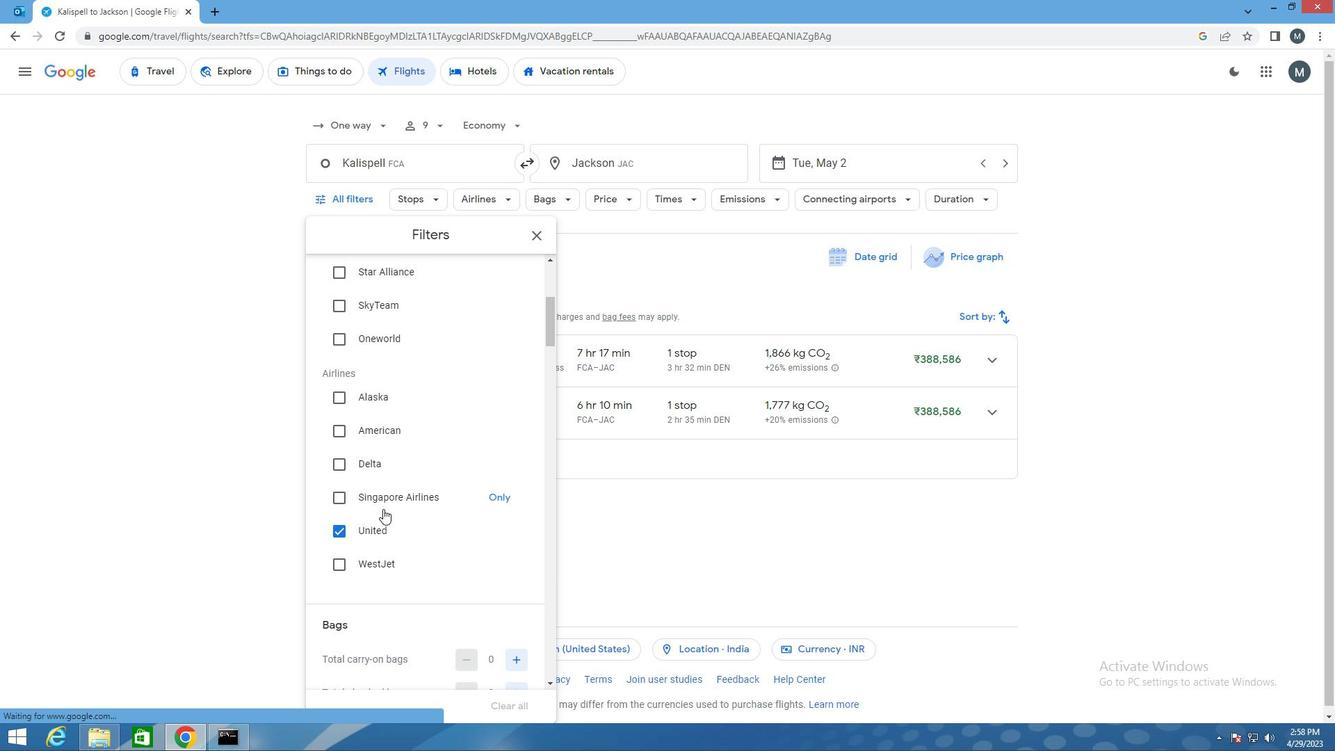 
Action: Mouse scrolled (388, 500) with delta (0, 0)
Screenshot: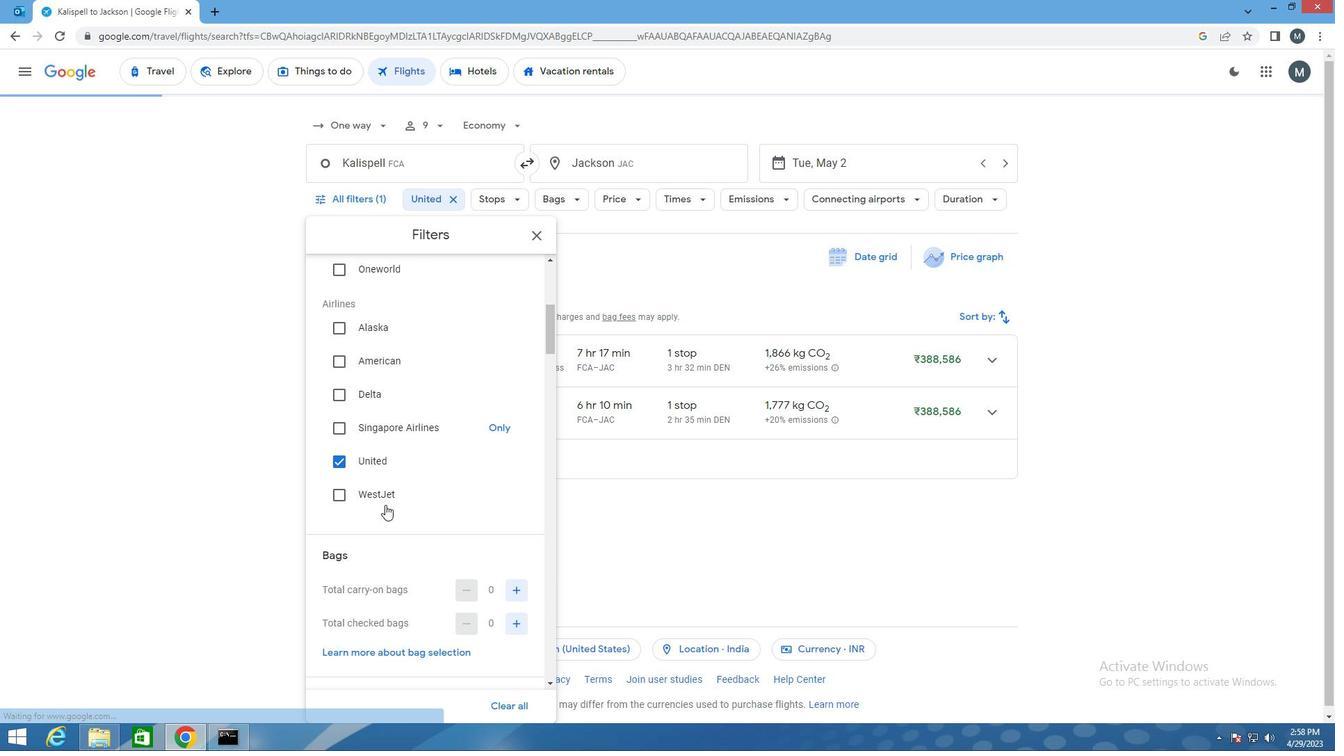 
Action: Mouse moved to (404, 496)
Screenshot: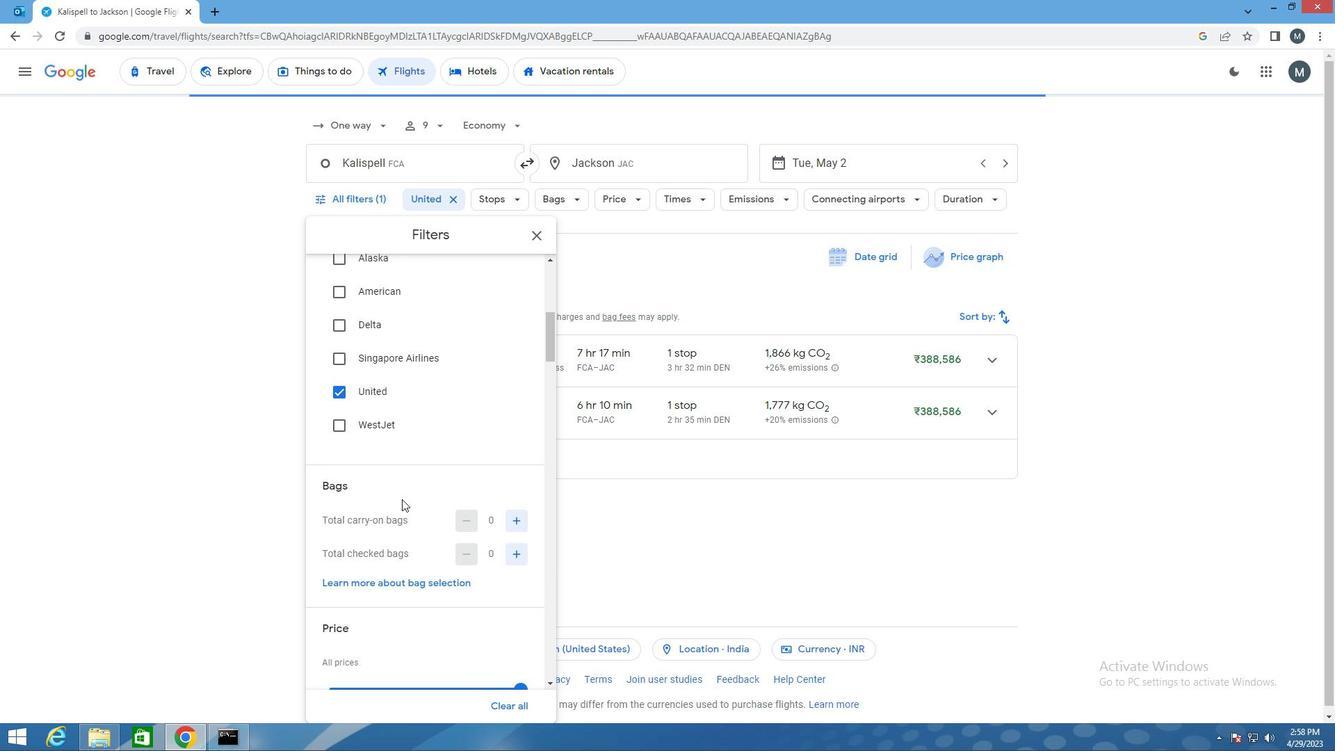 
Action: Mouse scrolled (404, 496) with delta (0, 0)
Screenshot: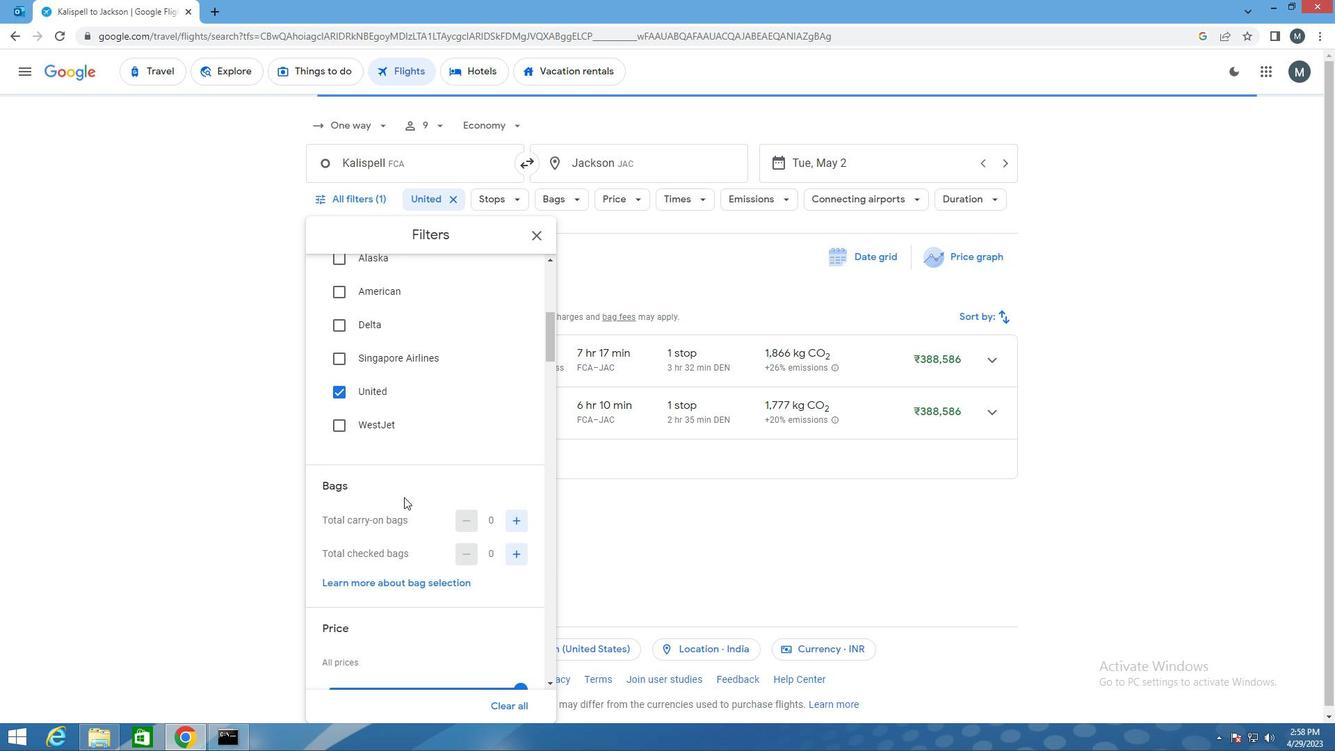 
Action: Mouse moved to (514, 452)
Screenshot: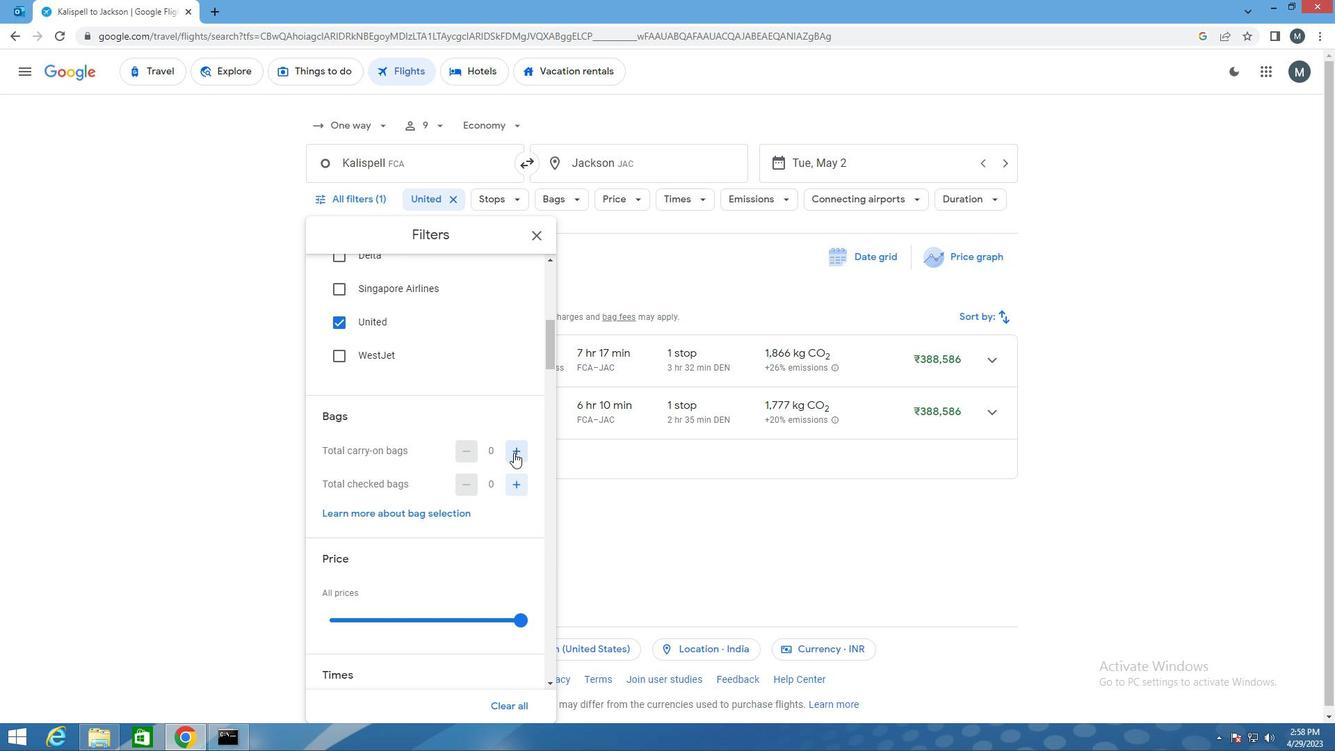 
Action: Mouse pressed left at (514, 452)
Screenshot: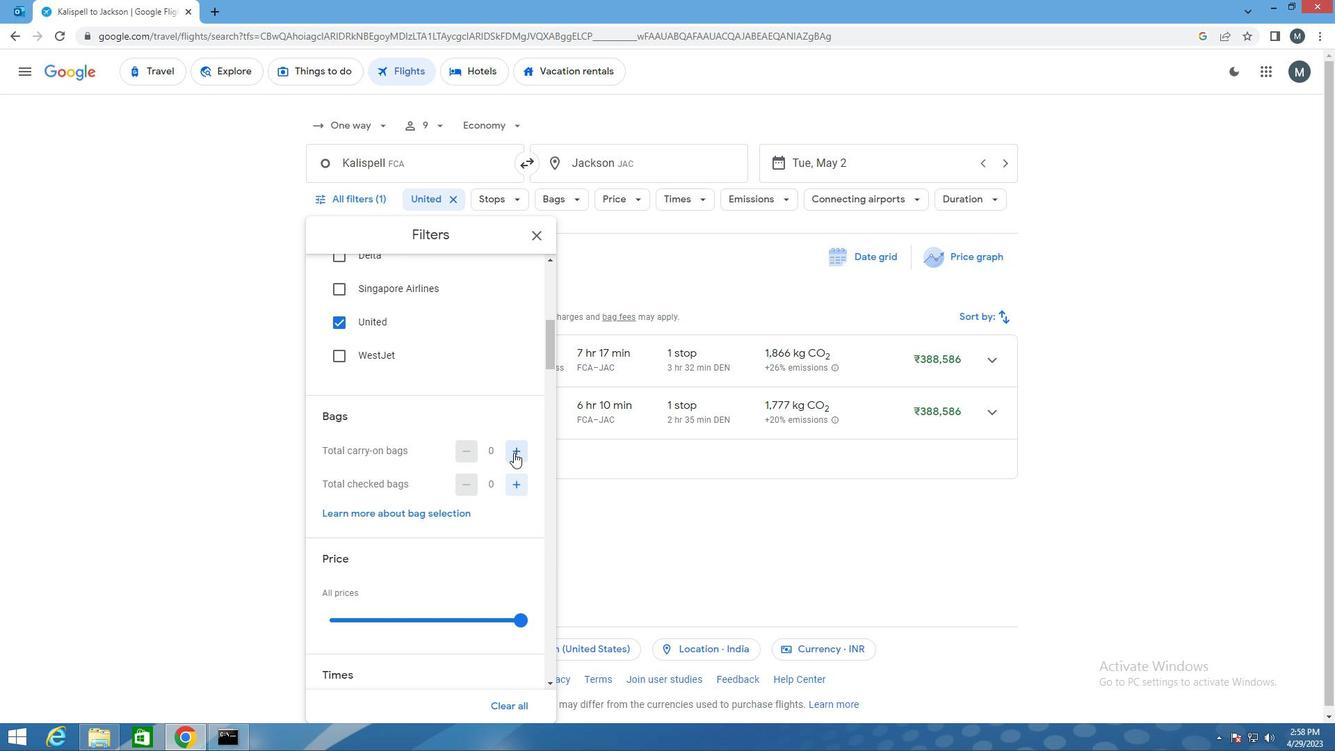 
Action: Mouse moved to (370, 477)
Screenshot: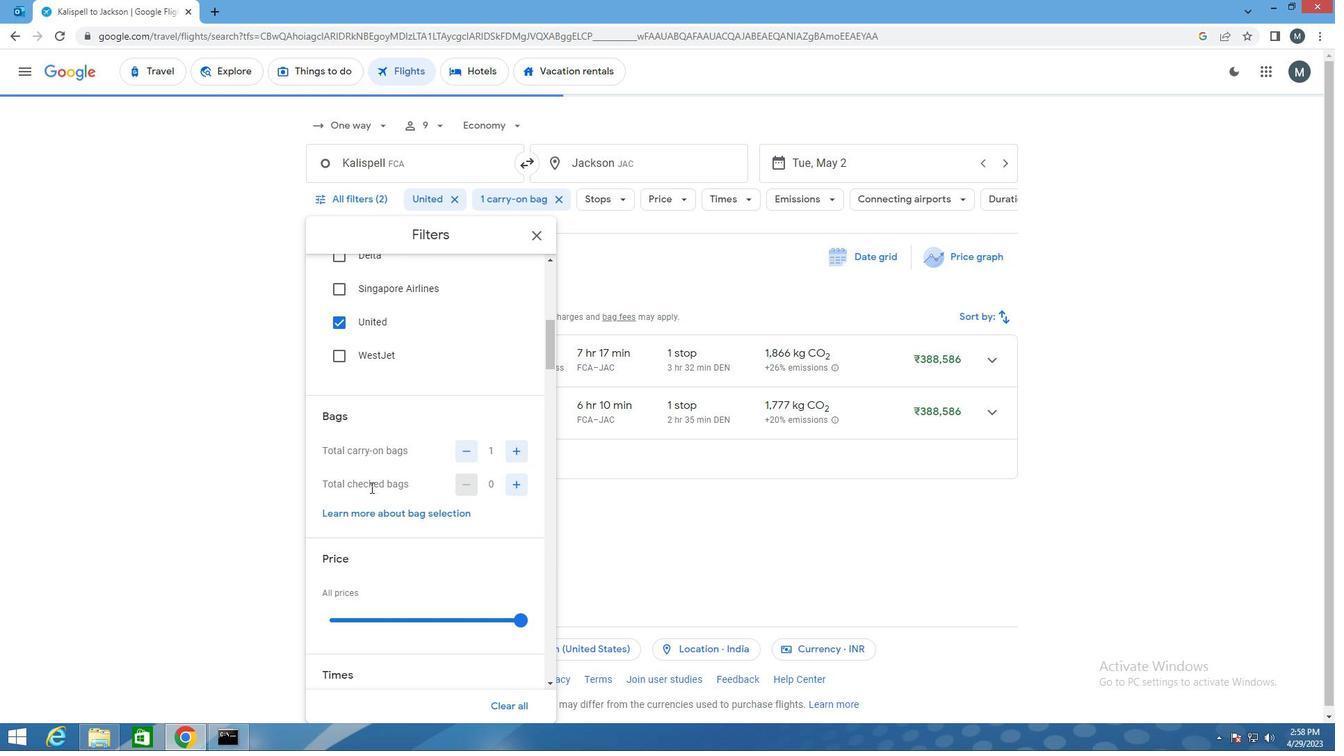 
Action: Mouse scrolled (370, 476) with delta (0, 0)
Screenshot: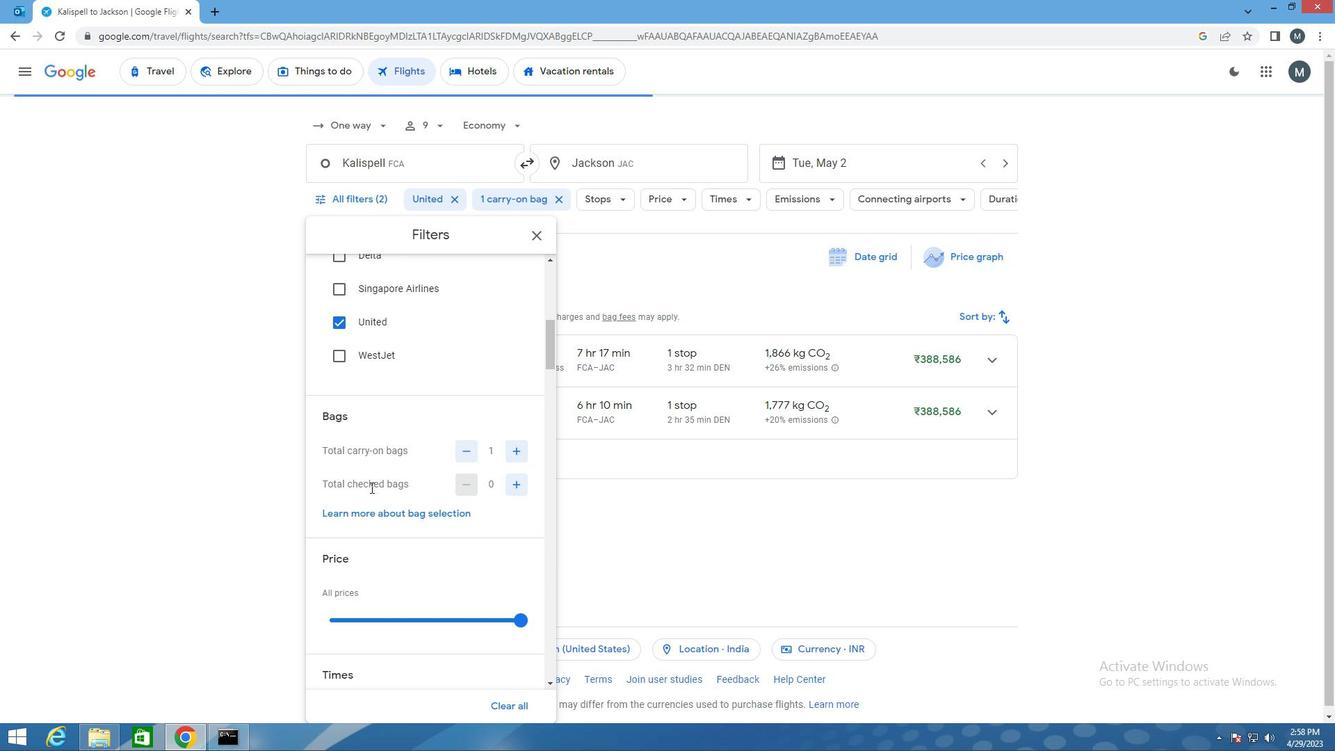 
Action: Mouse scrolled (370, 476) with delta (0, 0)
Screenshot: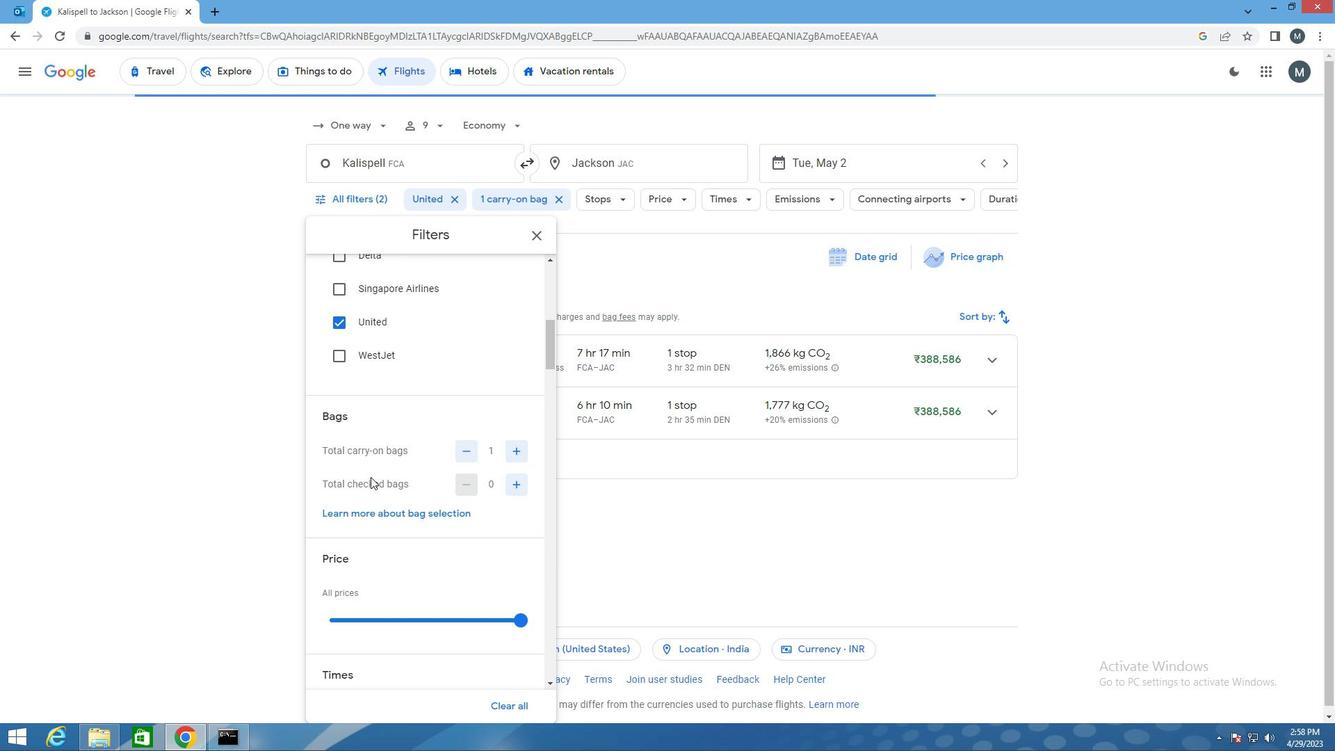 
Action: Mouse moved to (377, 493)
Screenshot: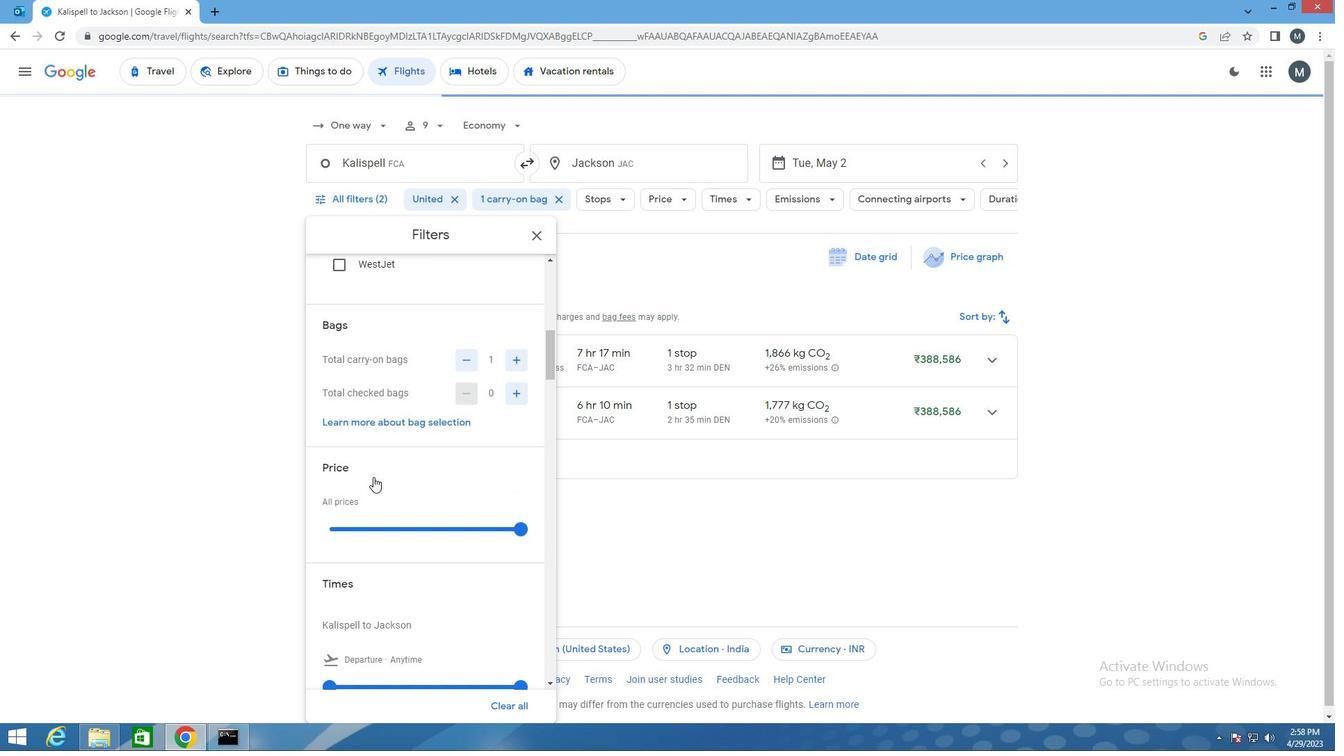 
Action: Mouse scrolled (377, 492) with delta (0, 0)
Screenshot: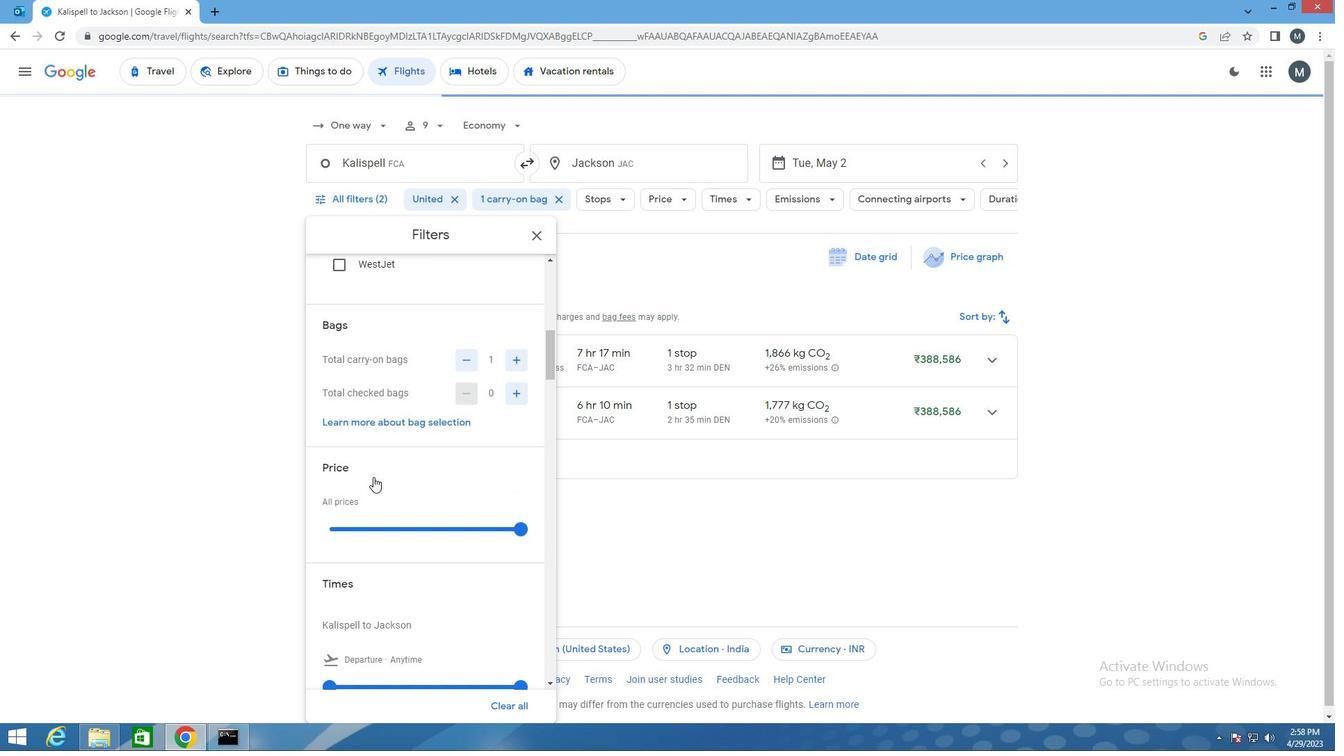 
Action: Mouse moved to (451, 405)
Screenshot: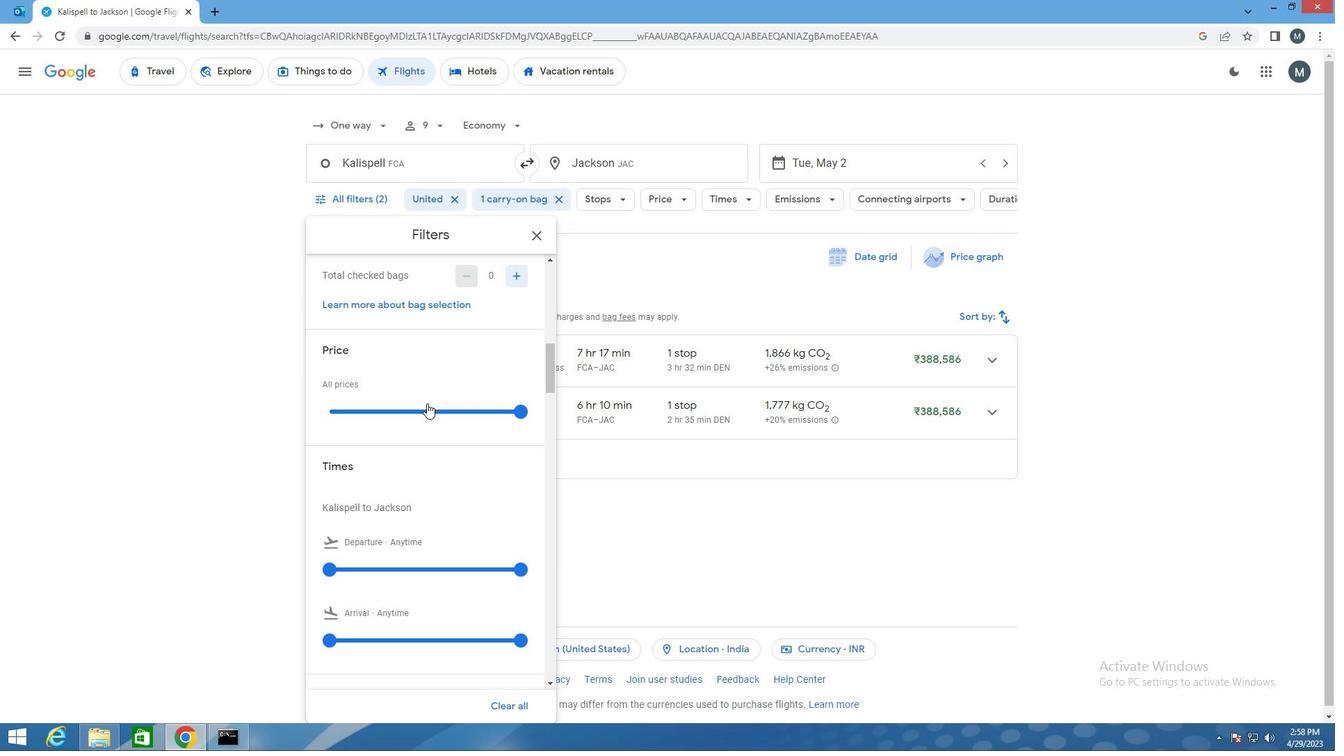 
Action: Mouse pressed left at (451, 405)
Screenshot: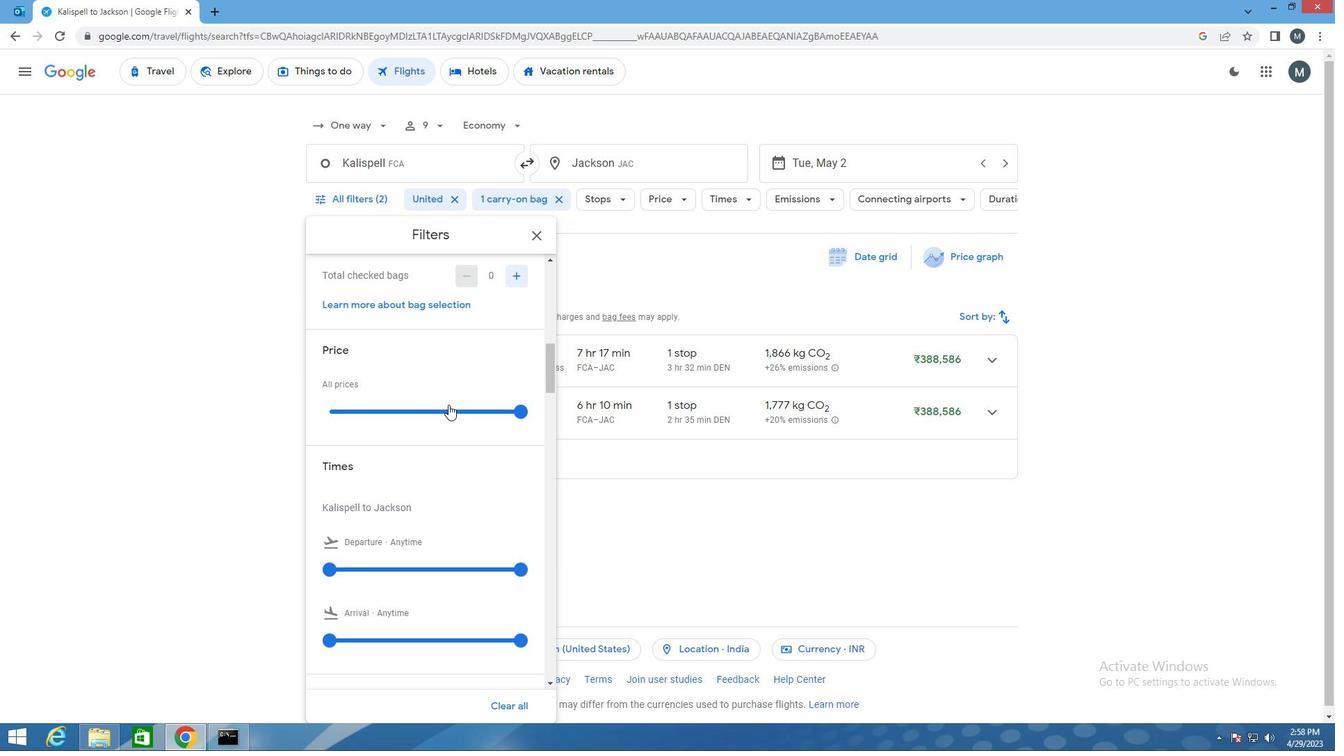 
Action: Mouse moved to (458, 408)
Screenshot: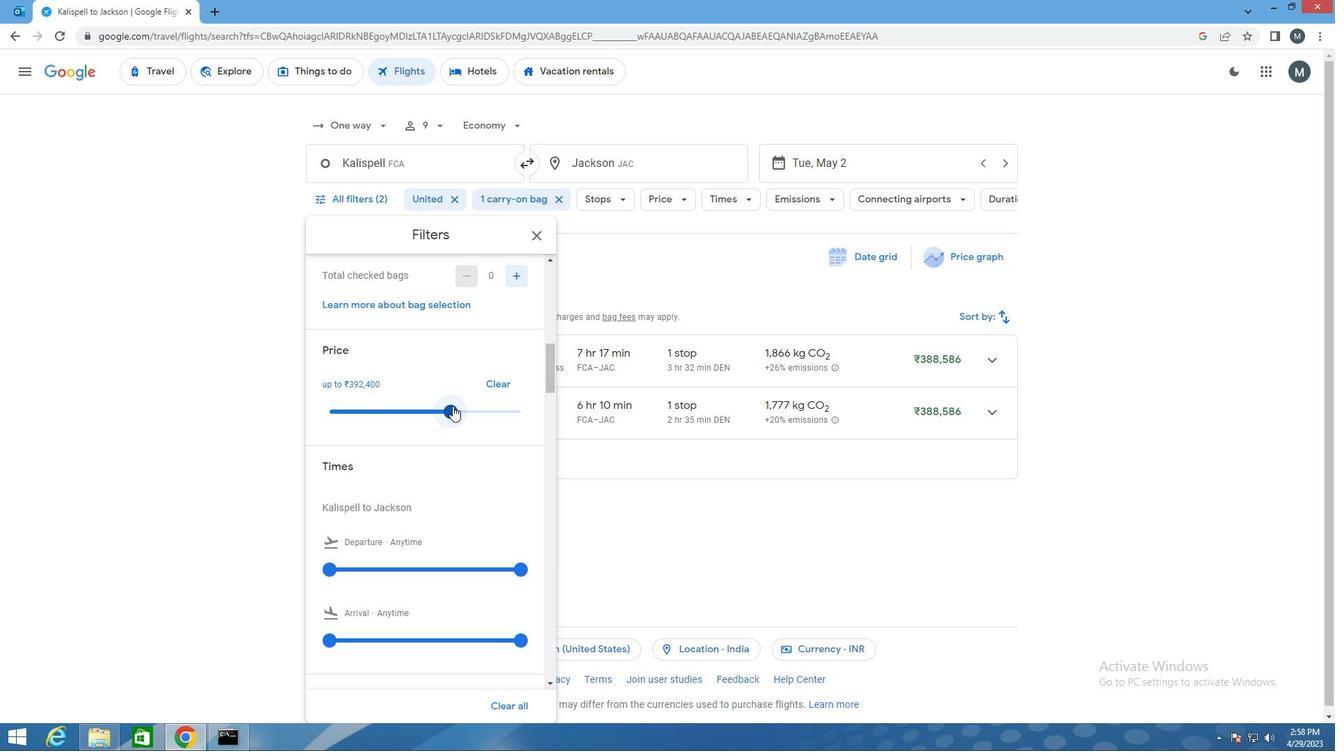 
Action: Mouse pressed left at (458, 408)
Screenshot: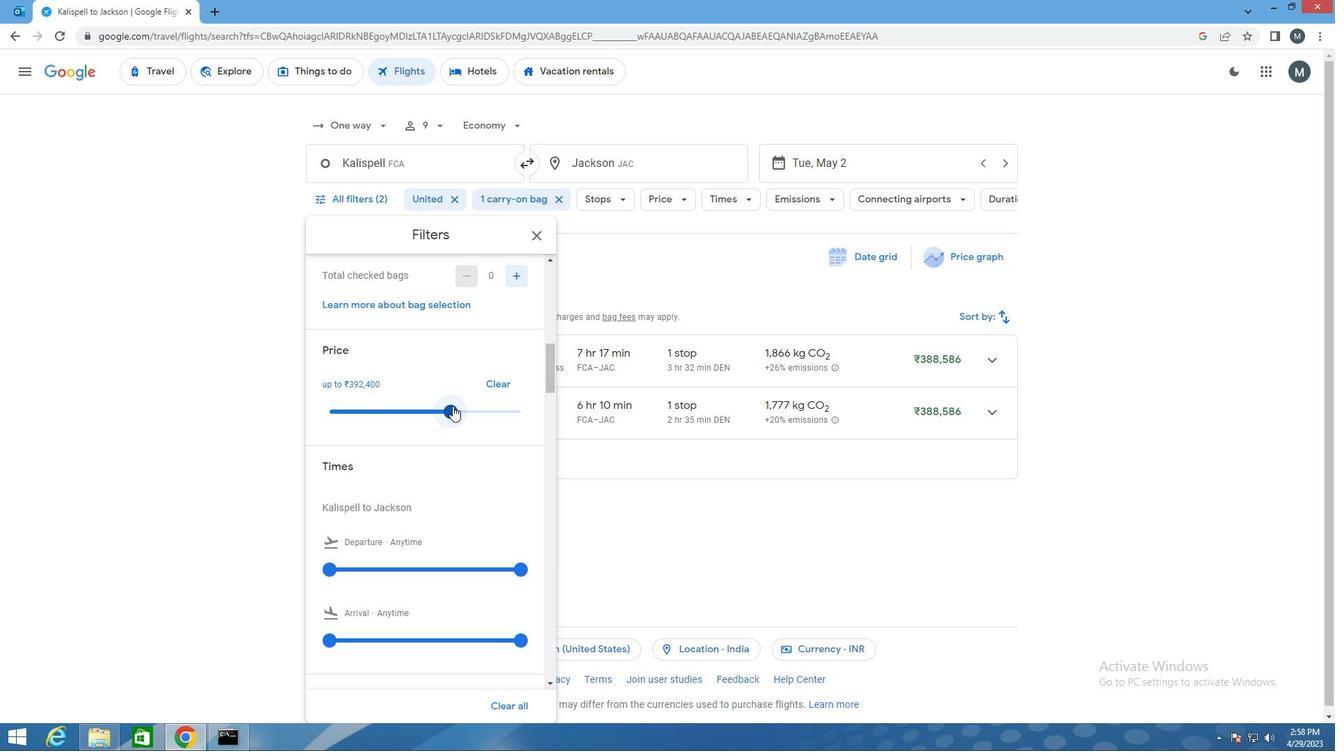 
Action: Mouse moved to (457, 411)
Screenshot: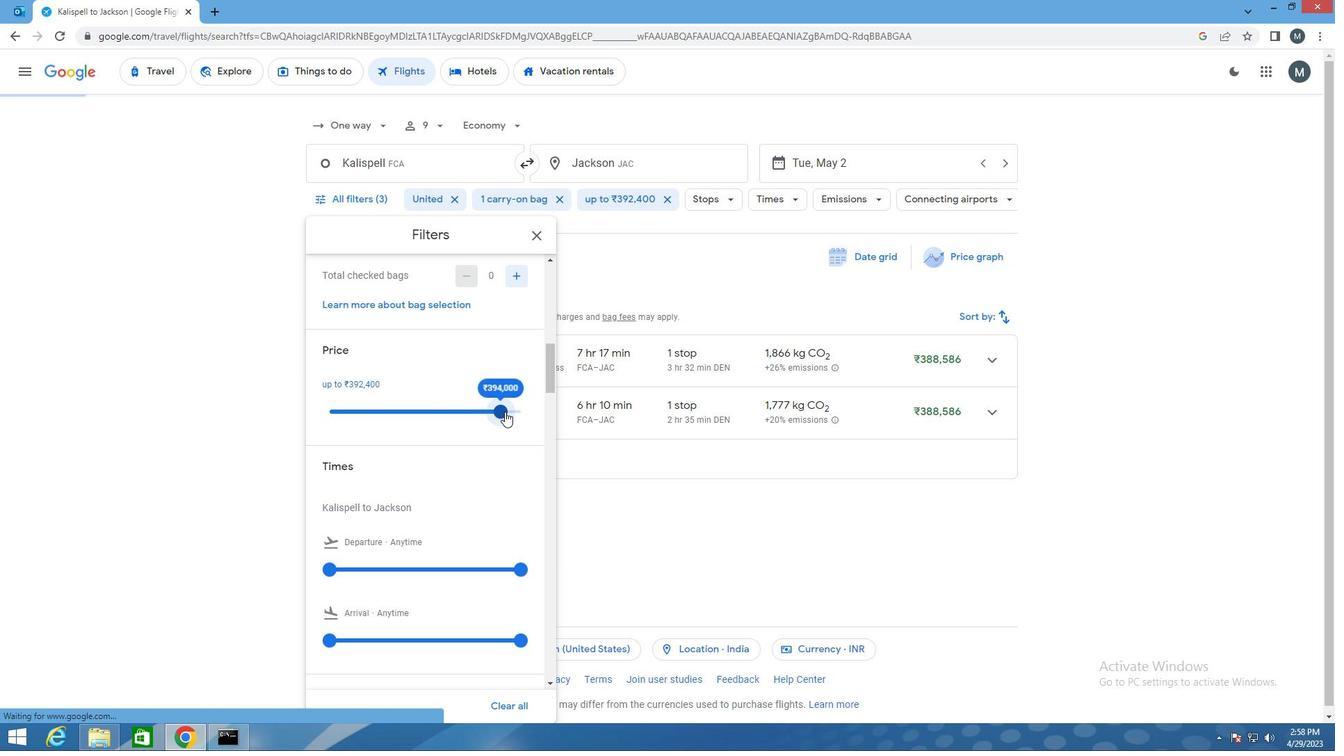 
Action: Mouse pressed left at (457, 411)
Screenshot: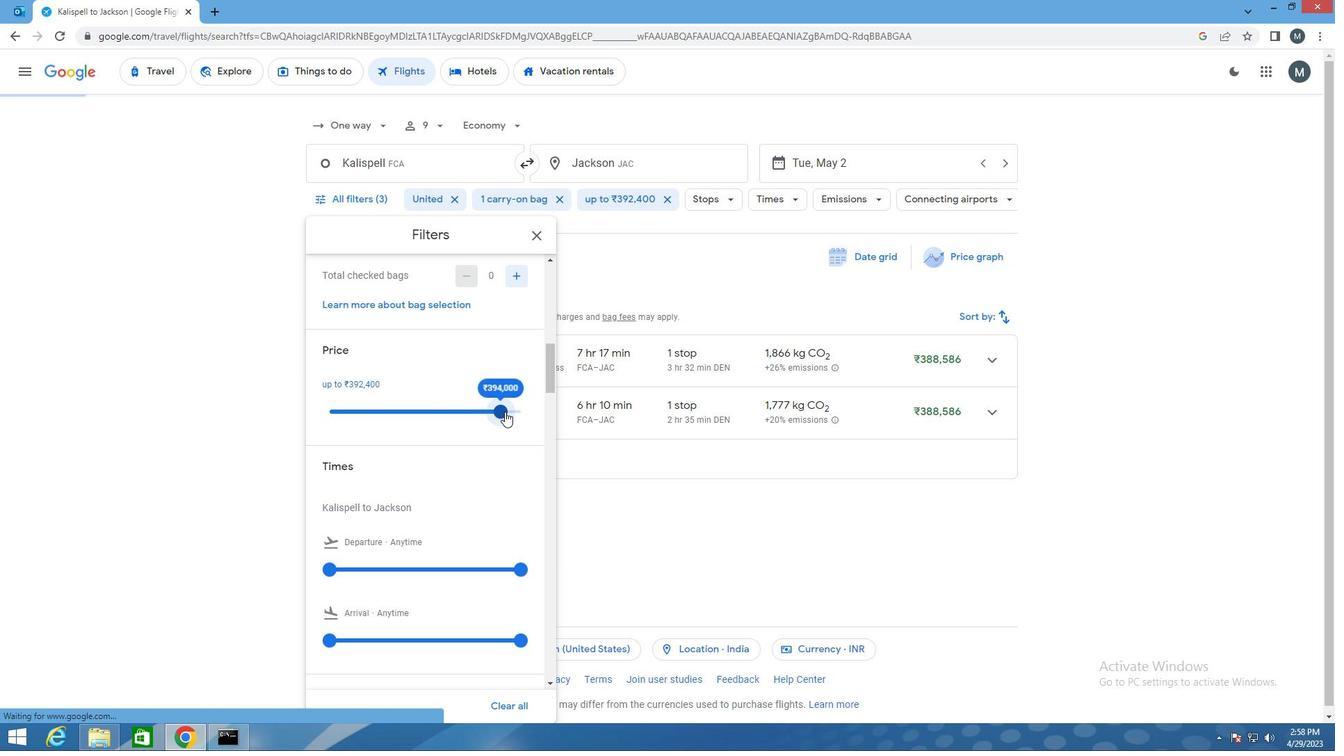 
Action: Mouse moved to (449, 409)
Screenshot: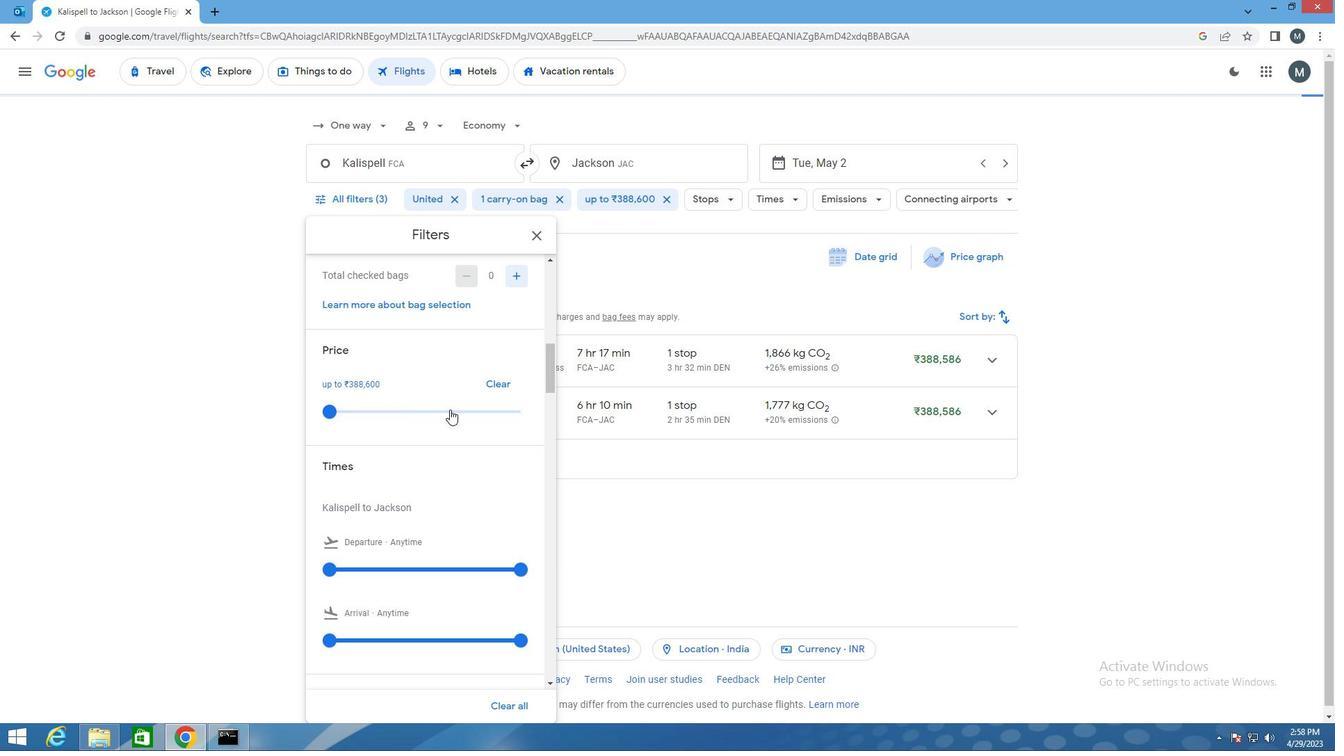 
Action: Mouse scrolled (449, 409) with delta (0, 0)
Screenshot: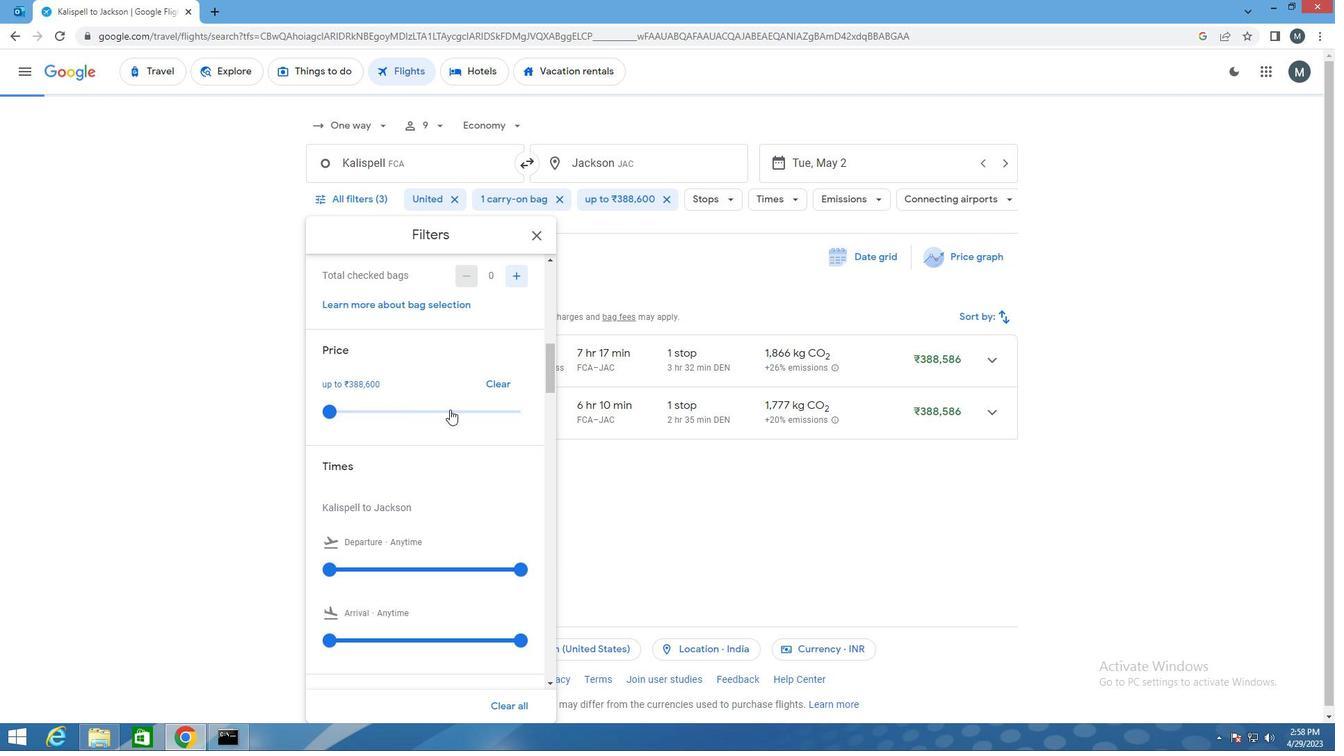 
Action: Mouse scrolled (449, 409) with delta (0, 0)
Screenshot: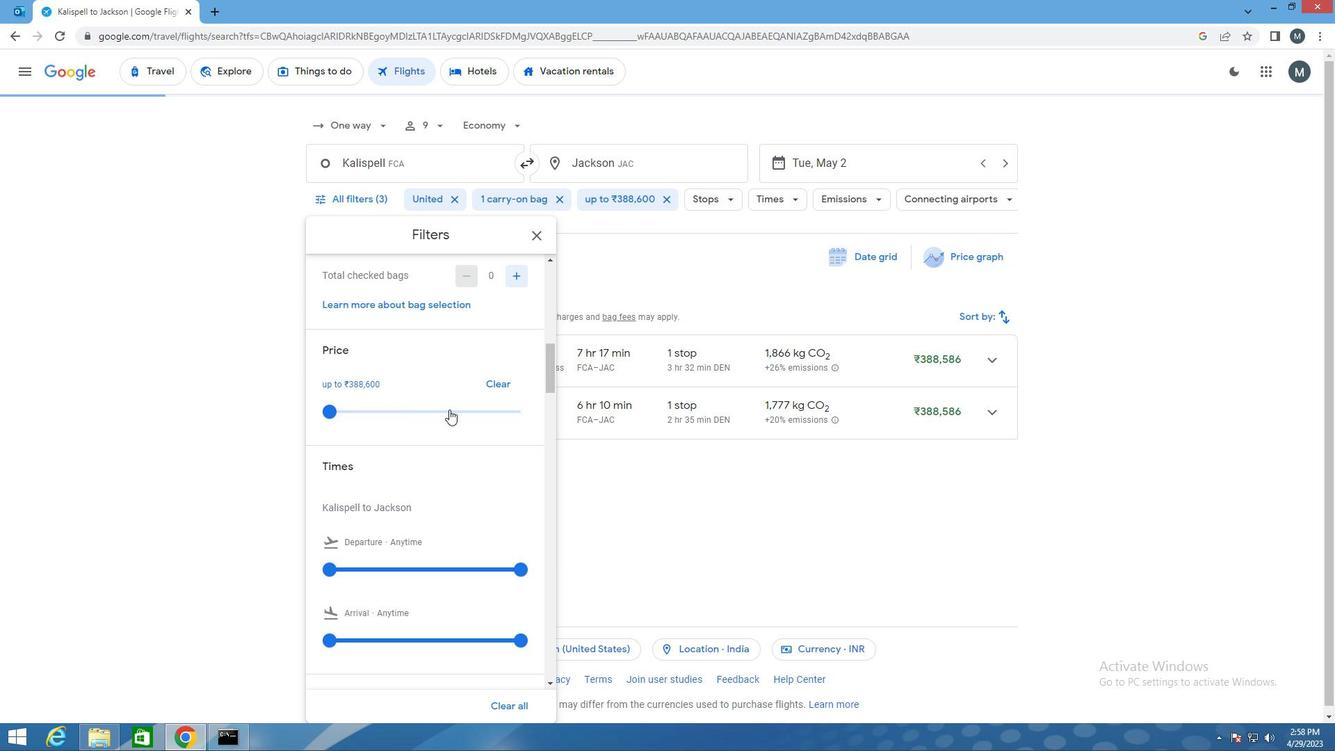 
Action: Mouse moved to (445, 409)
Screenshot: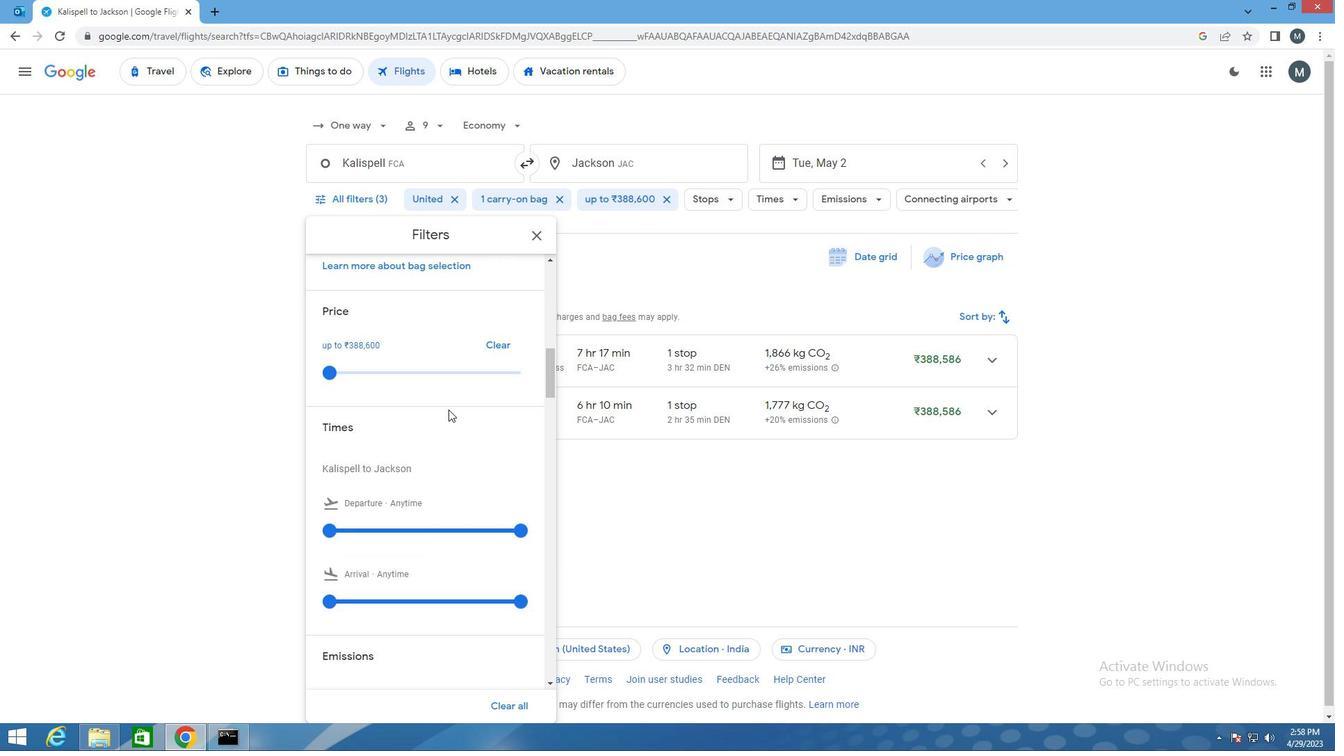 
Action: Mouse scrolled (445, 409) with delta (0, 0)
Screenshot: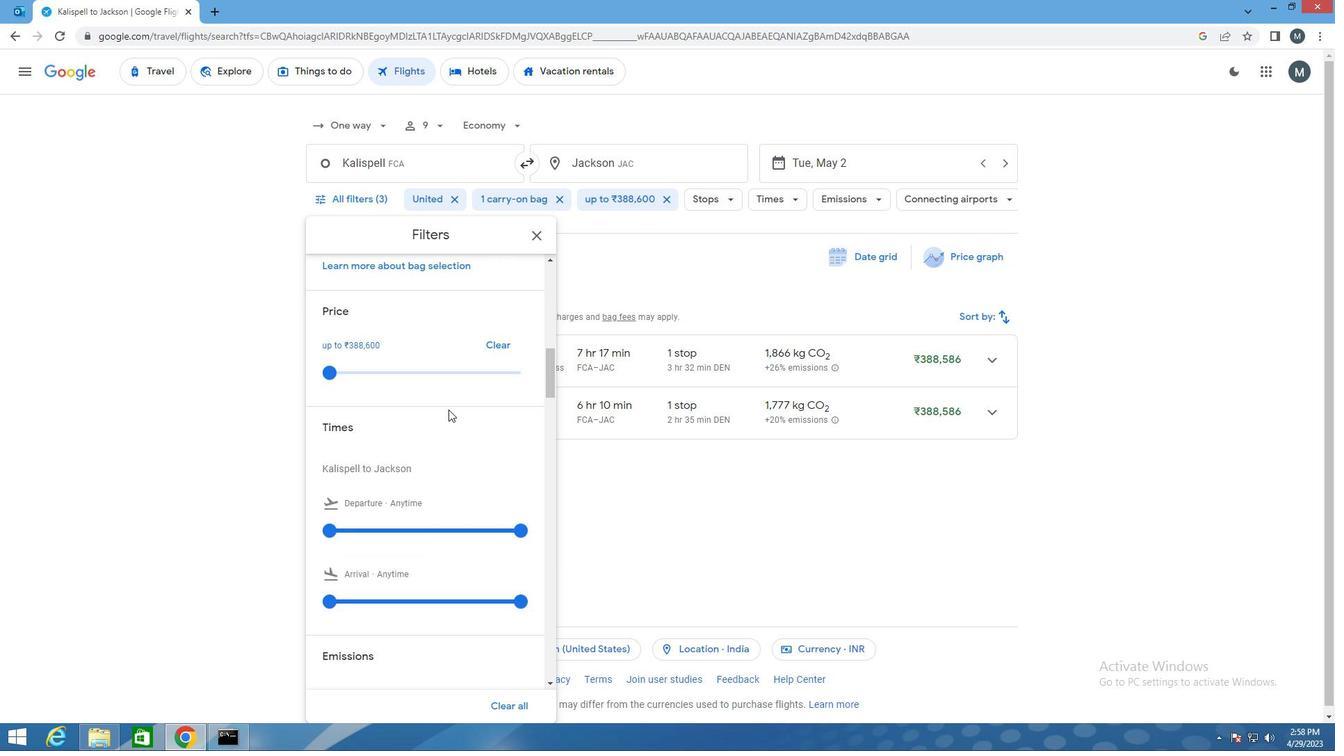 
Action: Mouse moved to (334, 358)
Screenshot: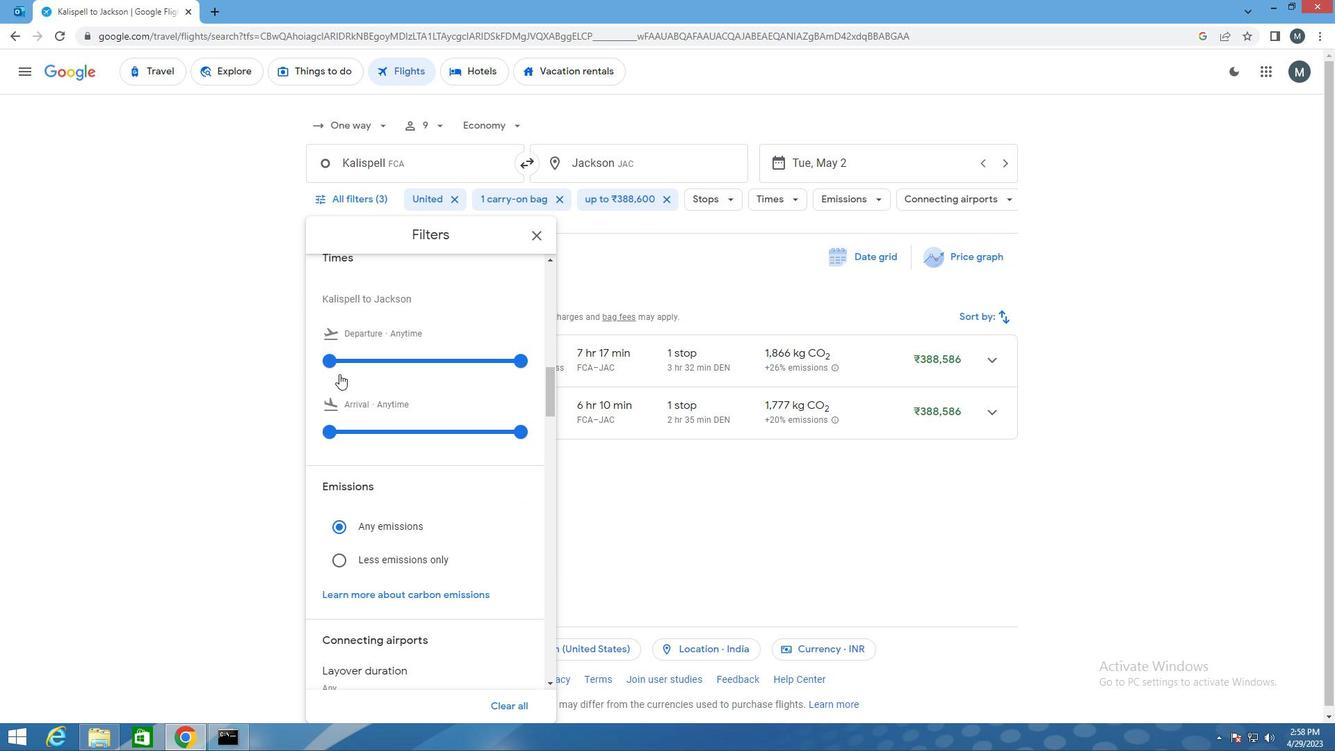 
Action: Mouse pressed left at (334, 358)
Screenshot: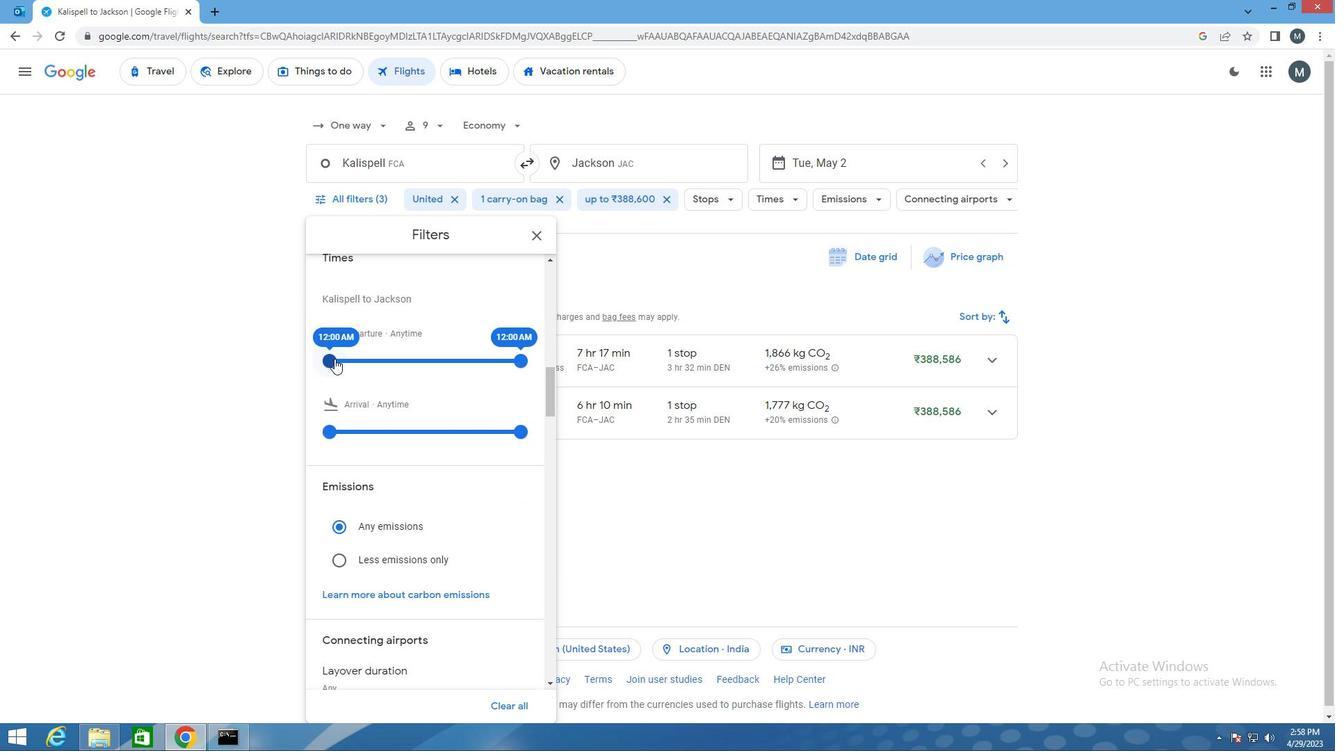 
Action: Mouse moved to (525, 361)
Screenshot: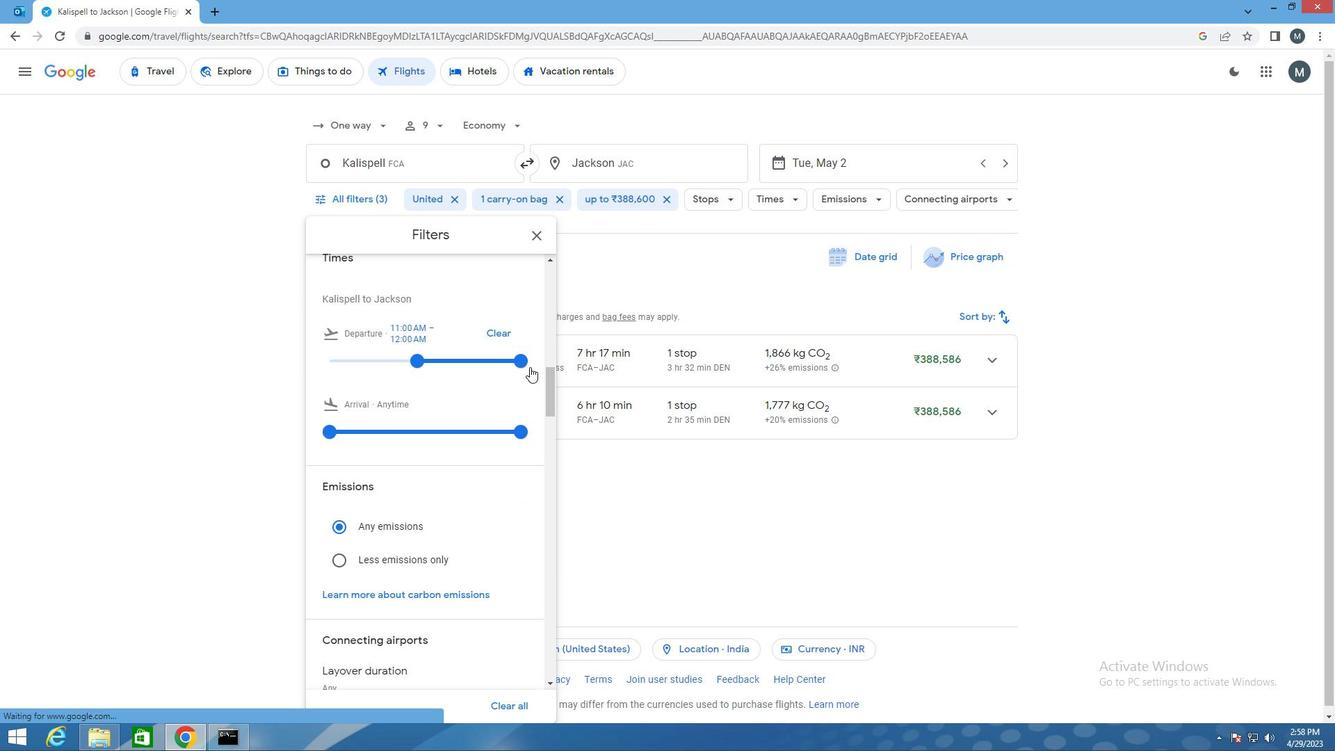 
Action: Mouse pressed left at (525, 361)
Screenshot: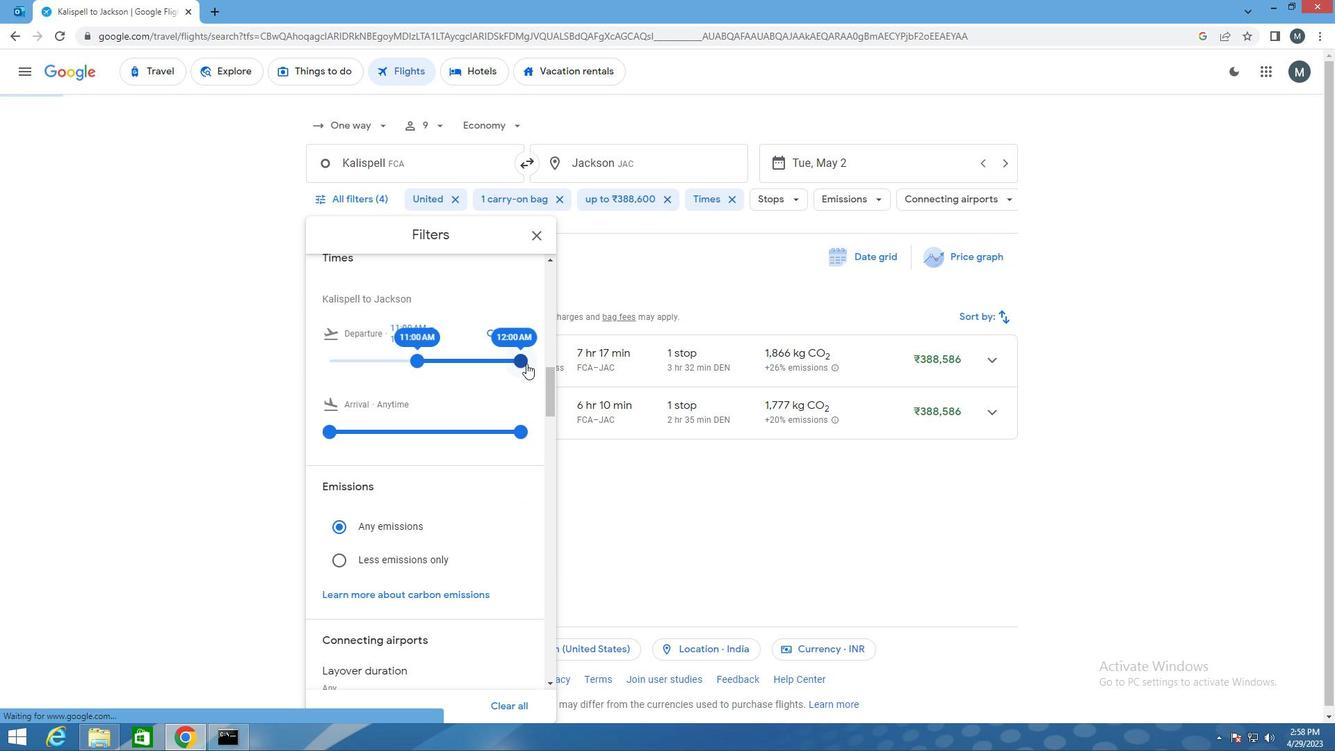 
Action: Mouse moved to (443, 404)
Screenshot: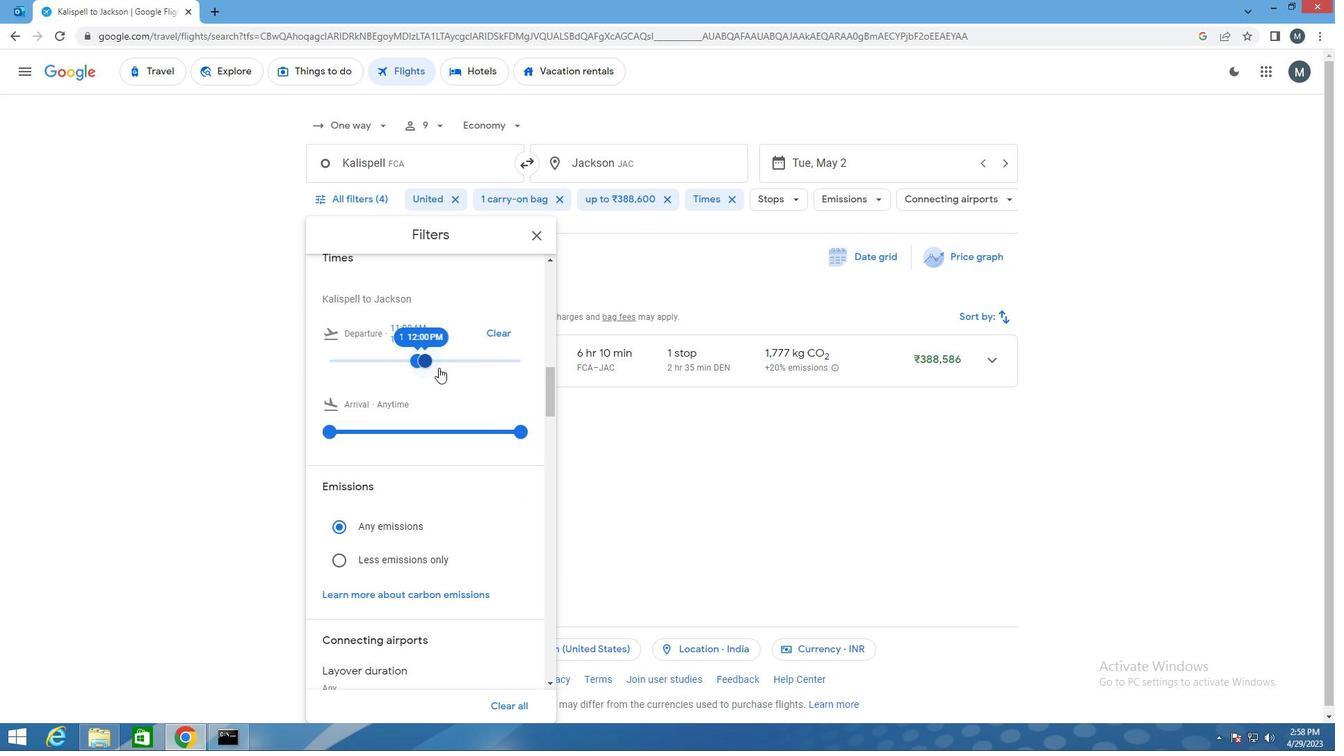 
Action: Mouse scrolled (443, 404) with delta (0, 0)
Screenshot: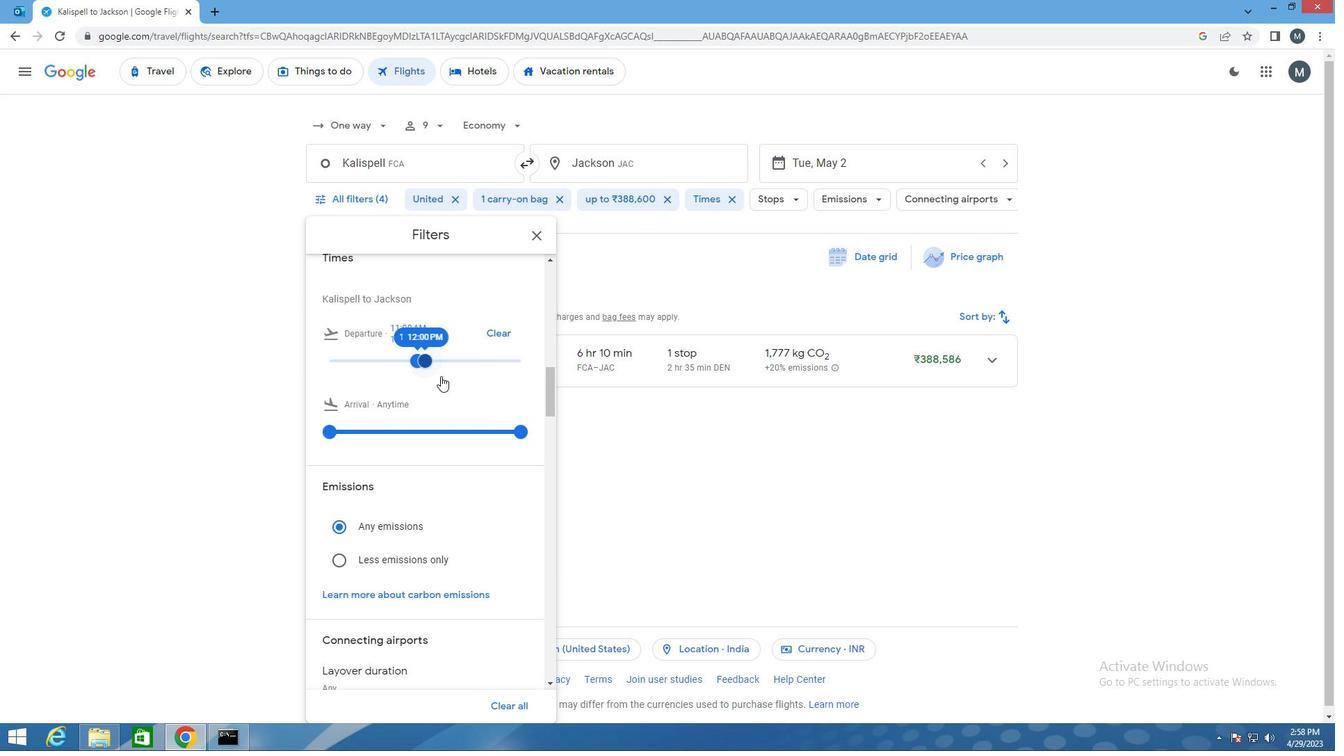 
Action: Mouse moved to (444, 405)
Screenshot: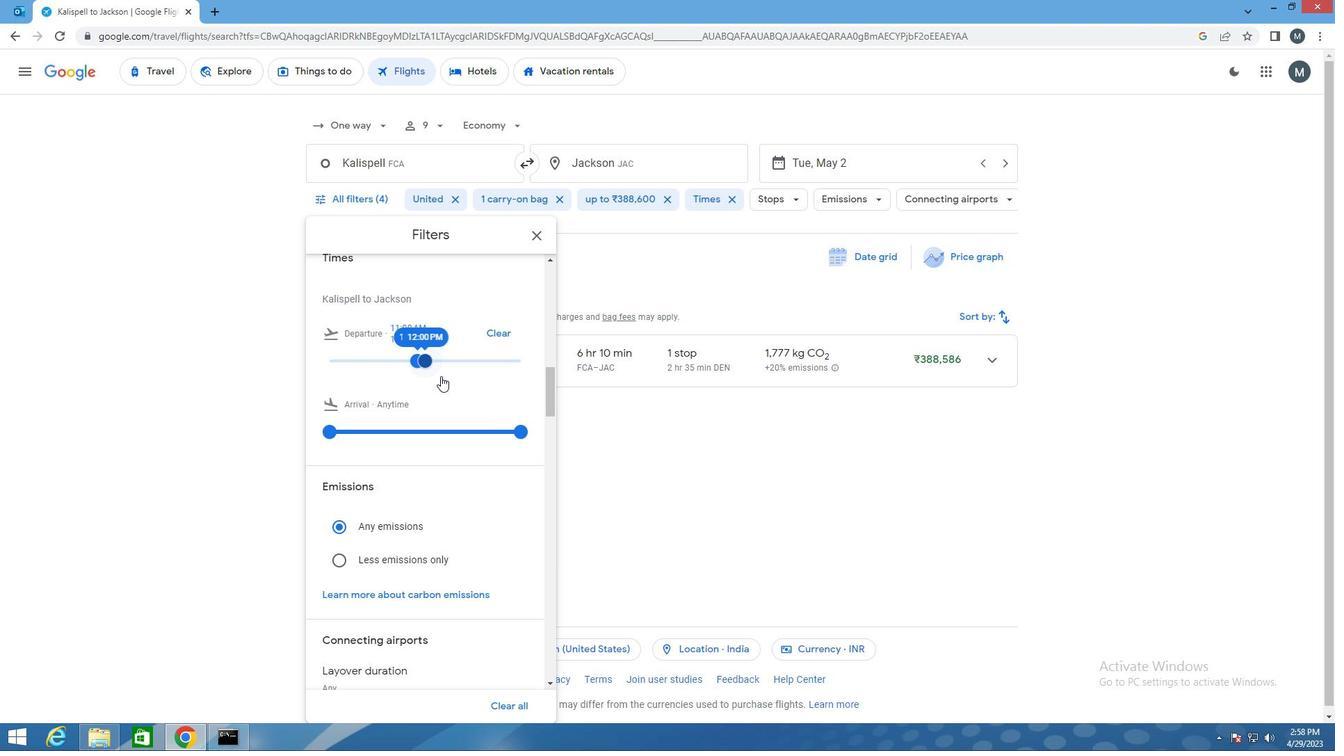 
Action: Mouse scrolled (444, 404) with delta (0, 0)
Screenshot: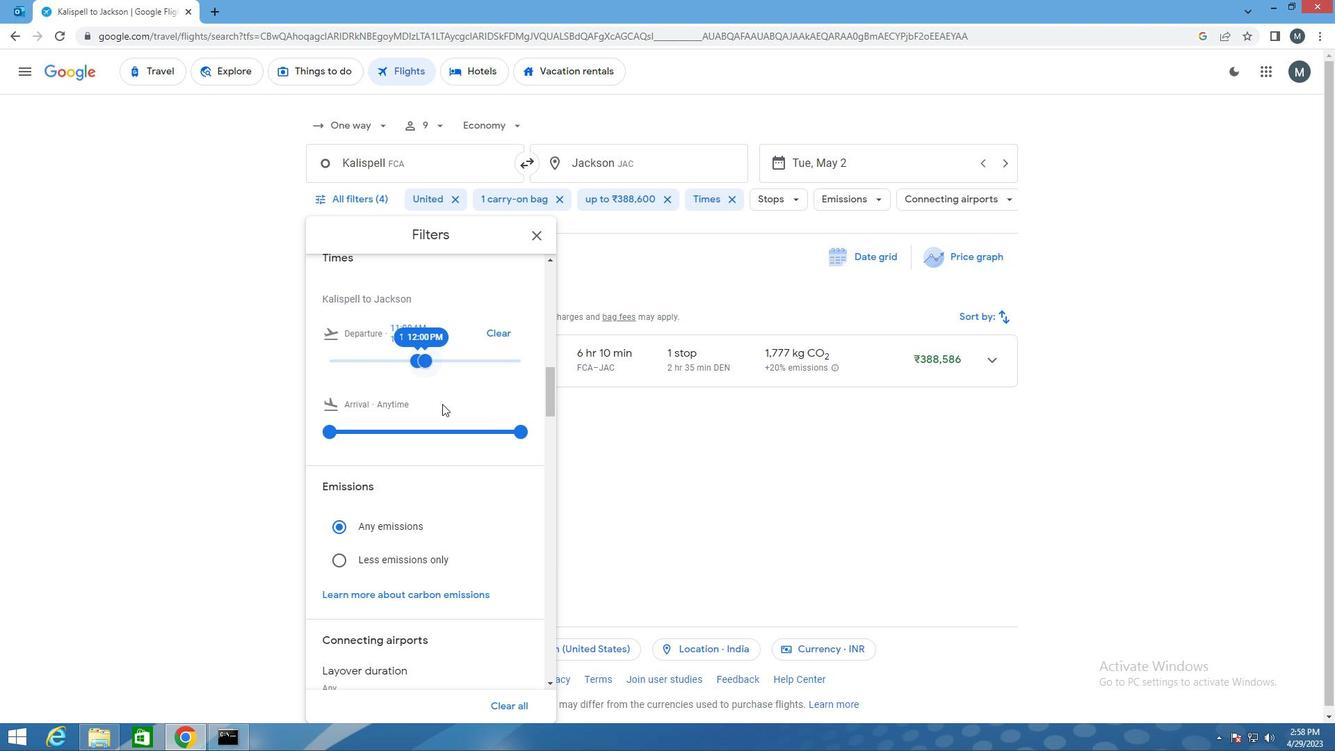 
Action: Mouse scrolled (444, 404) with delta (0, 0)
Screenshot: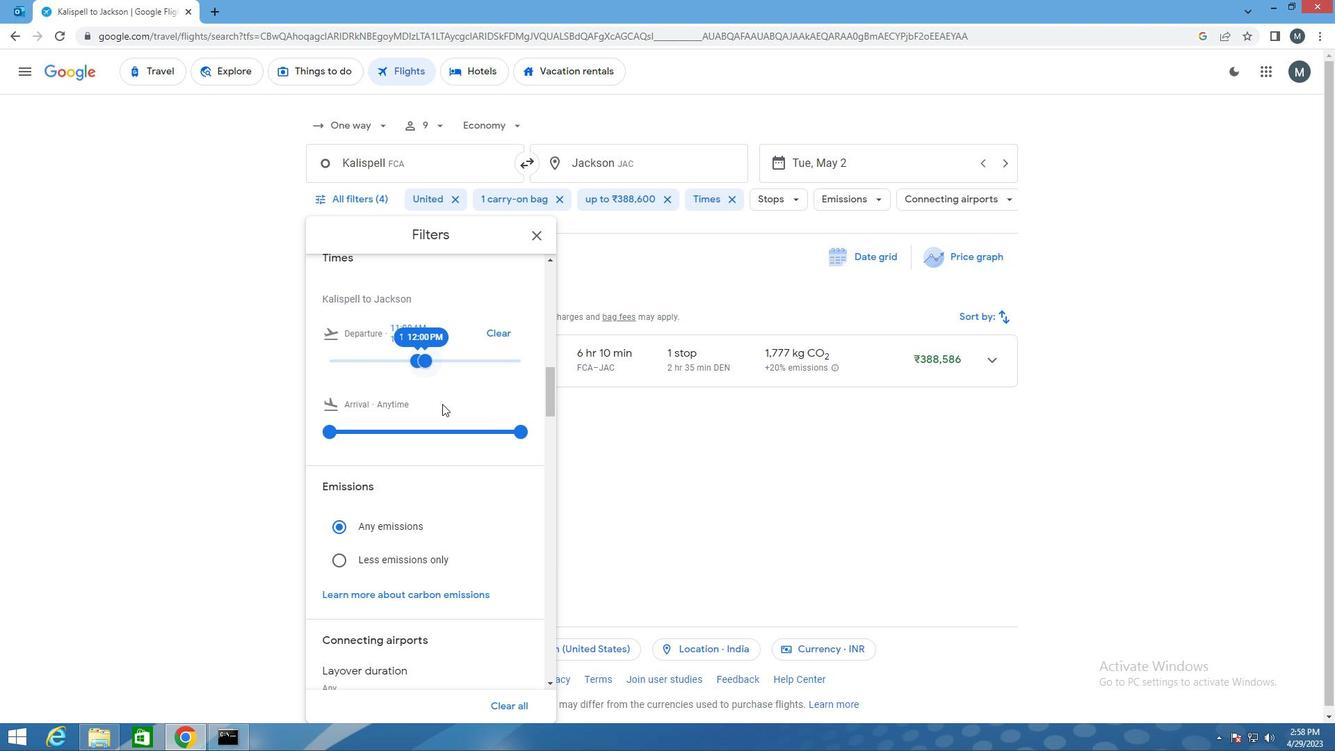 
Action: Mouse moved to (542, 240)
Screenshot: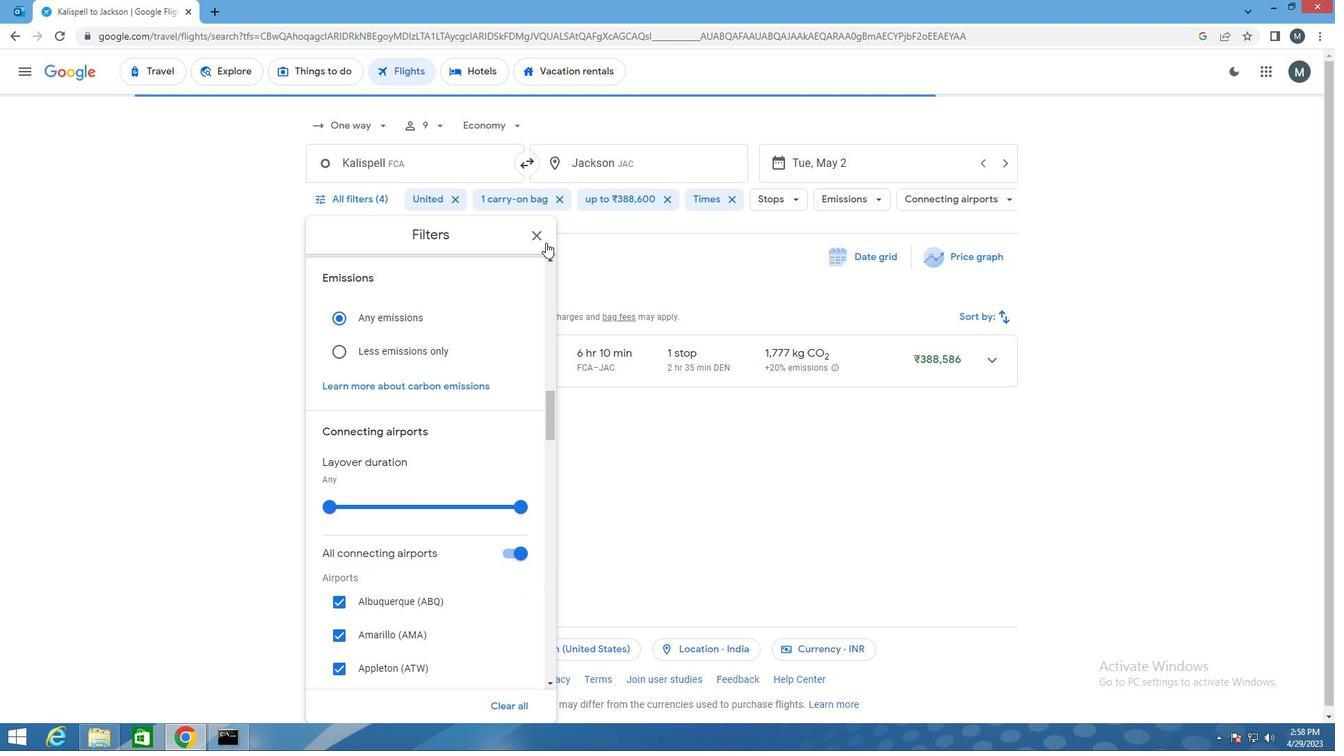 
Action: Mouse pressed left at (542, 240)
Screenshot: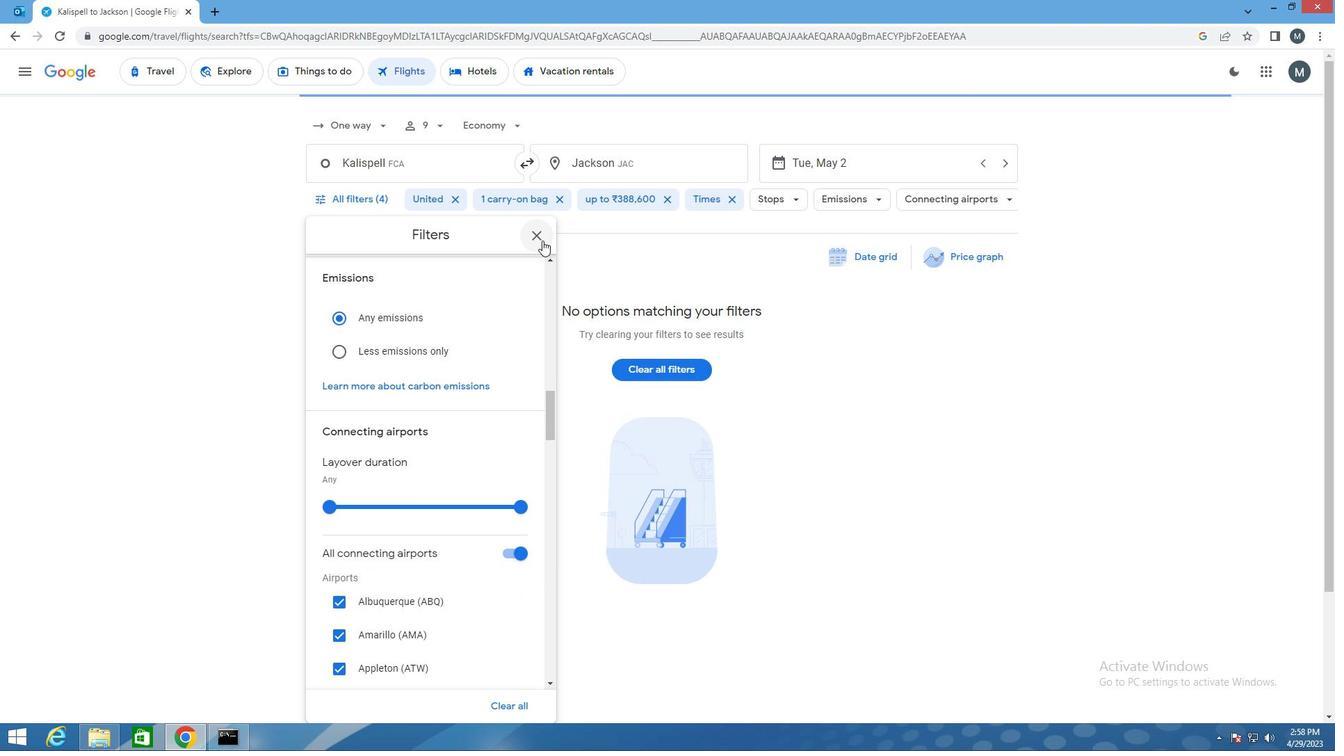 
